 Task: Look for space in Itsukaichi, Japan from 1st June, 2023 to 9th June, 2023 for 6 adults in price range Rs.6000 to Rs.12000. Place can be entire place with 3 bedrooms having 3 beds and 3 bathrooms. Property type can be house, flat, guest house. Booking option can be shelf check-in. Required host language is English.
Action: Mouse moved to (517, 129)
Screenshot: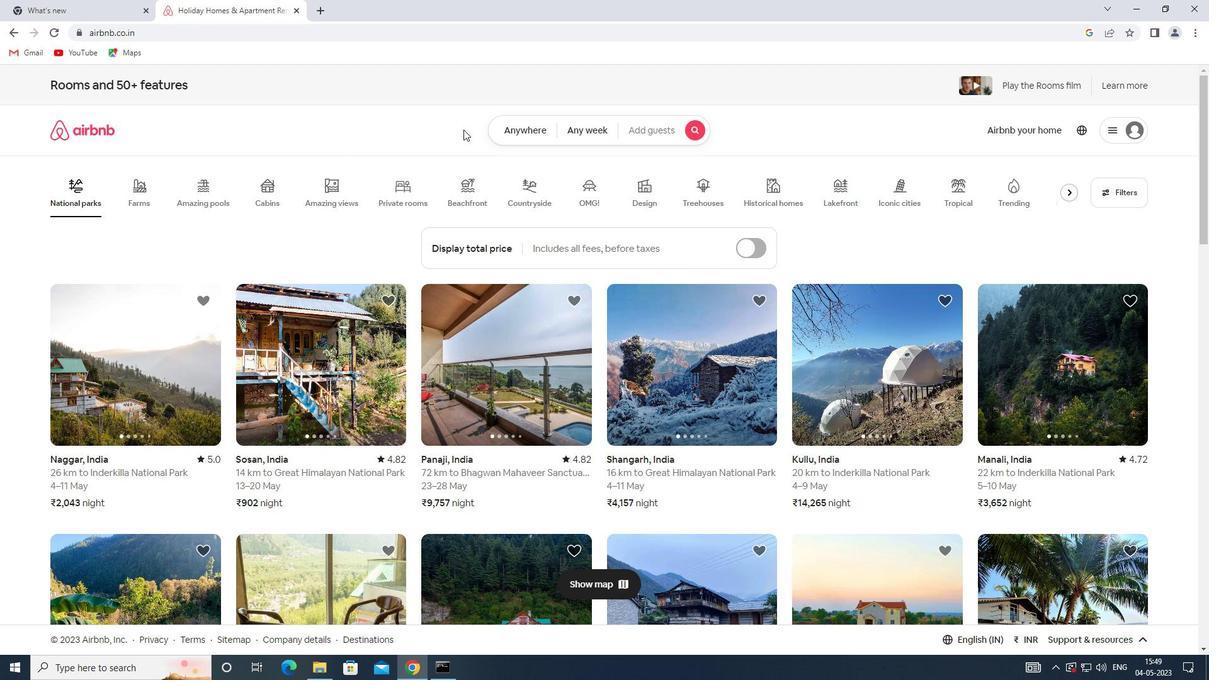 
Action: Mouse pressed left at (517, 129)
Screenshot: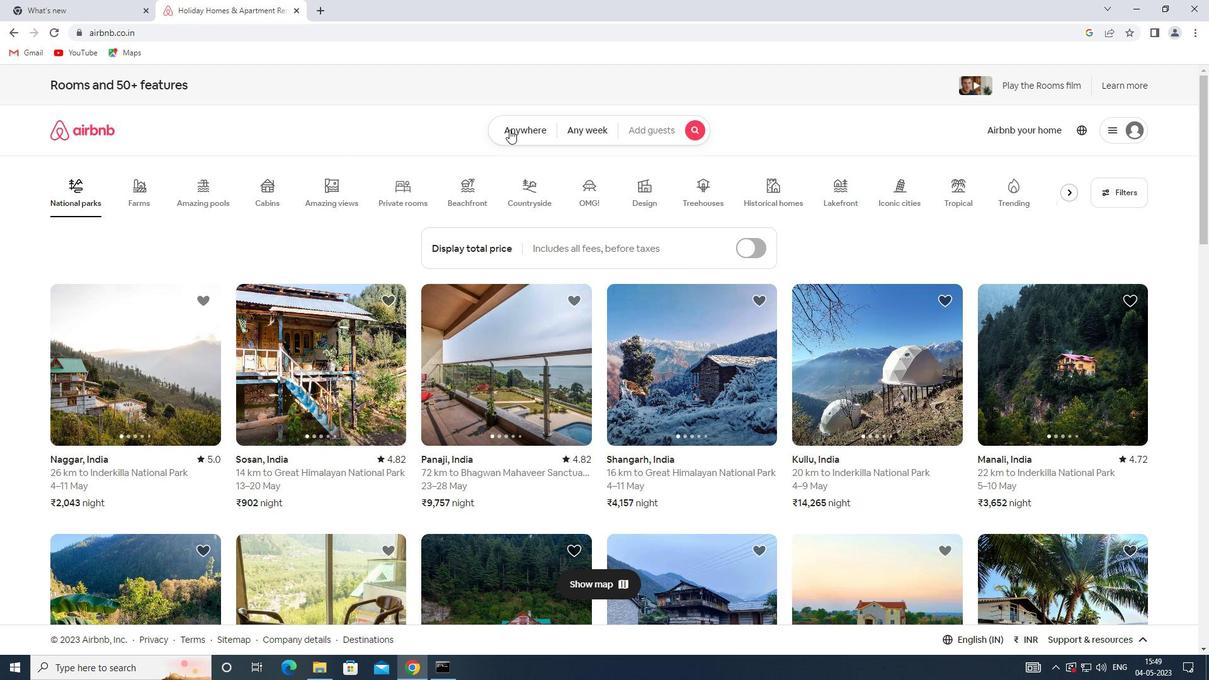 
Action: Mouse moved to (439, 181)
Screenshot: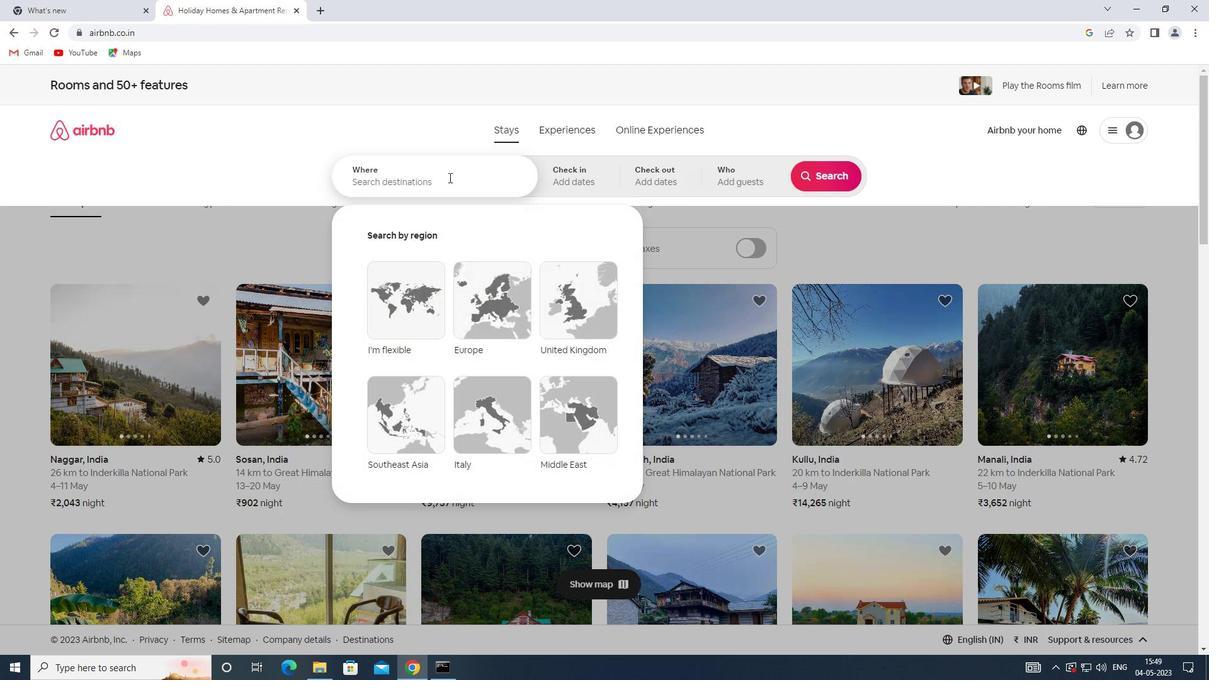 
Action: Mouse pressed left at (439, 181)
Screenshot: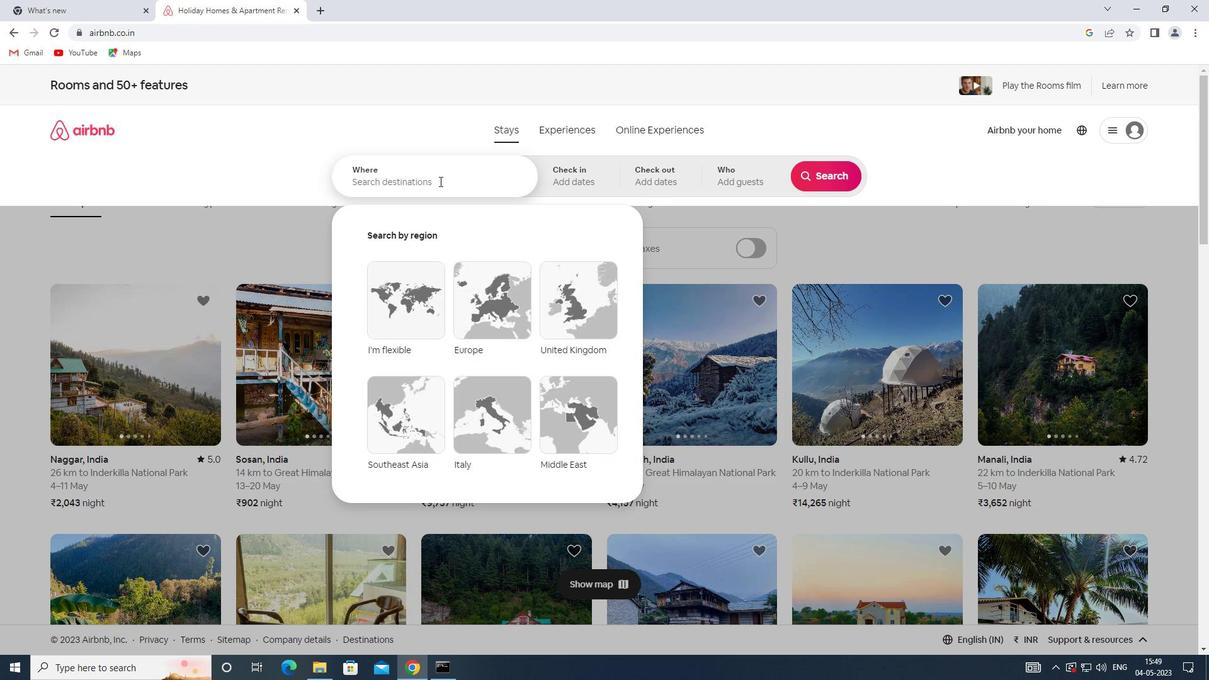 
Action: Key pressed <Key.shift><Key.shift>ITSUKAICHI,<Key.shift><Key.shift><Key.shift><Key.shift>JAPAN
Screenshot: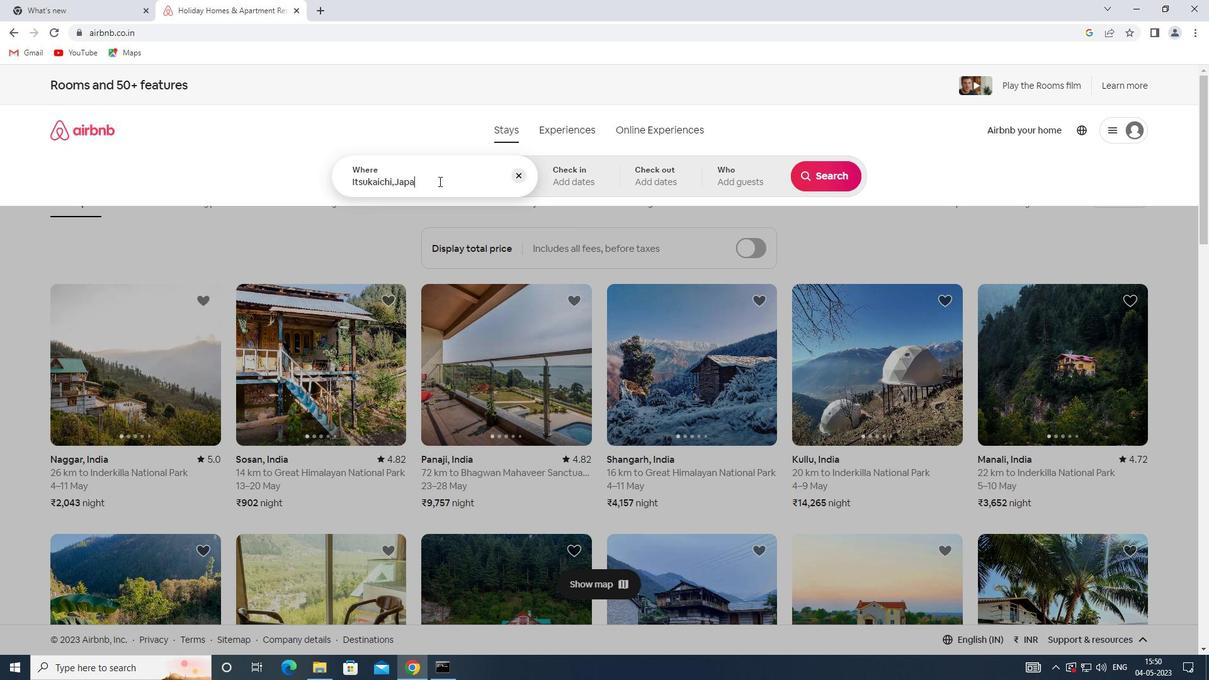 
Action: Mouse moved to (584, 182)
Screenshot: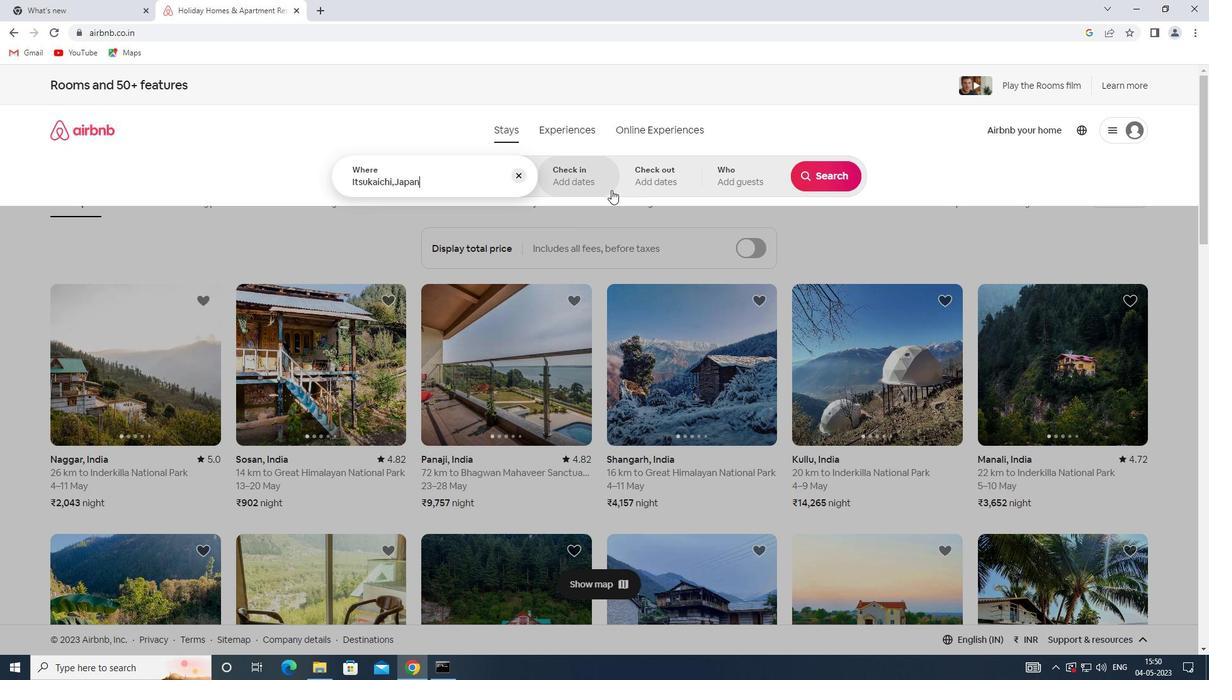 
Action: Mouse pressed left at (584, 182)
Screenshot: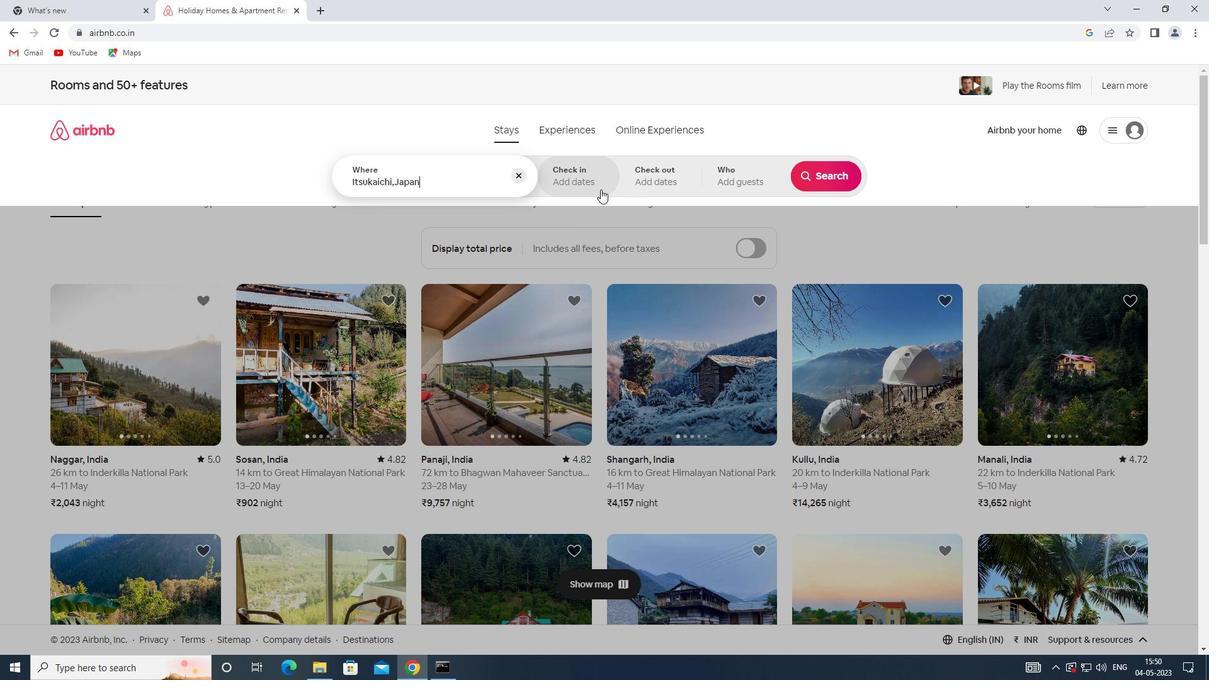 
Action: Mouse moved to (747, 323)
Screenshot: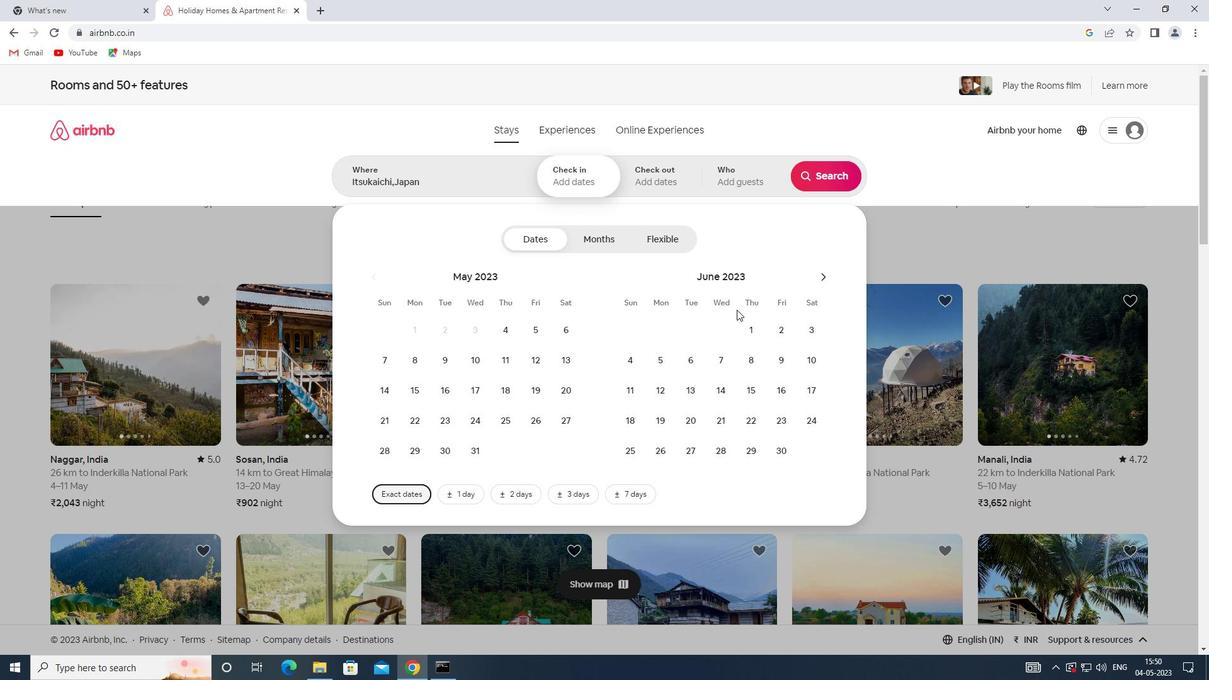 
Action: Mouse pressed left at (747, 323)
Screenshot: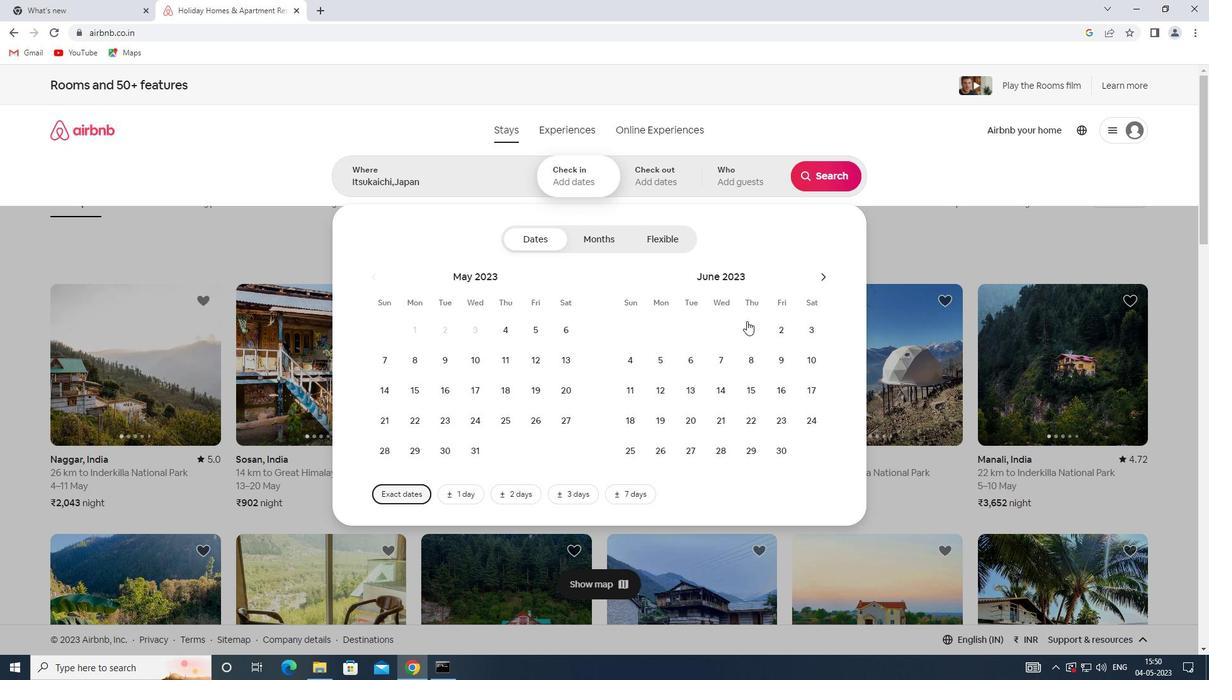 
Action: Mouse moved to (783, 365)
Screenshot: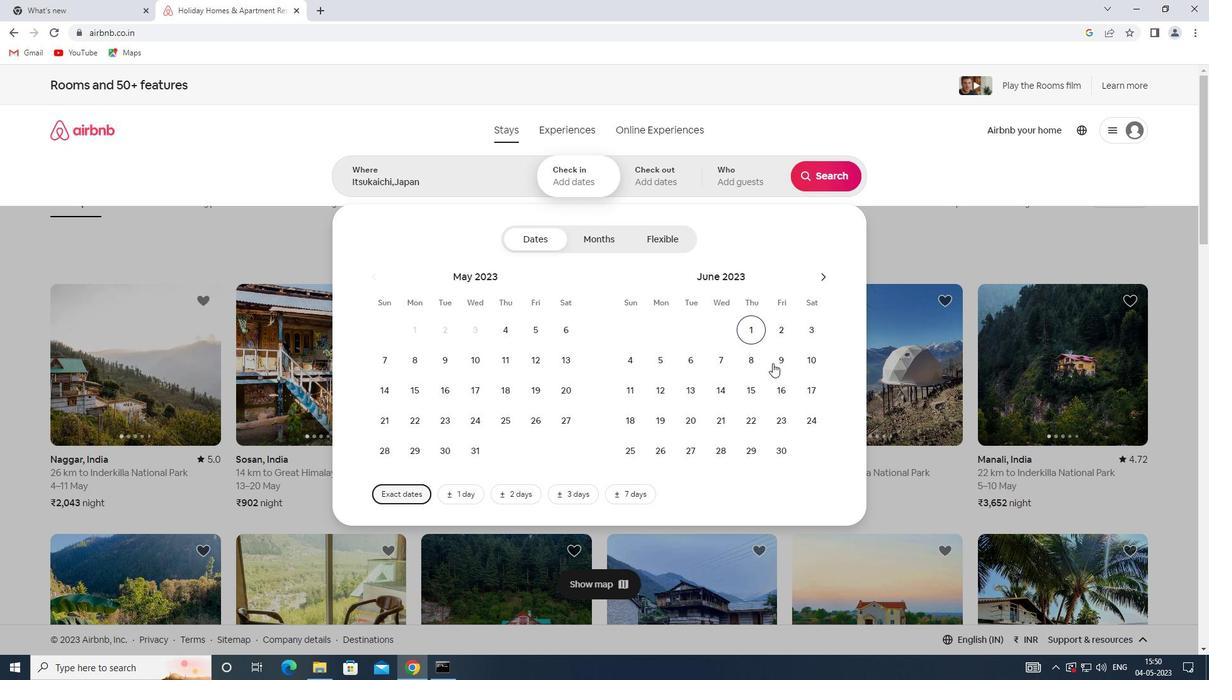 
Action: Mouse pressed left at (783, 365)
Screenshot: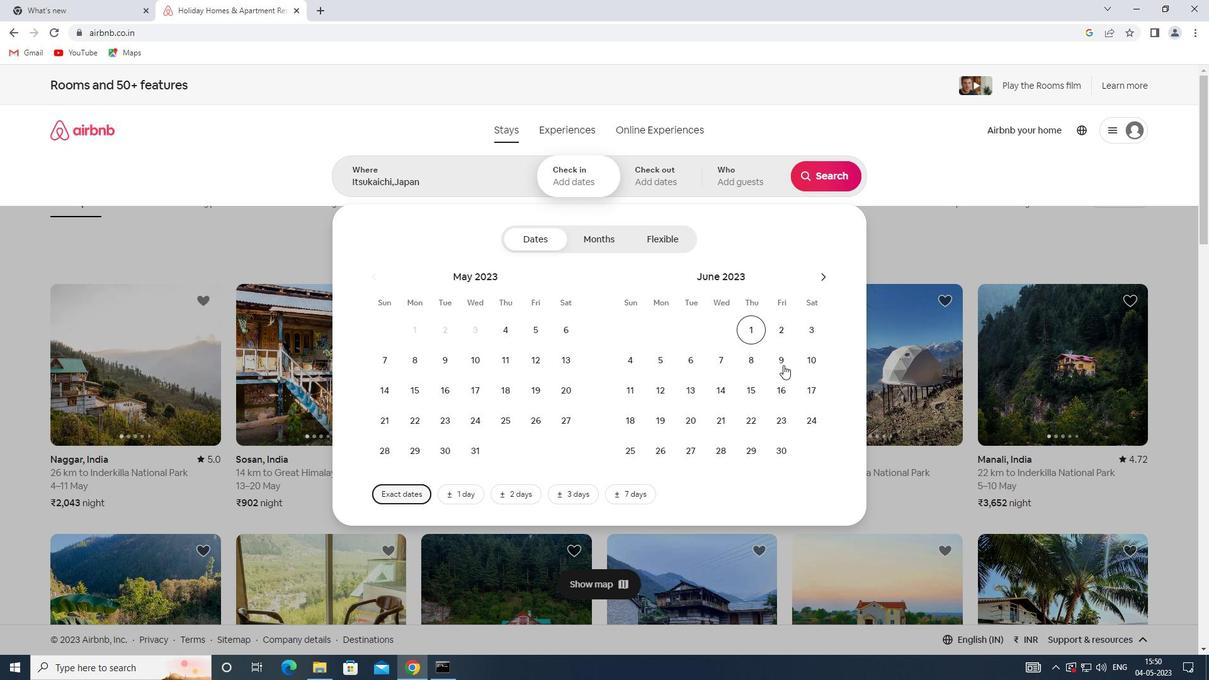 
Action: Mouse moved to (730, 187)
Screenshot: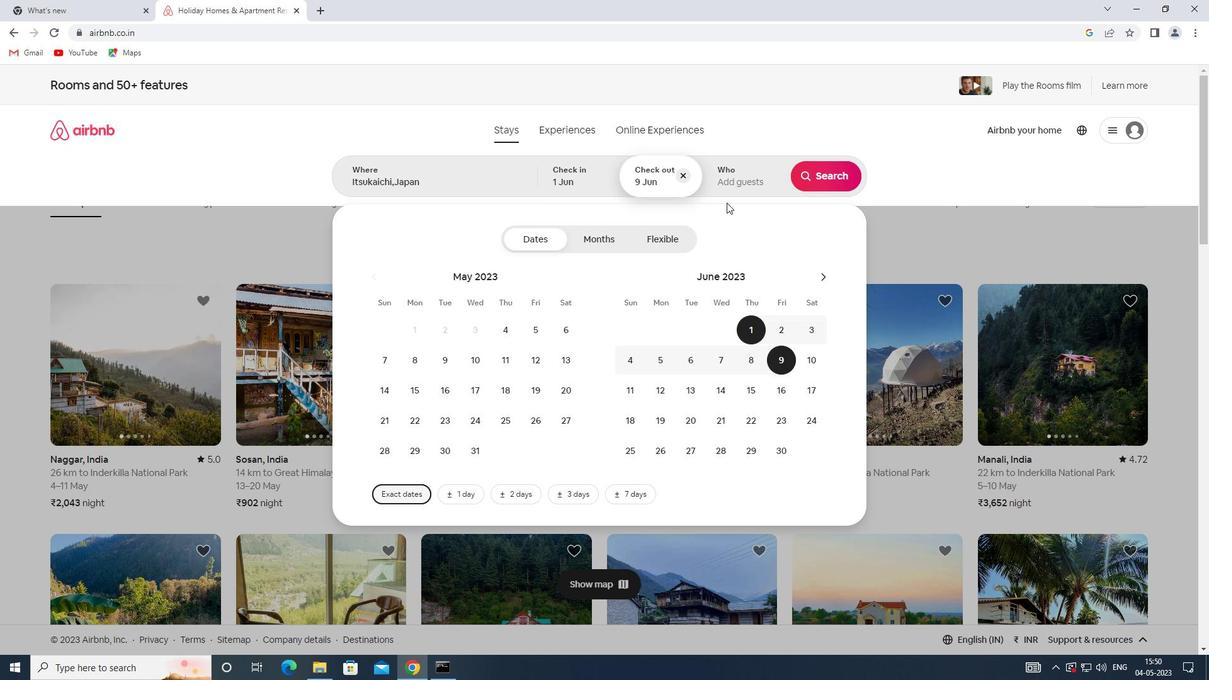 
Action: Mouse pressed left at (730, 187)
Screenshot: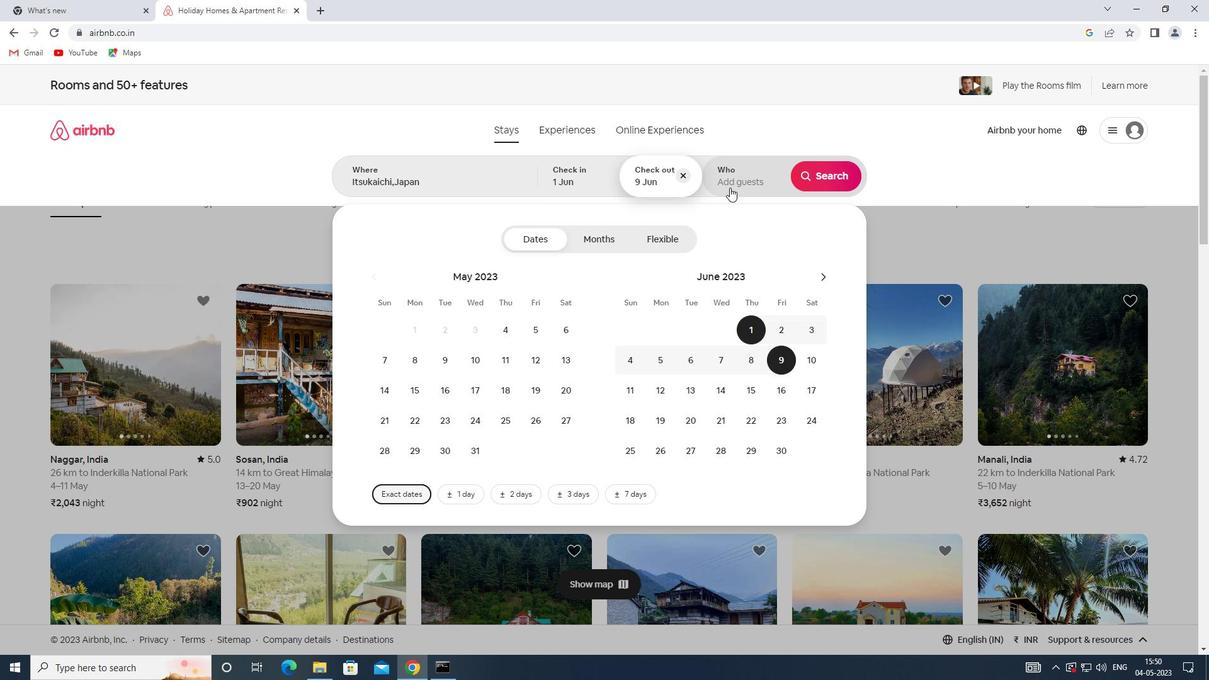 
Action: Mouse moved to (827, 246)
Screenshot: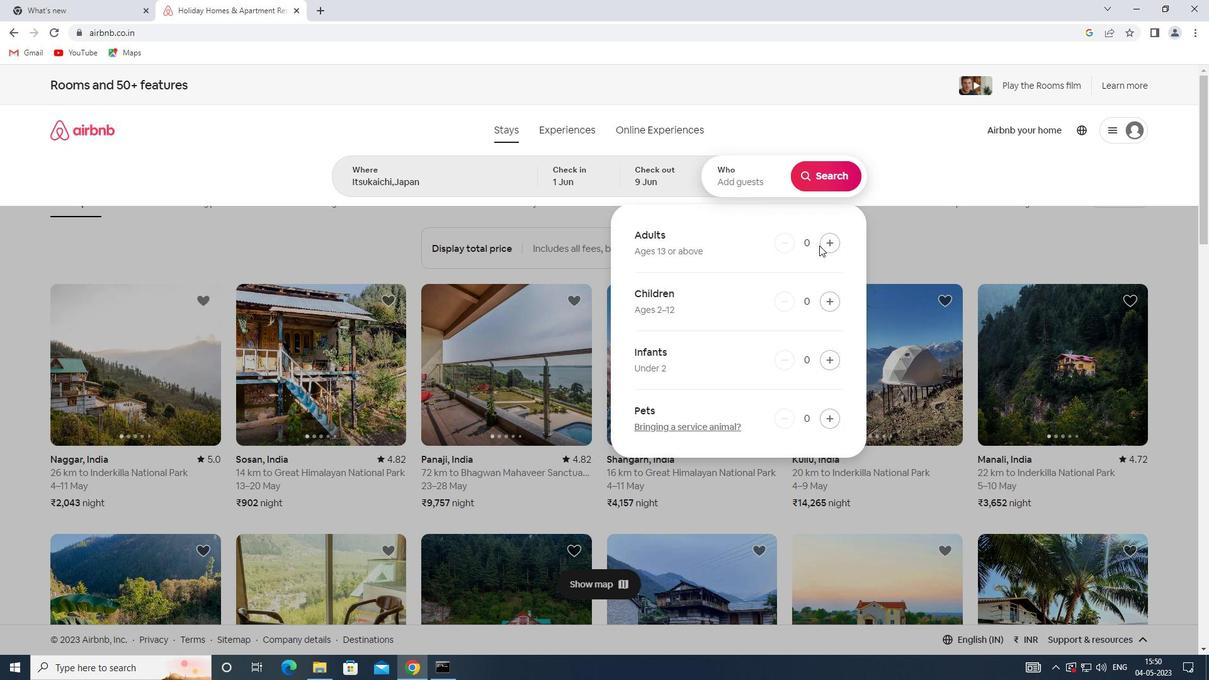 
Action: Mouse pressed left at (827, 246)
Screenshot: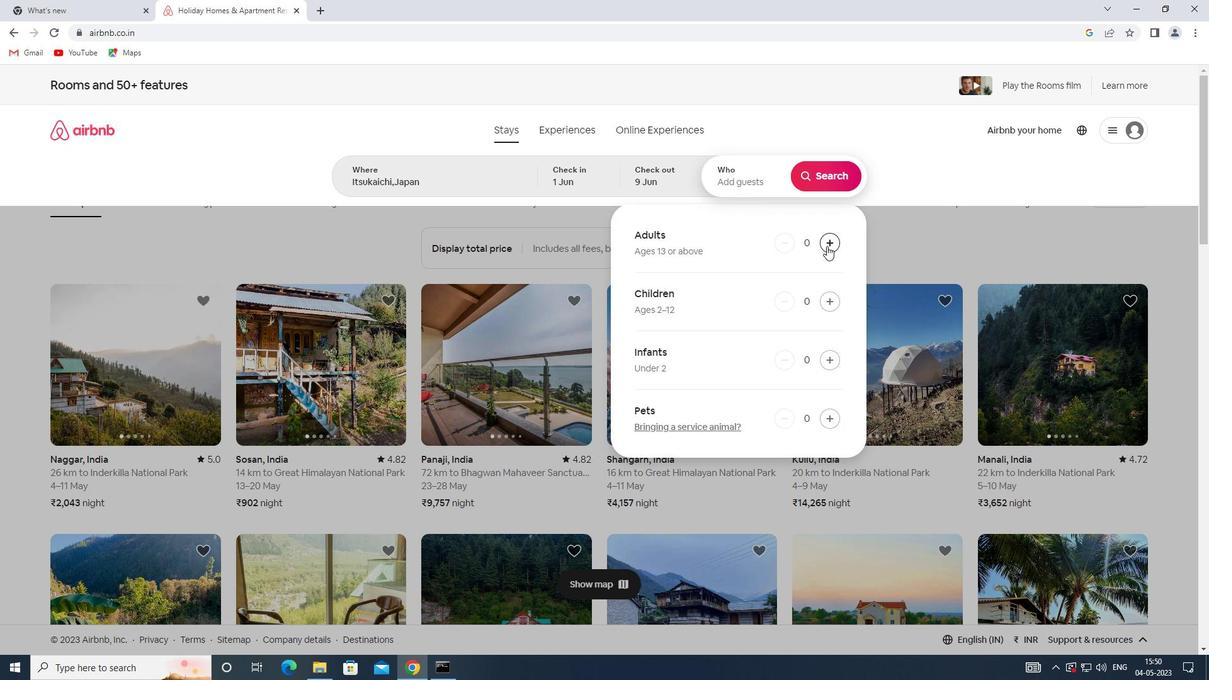 
Action: Mouse pressed left at (827, 246)
Screenshot: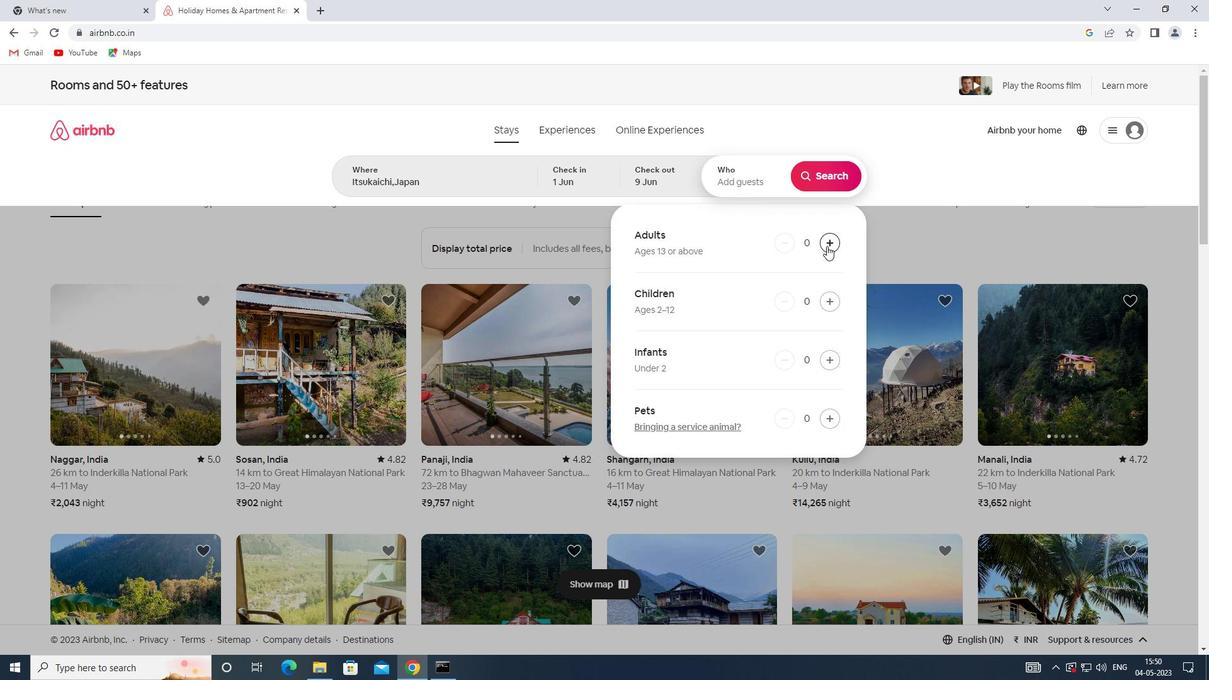
Action: Mouse pressed left at (827, 246)
Screenshot: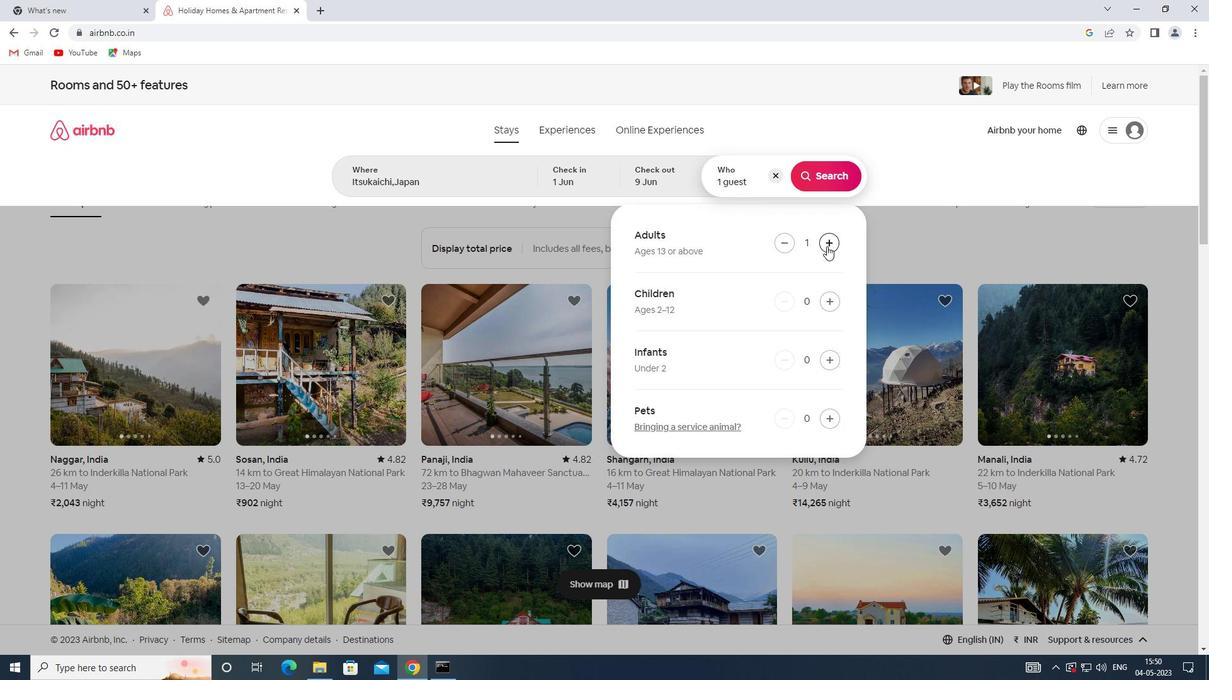 
Action: Mouse pressed left at (827, 246)
Screenshot: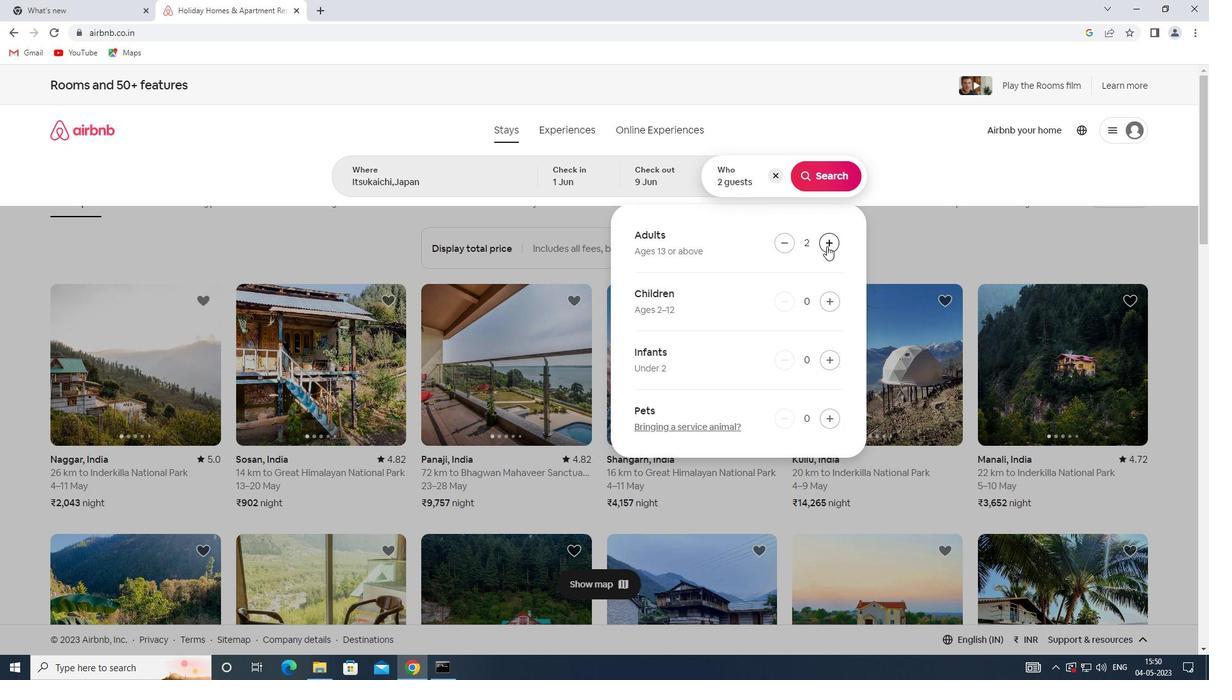 
Action: Mouse pressed left at (827, 246)
Screenshot: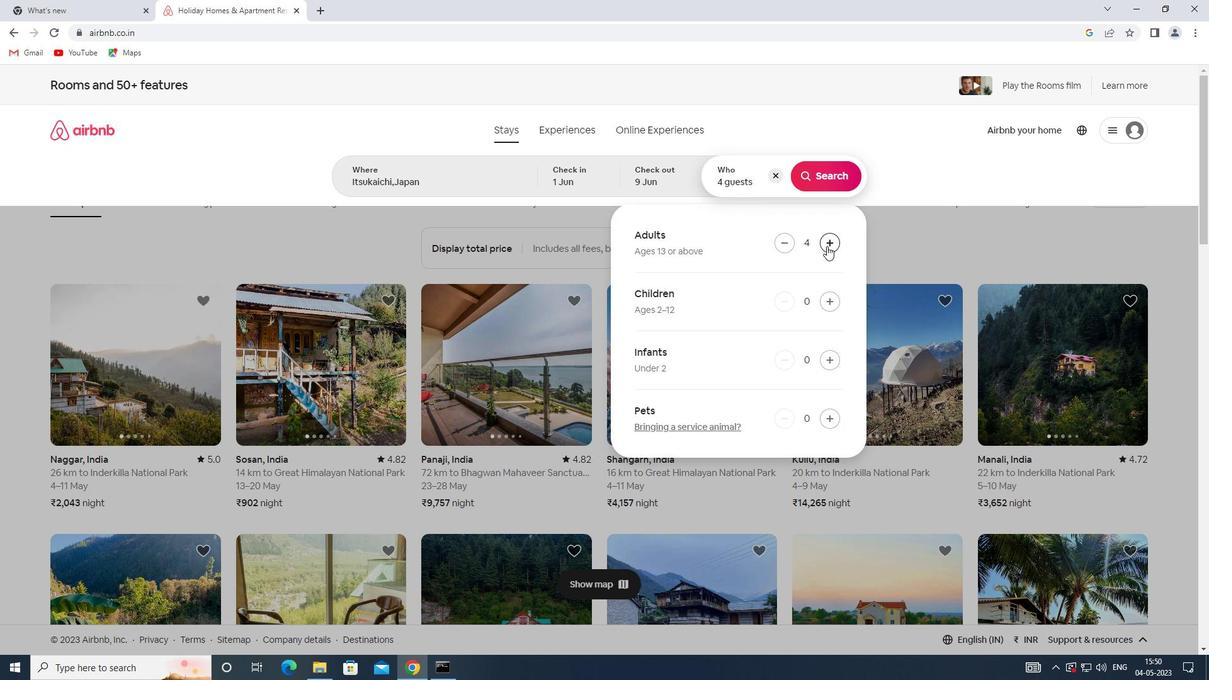 
Action: Mouse pressed left at (827, 246)
Screenshot: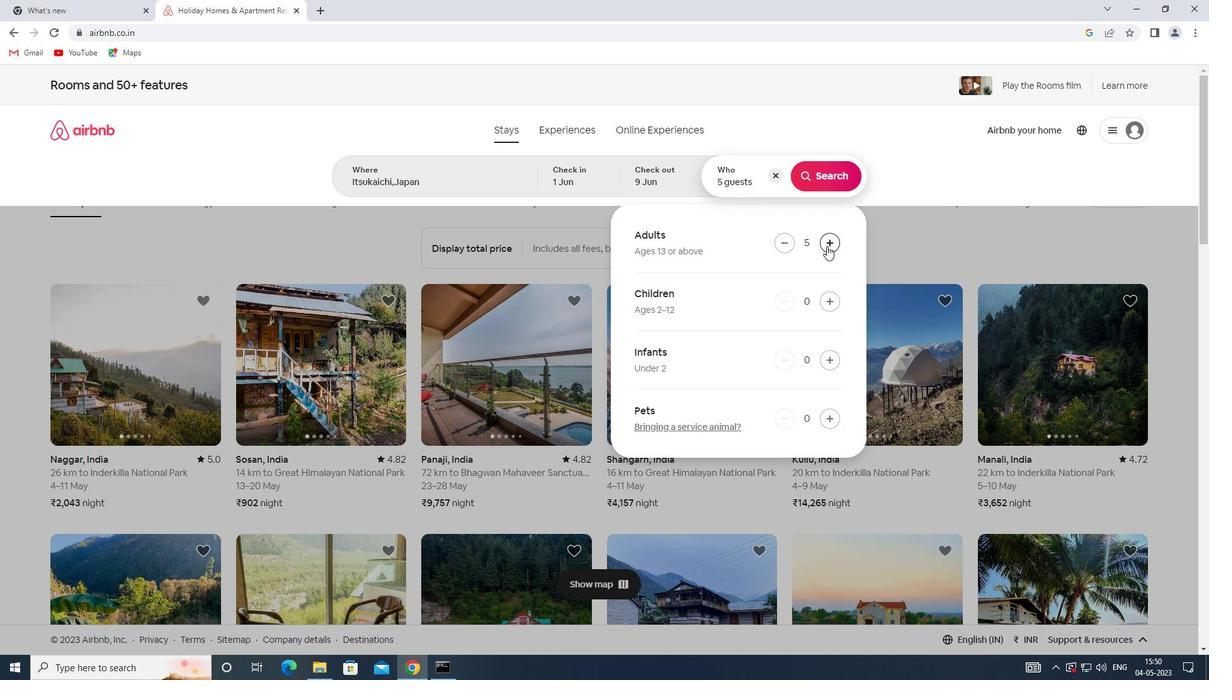 
Action: Mouse moved to (822, 167)
Screenshot: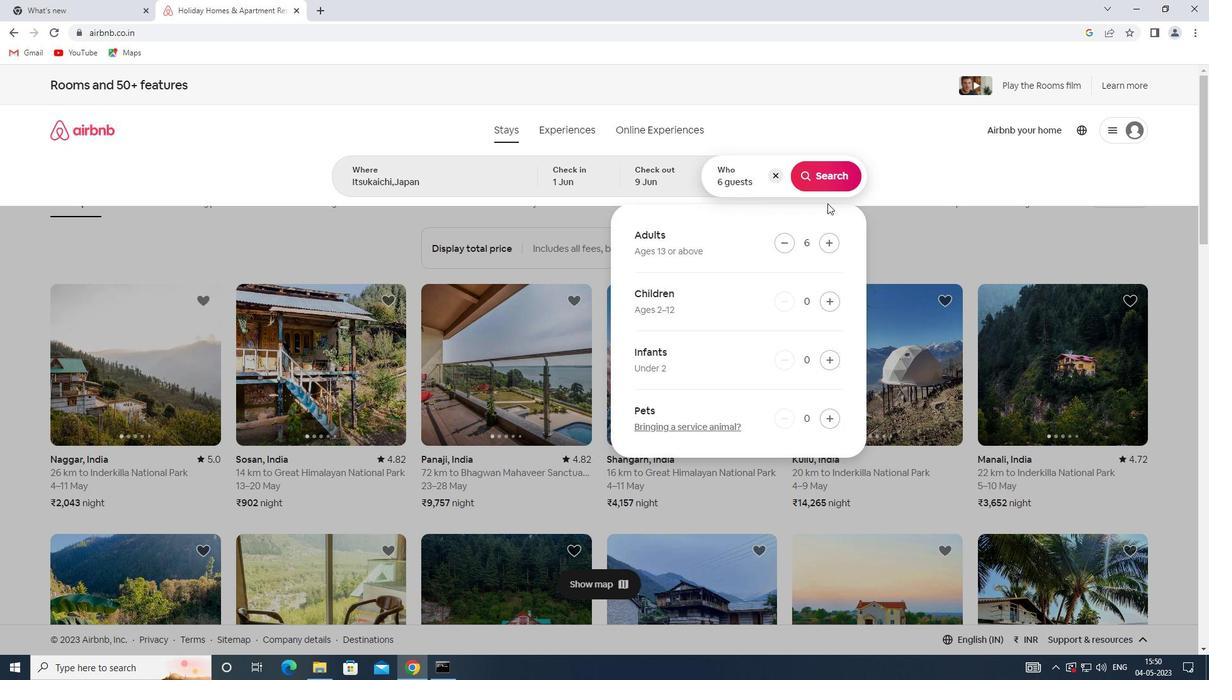 
Action: Mouse pressed left at (822, 167)
Screenshot: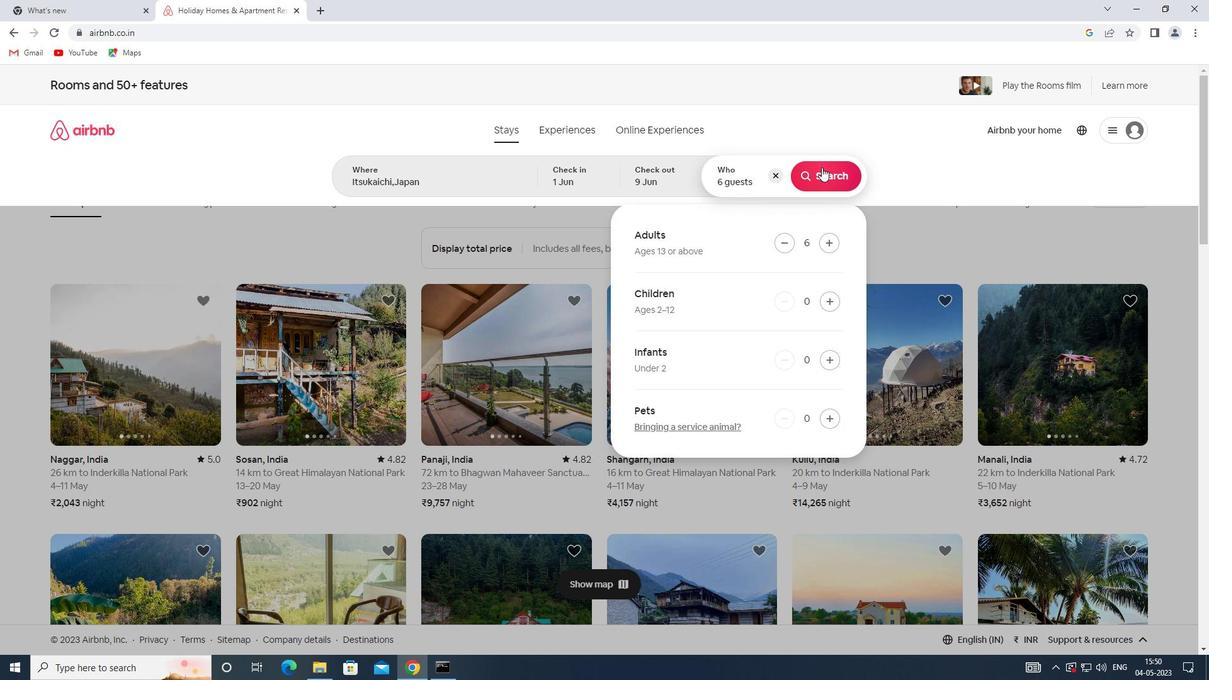 
Action: Mouse moved to (1132, 145)
Screenshot: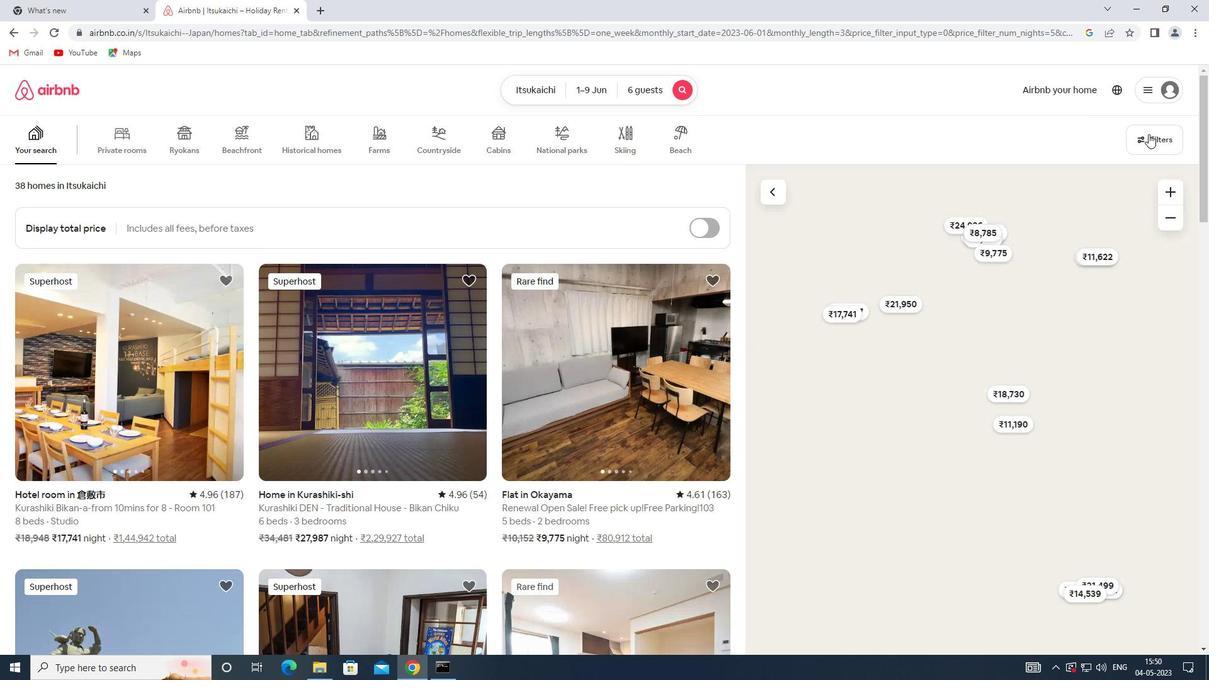 
Action: Mouse pressed left at (1132, 145)
Screenshot: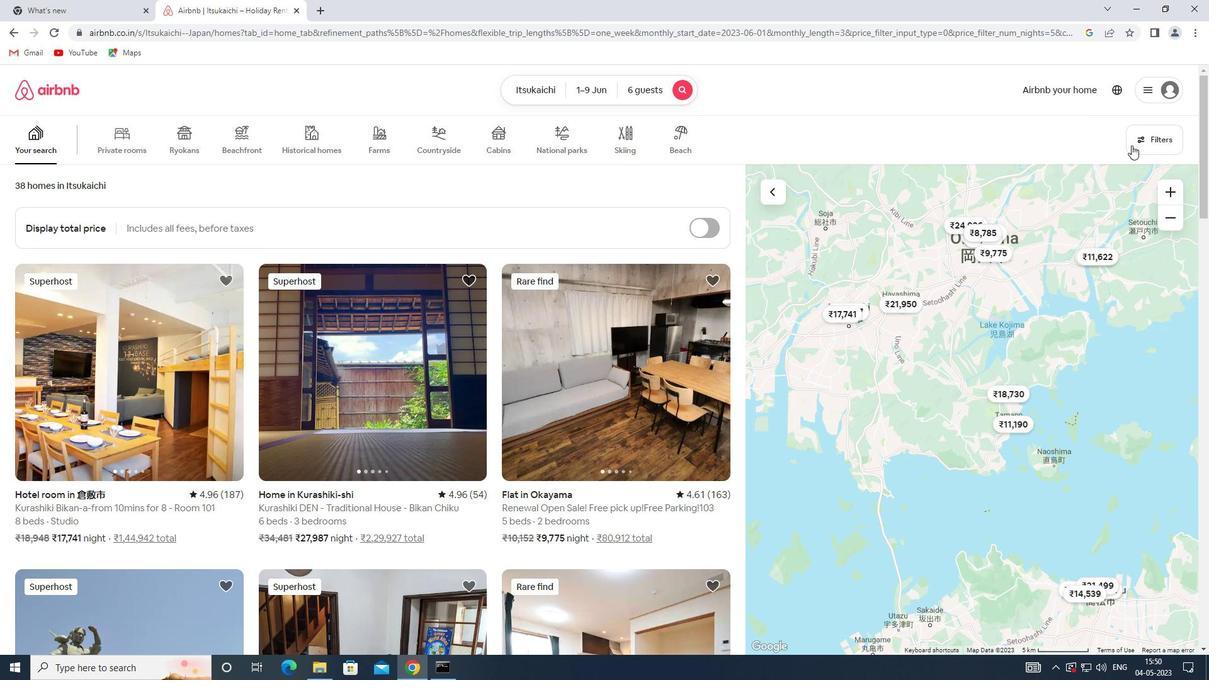 
Action: Mouse moved to (440, 299)
Screenshot: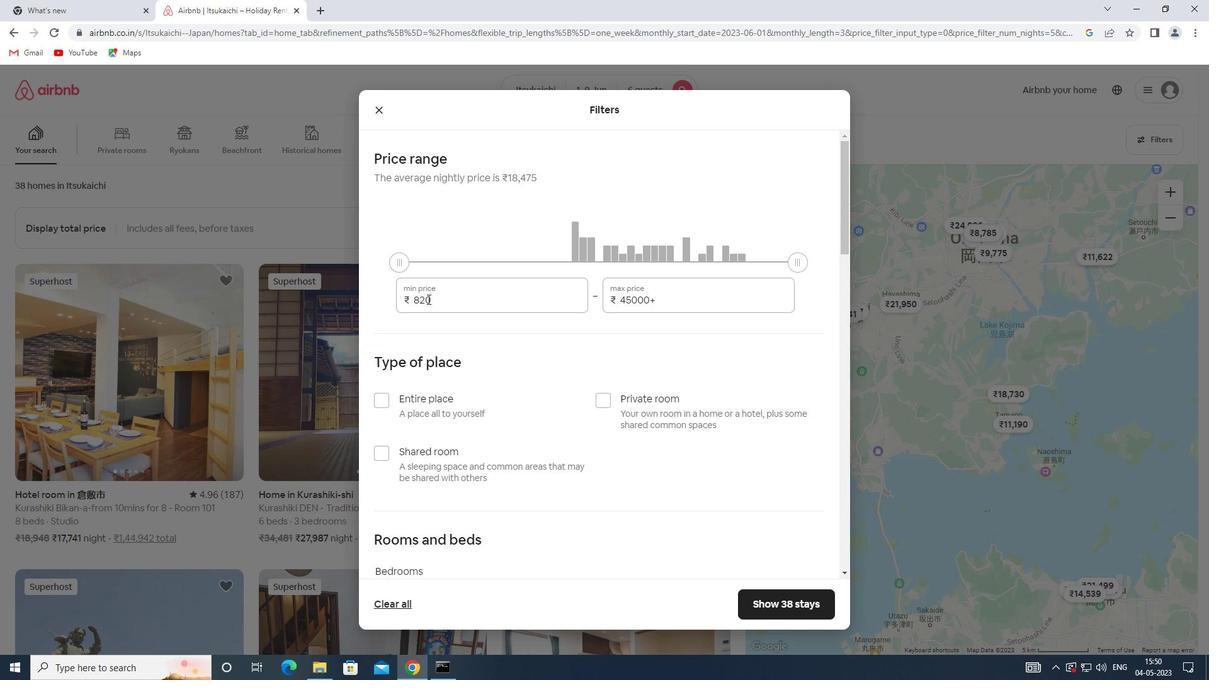 
Action: Mouse pressed left at (440, 299)
Screenshot: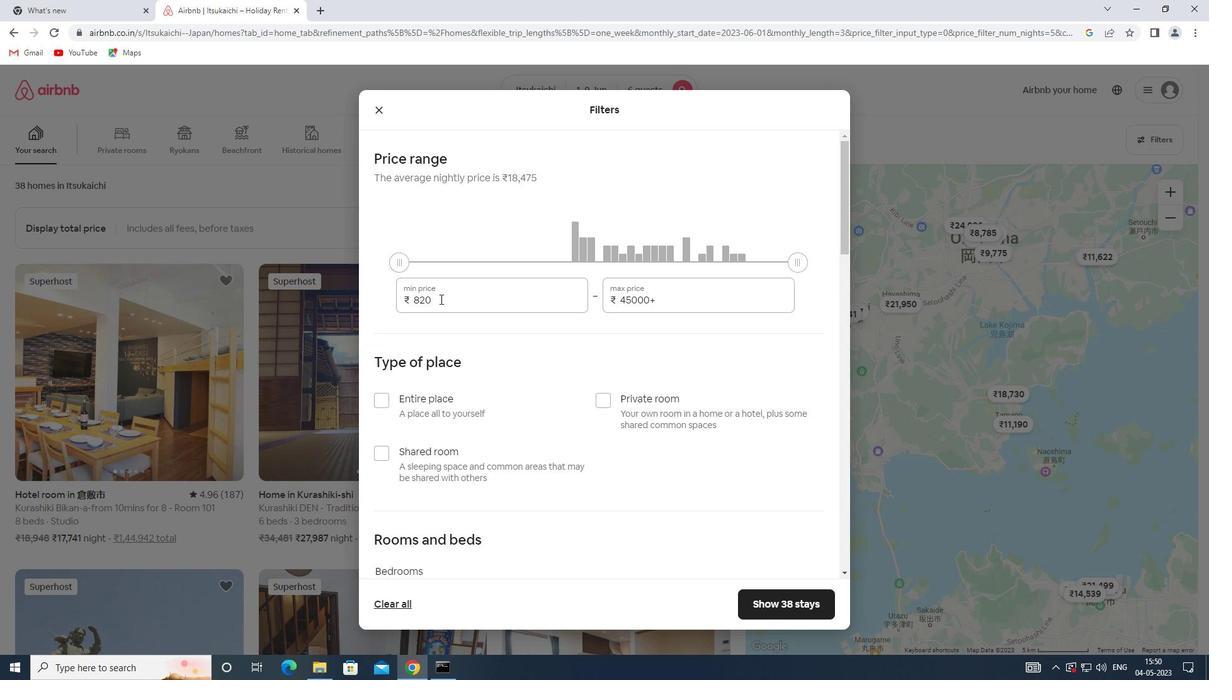 
Action: Mouse moved to (391, 299)
Screenshot: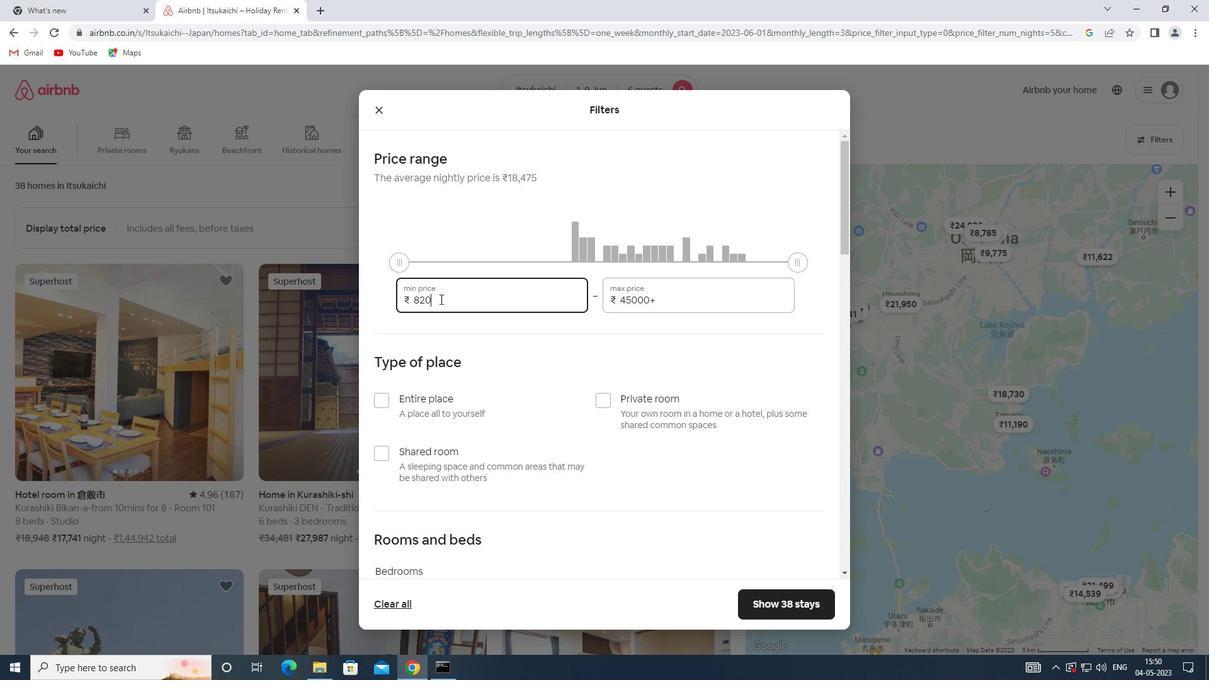 
Action: Key pressed 6000
Screenshot: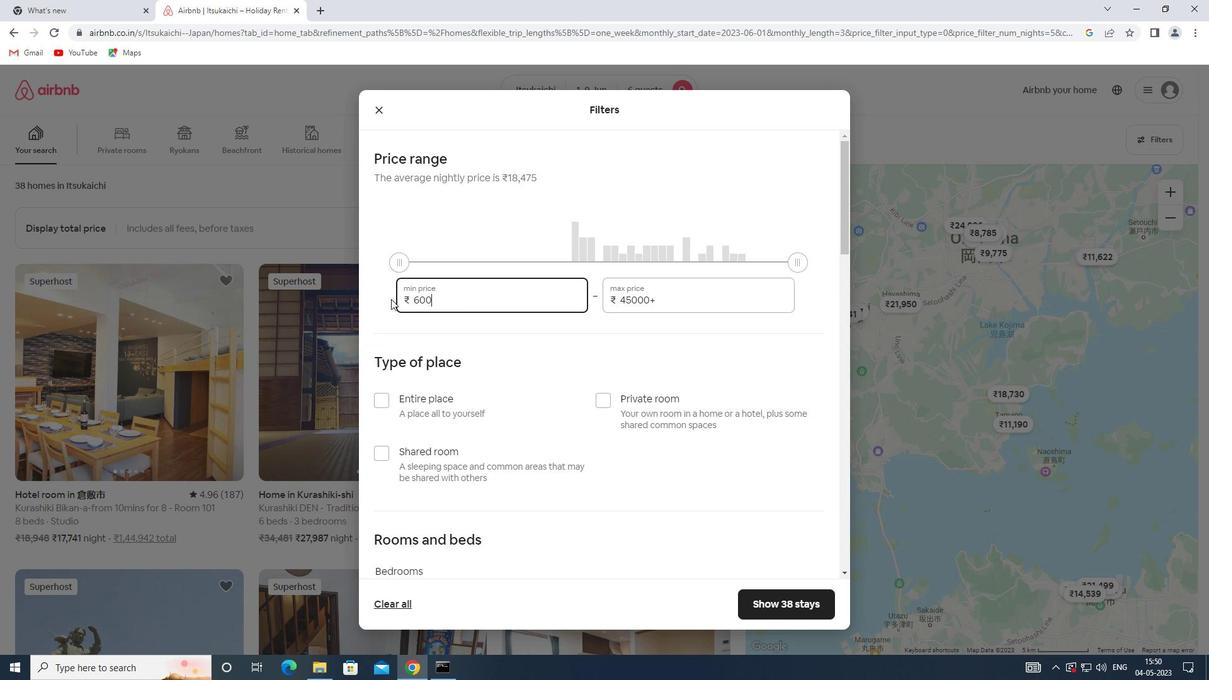 
Action: Mouse moved to (661, 303)
Screenshot: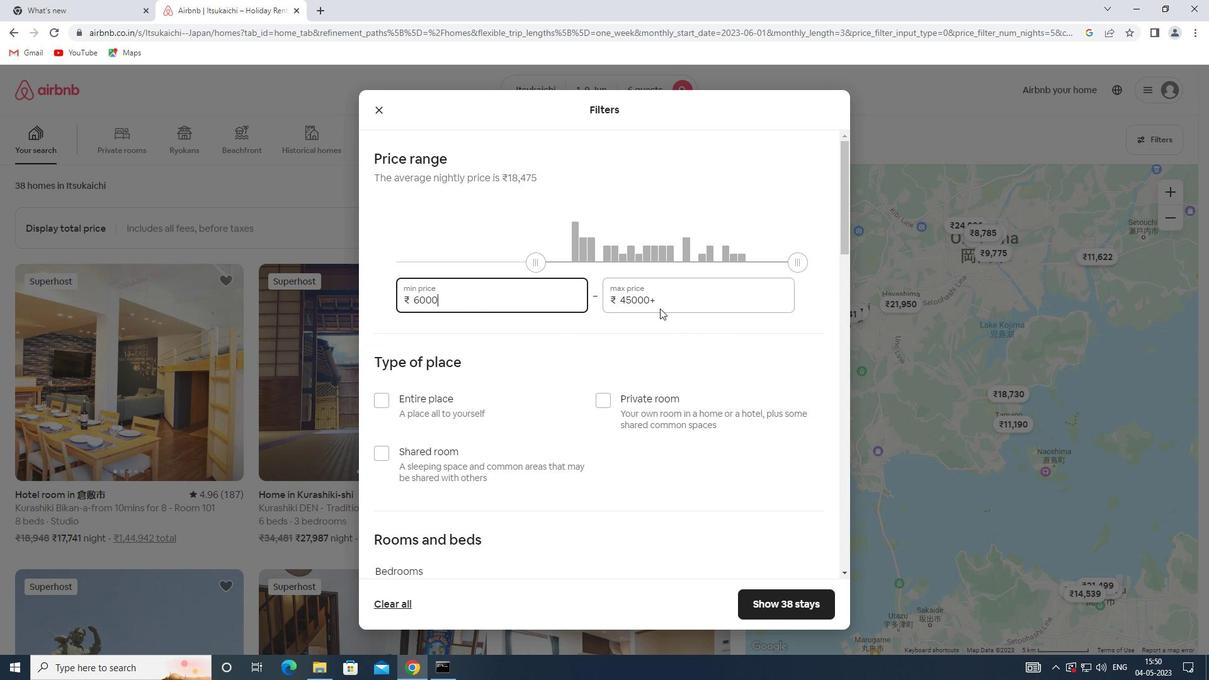 
Action: Mouse pressed left at (661, 303)
Screenshot: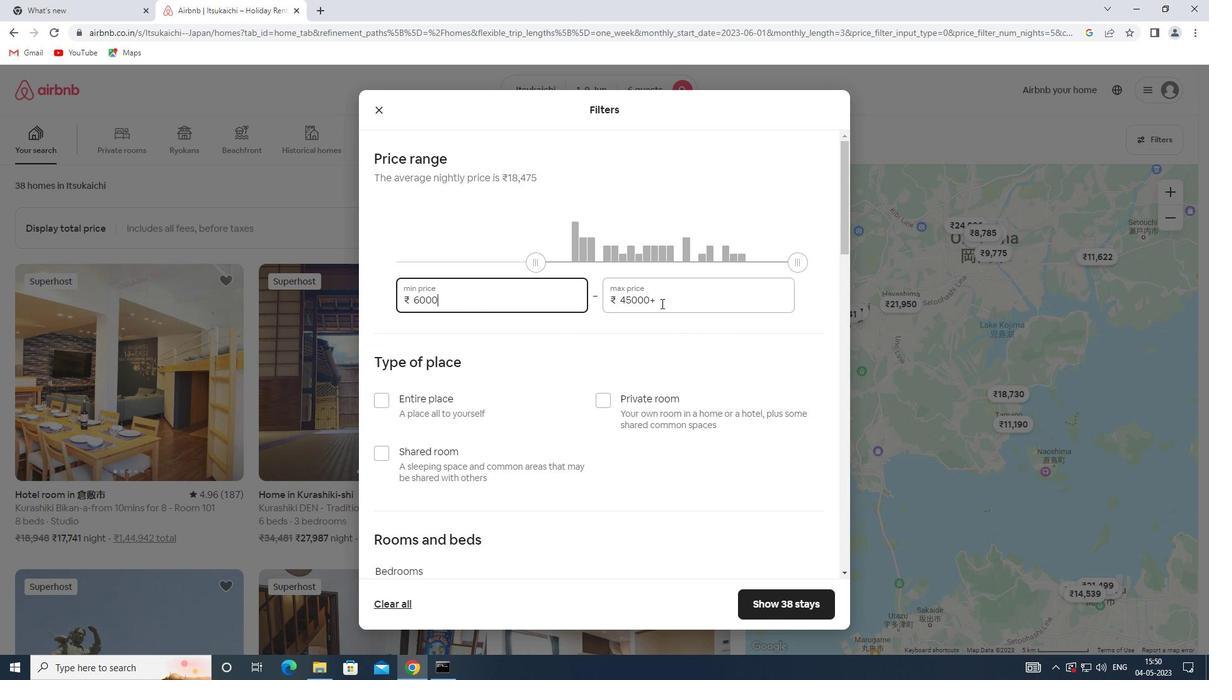 
Action: Mouse moved to (571, 301)
Screenshot: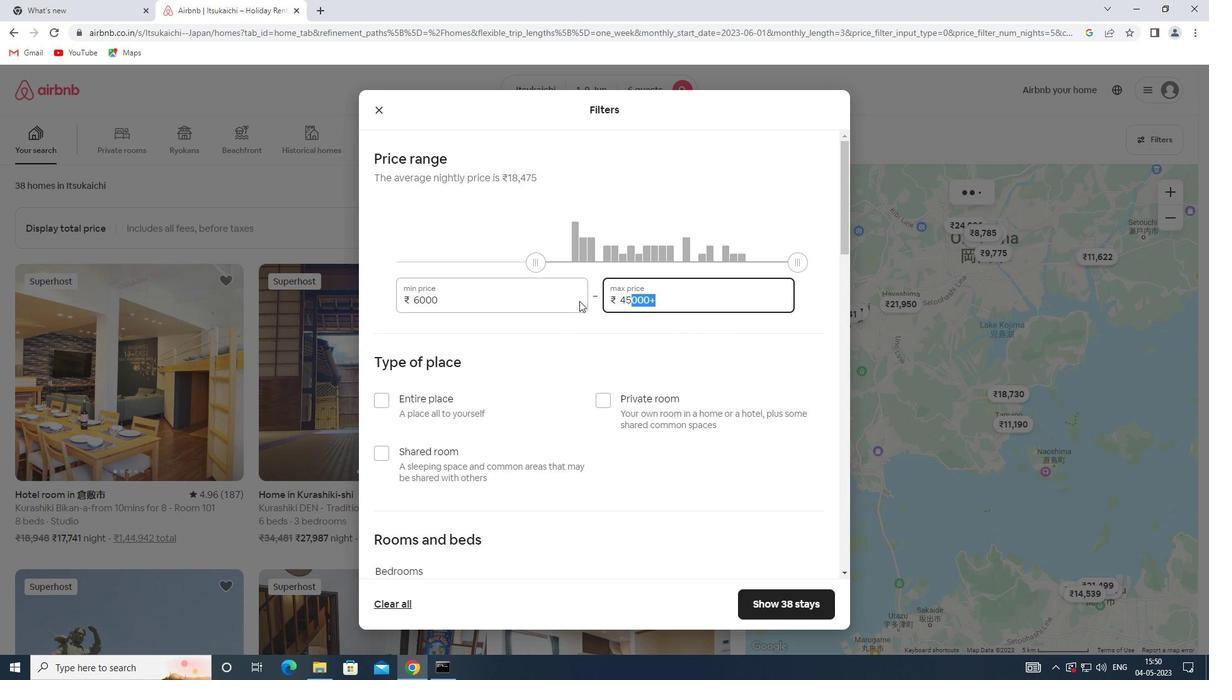 
Action: Key pressed 12000
Screenshot: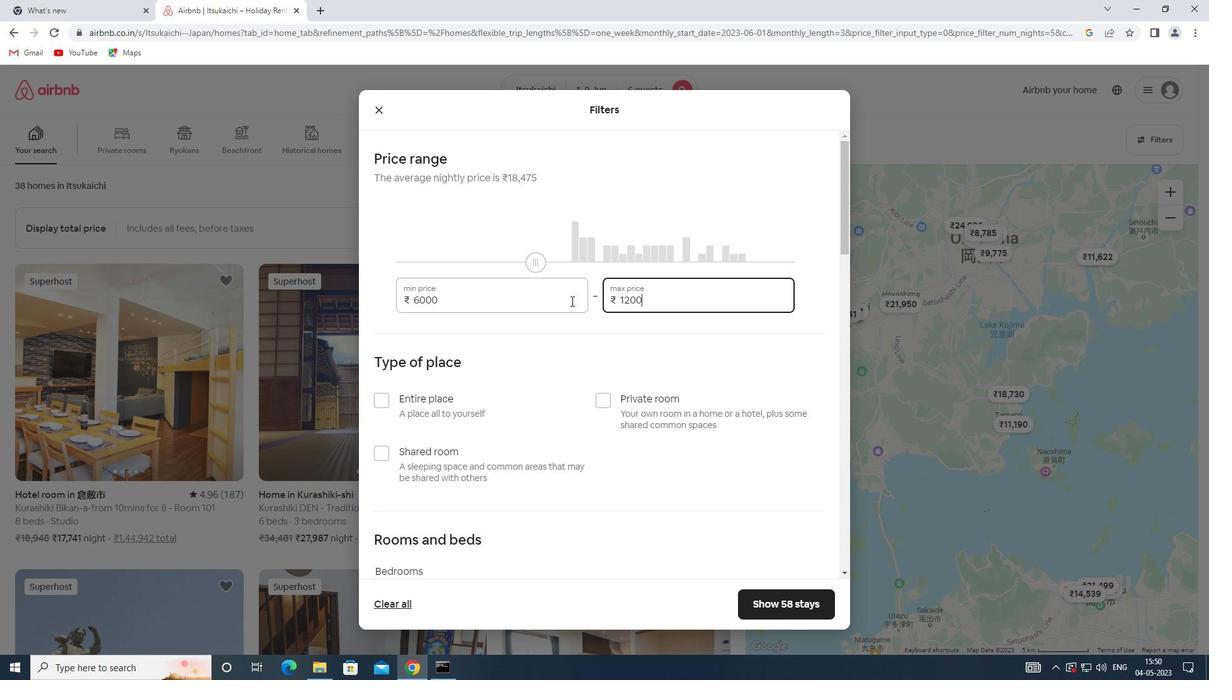 
Action: Mouse moved to (167, 318)
Screenshot: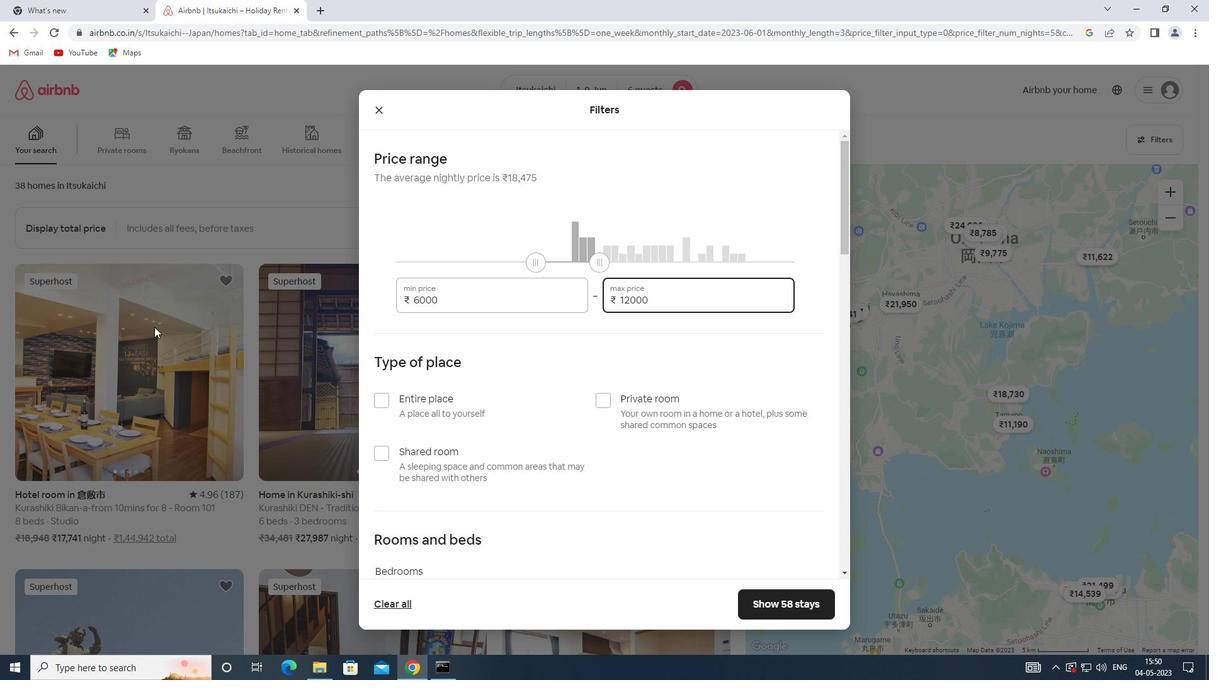 
Action: Mouse scrolled (167, 317) with delta (0, 0)
Screenshot: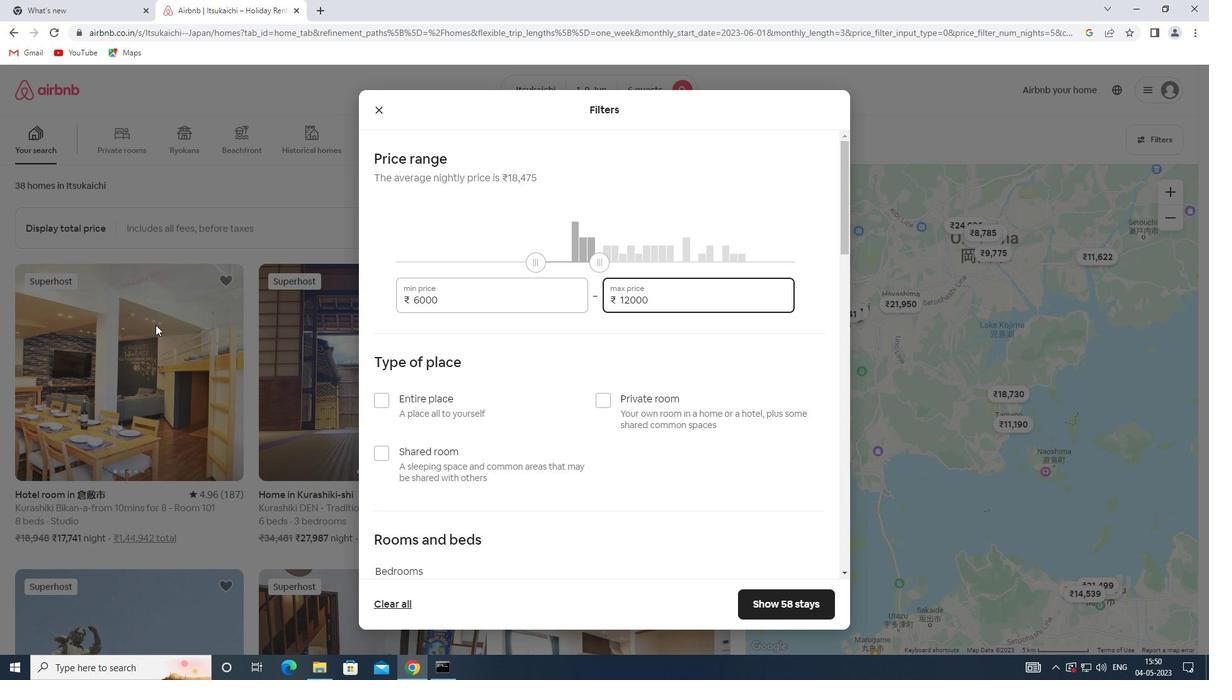 
Action: Mouse scrolled (167, 317) with delta (0, 0)
Screenshot: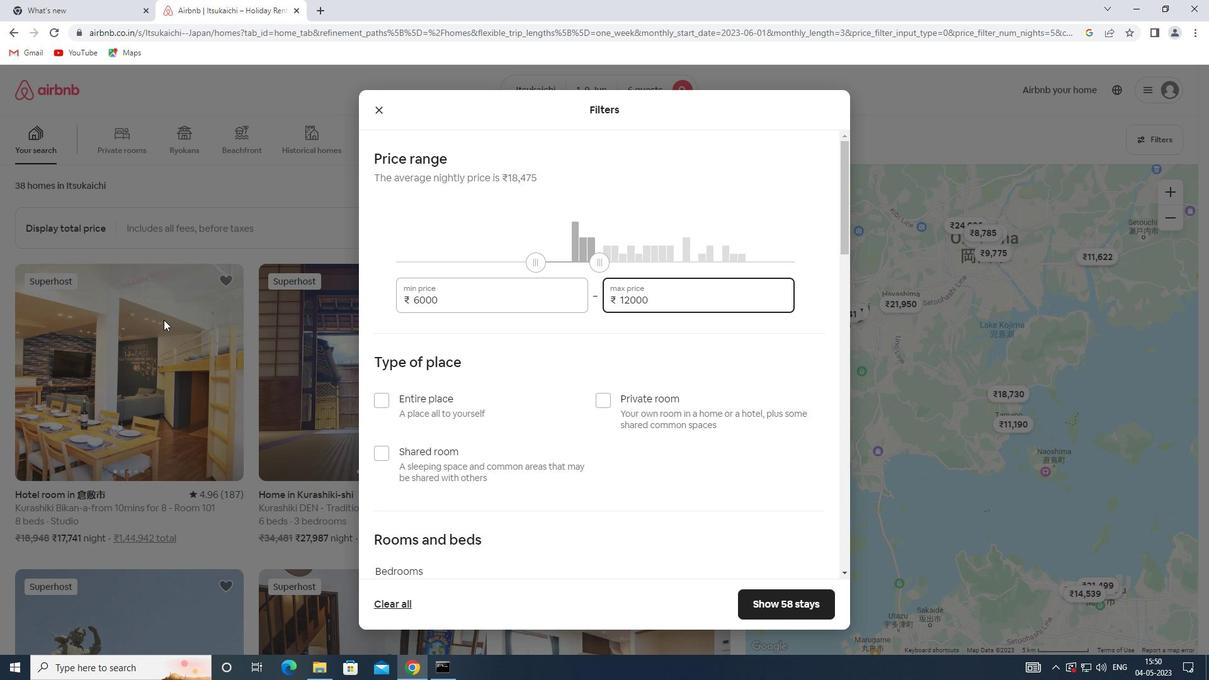 
Action: Mouse moved to (170, 318)
Screenshot: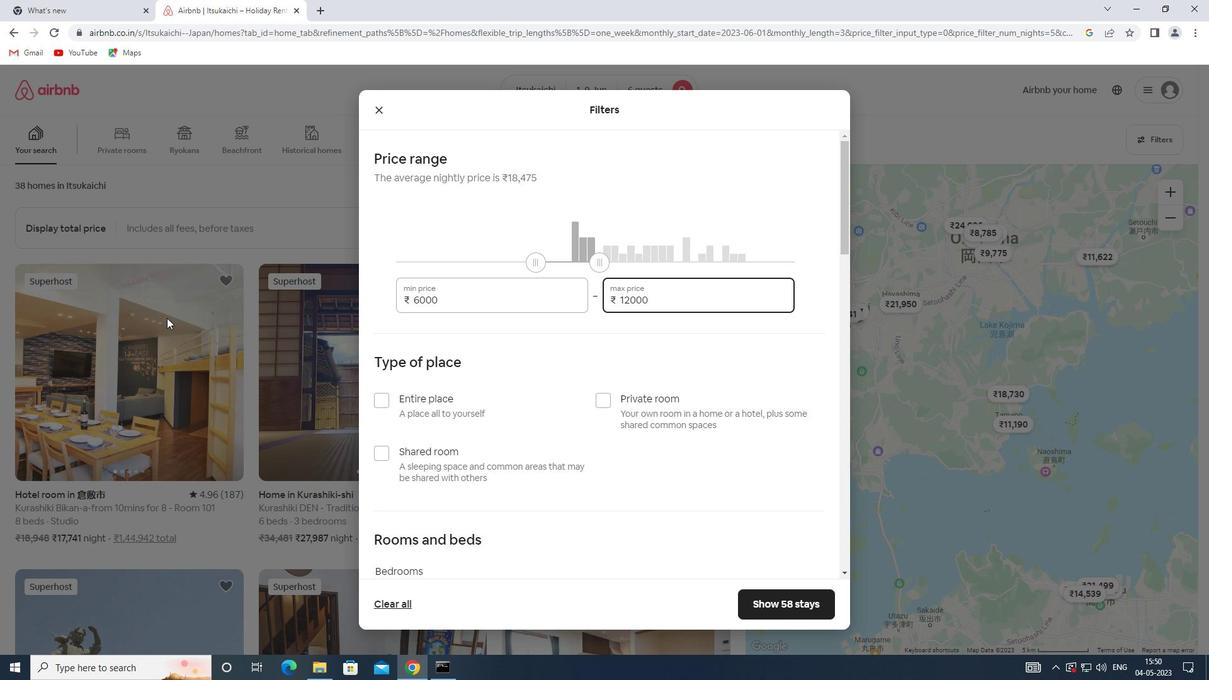 
Action: Mouse scrolled (170, 317) with delta (0, 0)
Screenshot: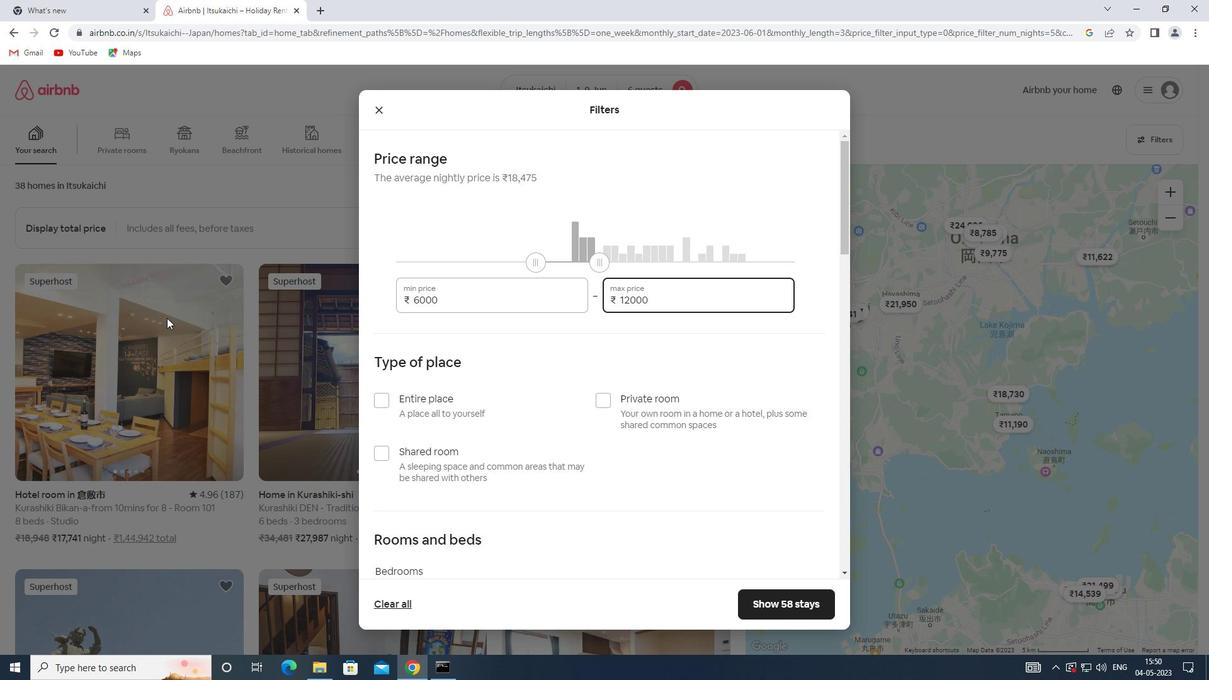 
Action: Mouse moved to (575, 362)
Screenshot: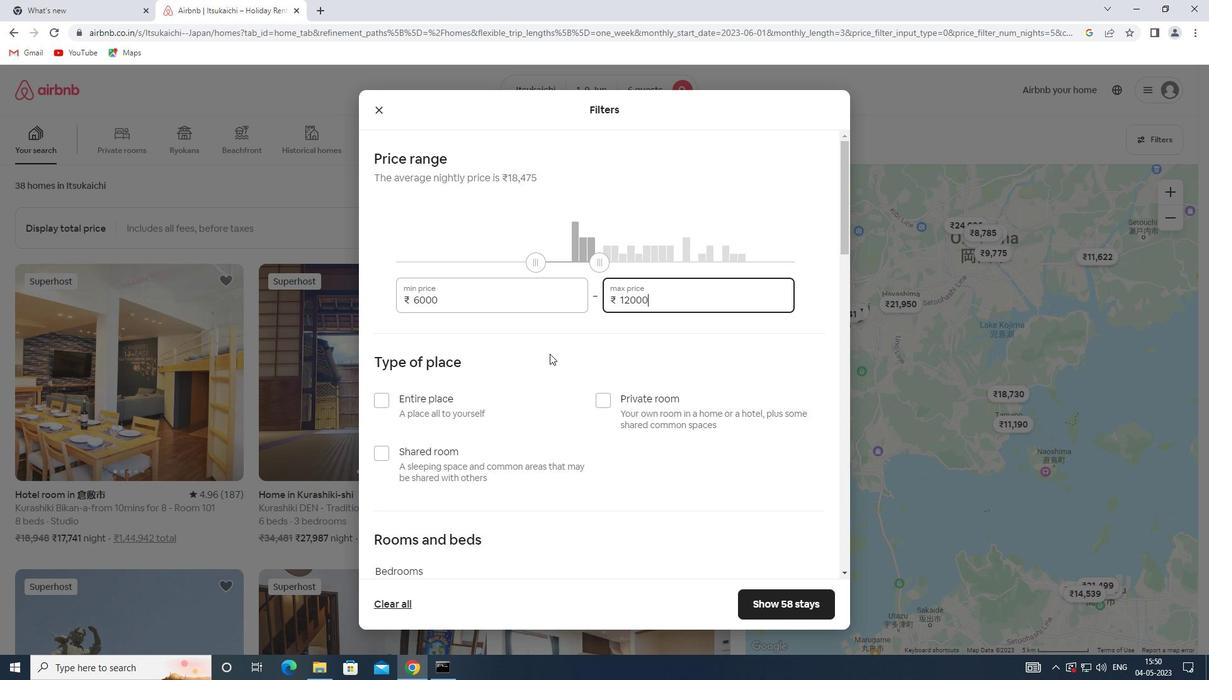 
Action: Mouse scrolled (575, 361) with delta (0, 0)
Screenshot: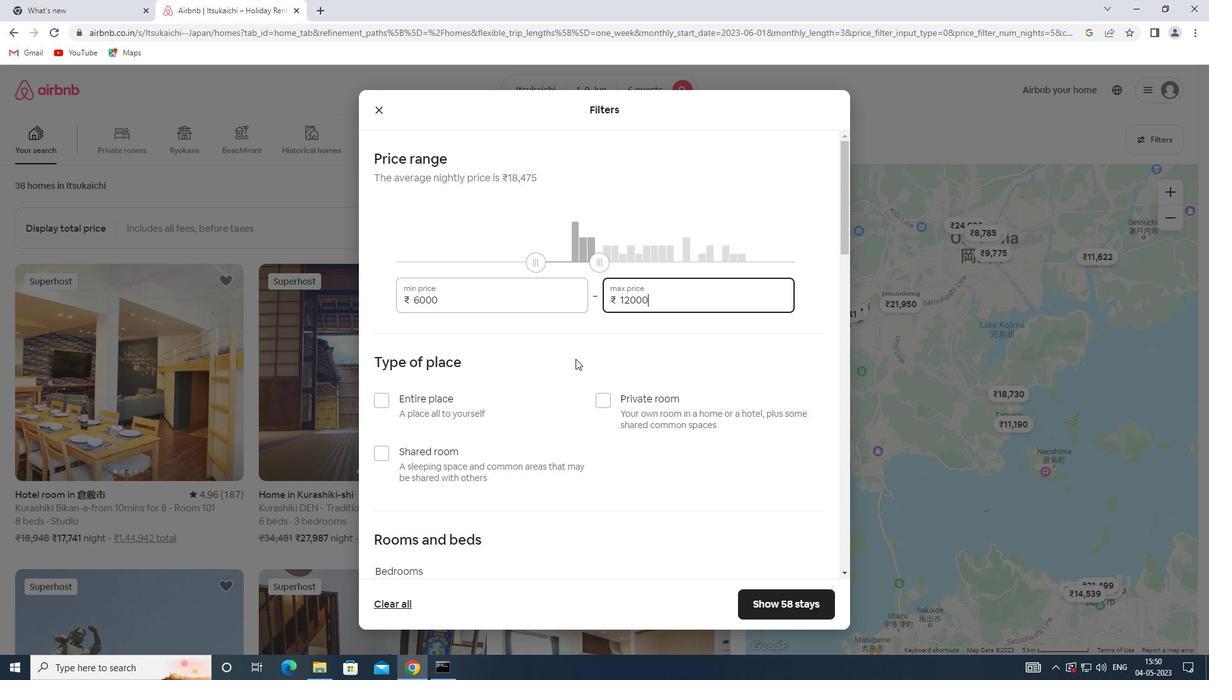 
Action: Mouse scrolled (575, 361) with delta (0, 0)
Screenshot: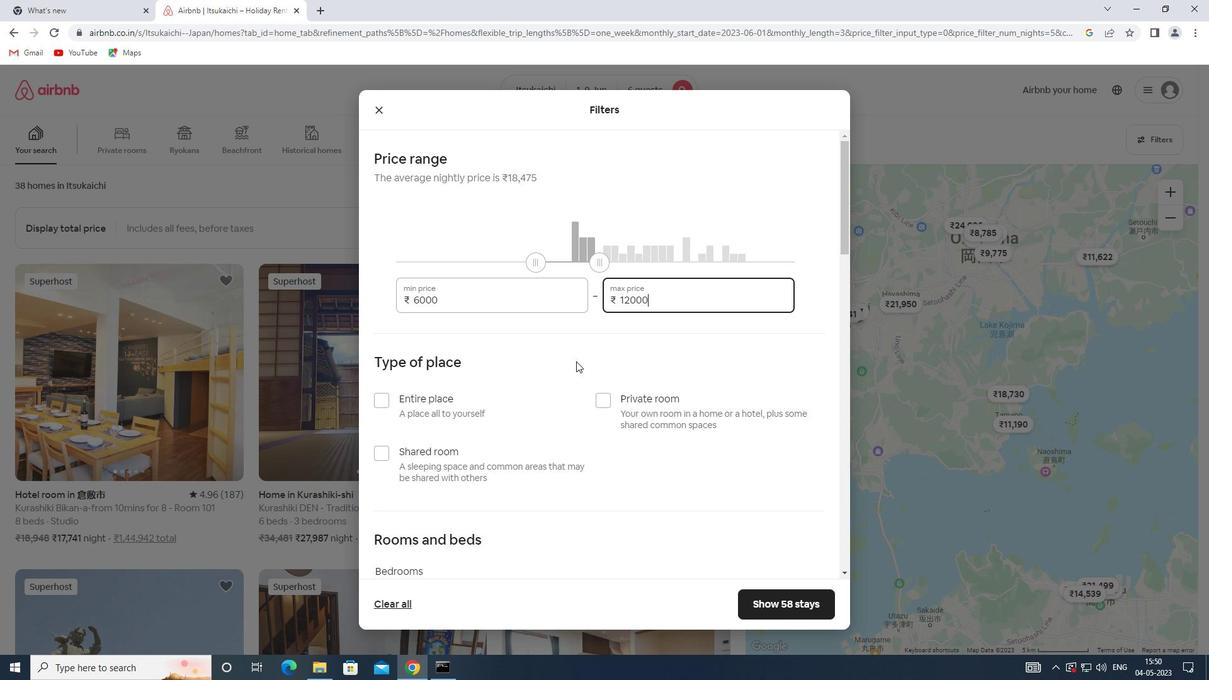 
Action: Mouse moved to (383, 275)
Screenshot: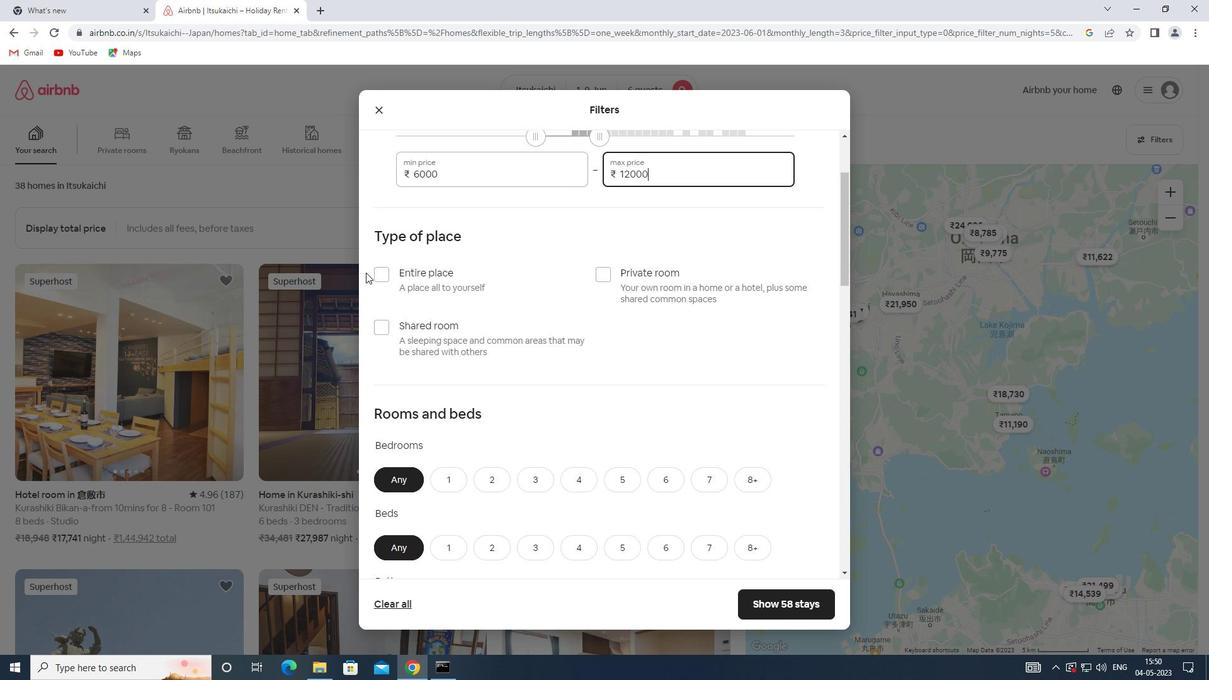 
Action: Mouse pressed left at (383, 275)
Screenshot: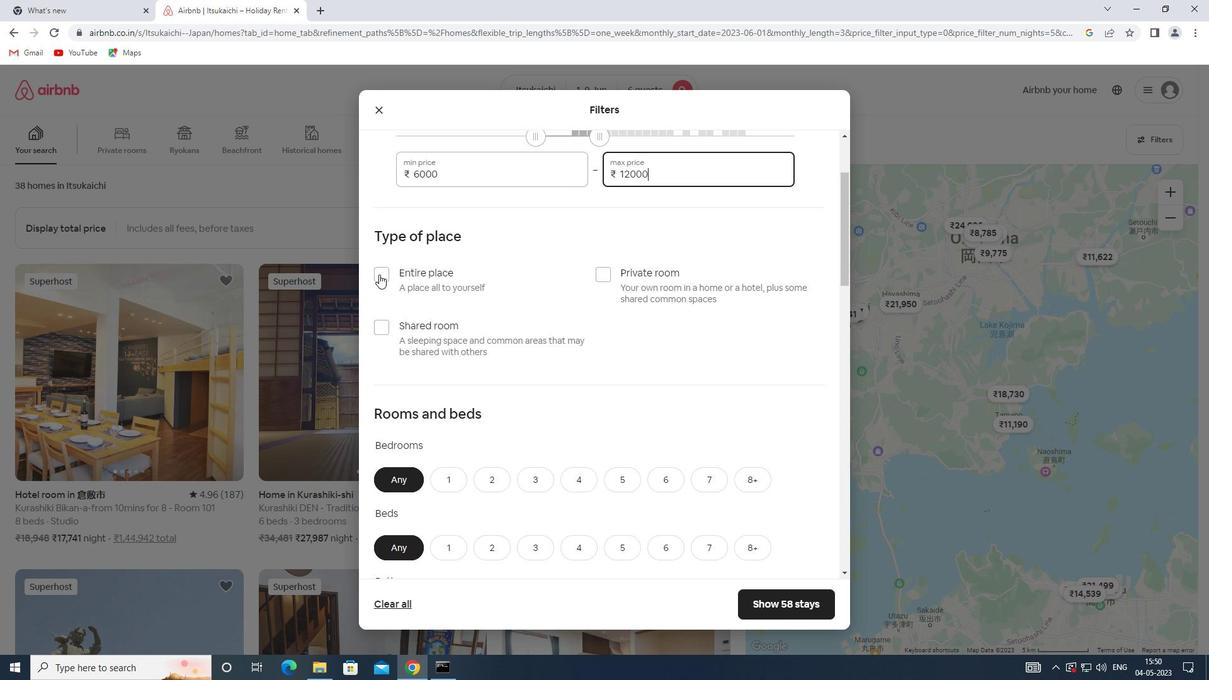 
Action: Mouse moved to (402, 291)
Screenshot: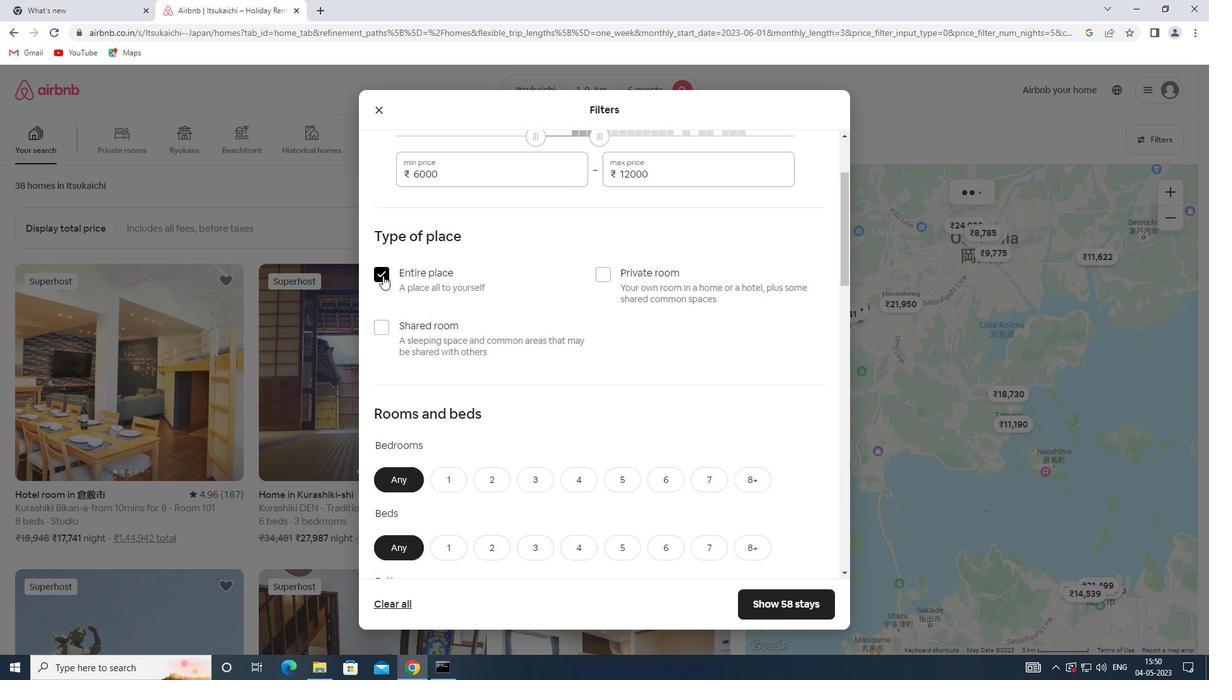 
Action: Mouse scrolled (402, 291) with delta (0, 0)
Screenshot: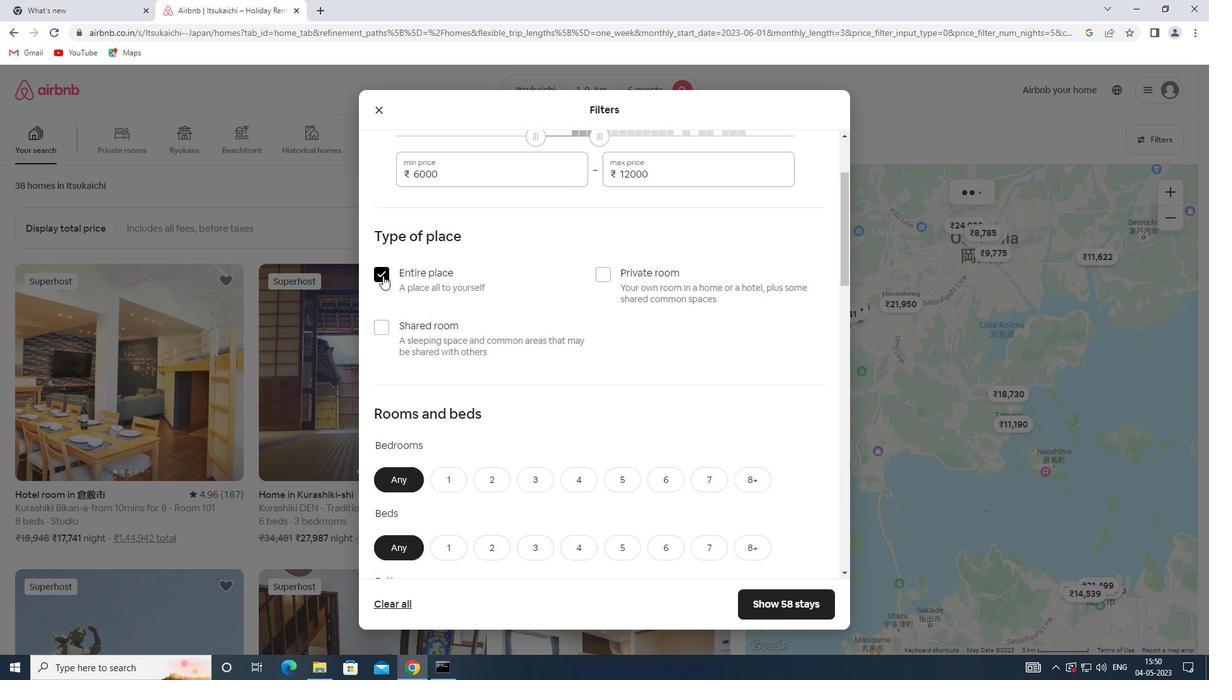 
Action: Mouse moved to (403, 294)
Screenshot: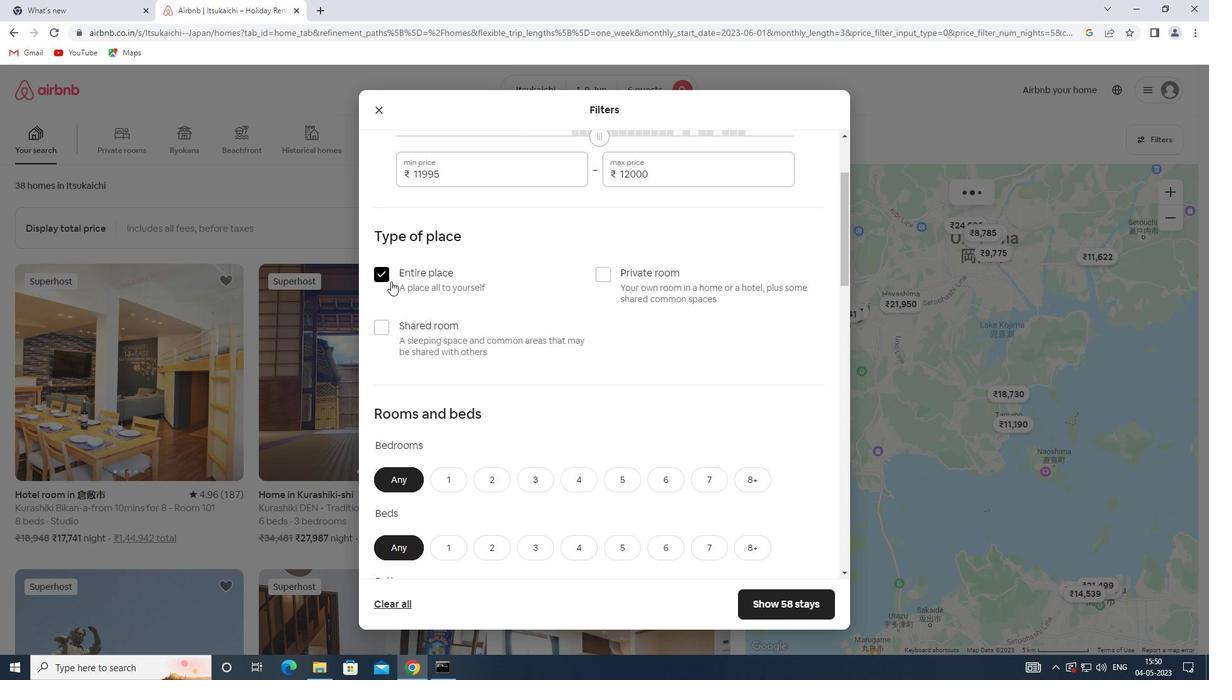 
Action: Mouse scrolled (403, 294) with delta (0, 0)
Screenshot: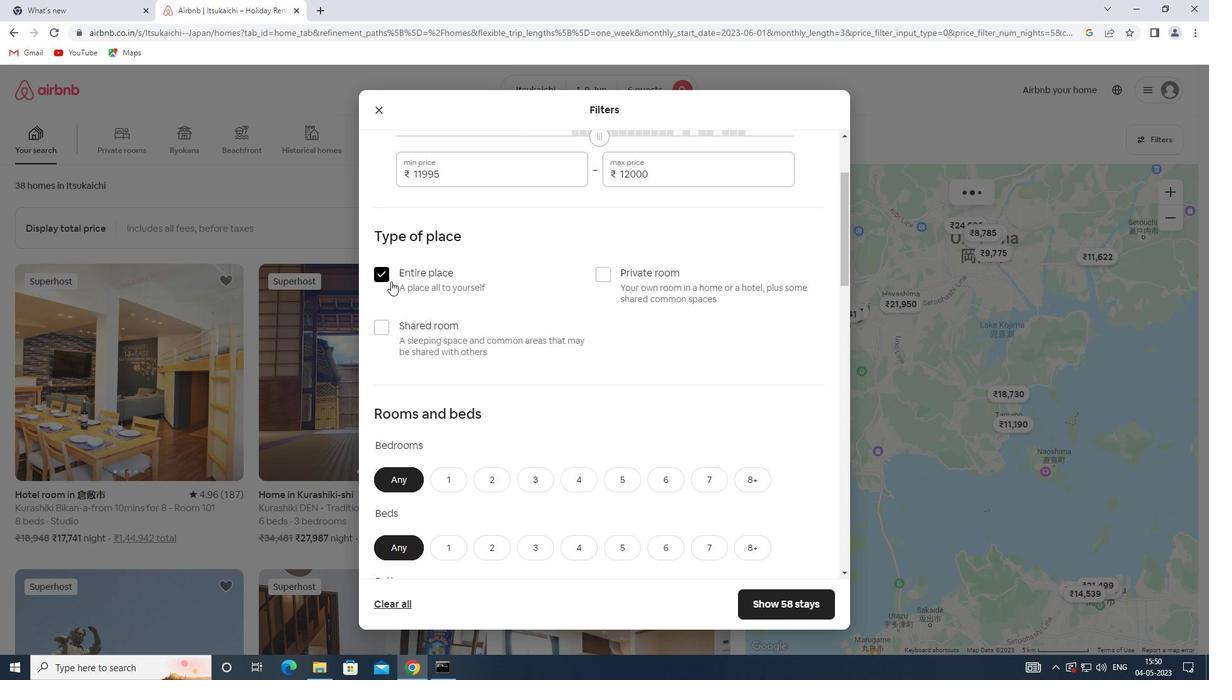 
Action: Mouse moved to (407, 300)
Screenshot: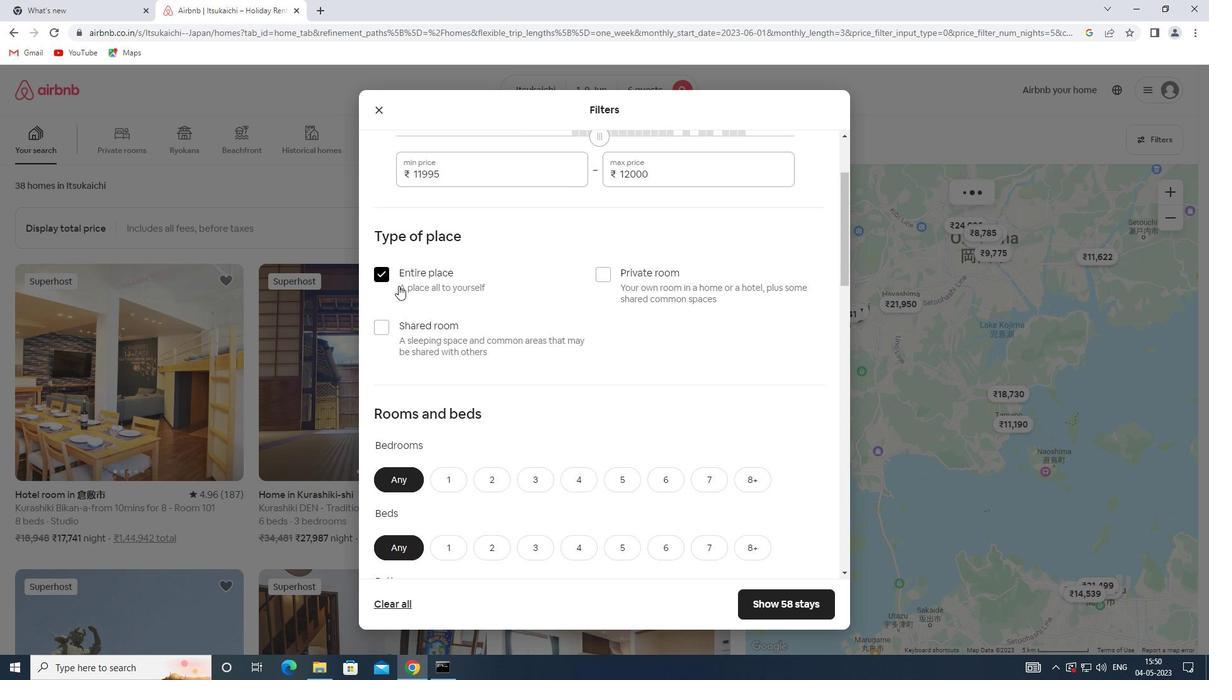 
Action: Mouse scrolled (407, 299) with delta (0, 0)
Screenshot: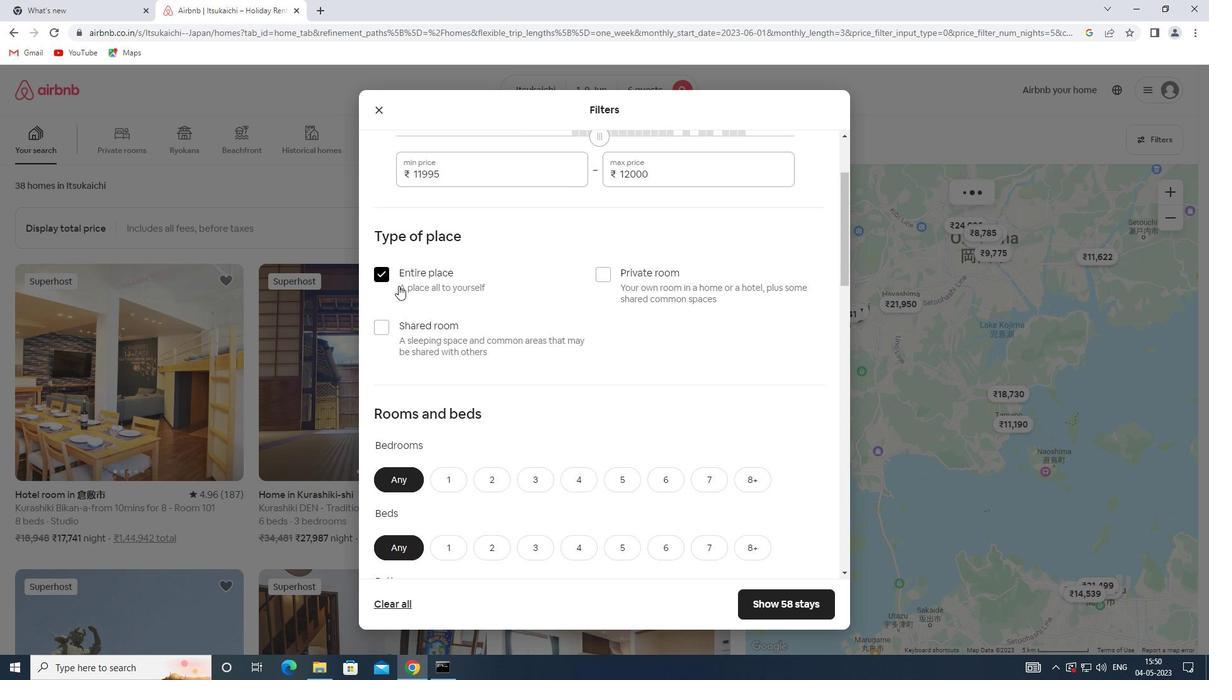 
Action: Mouse moved to (525, 290)
Screenshot: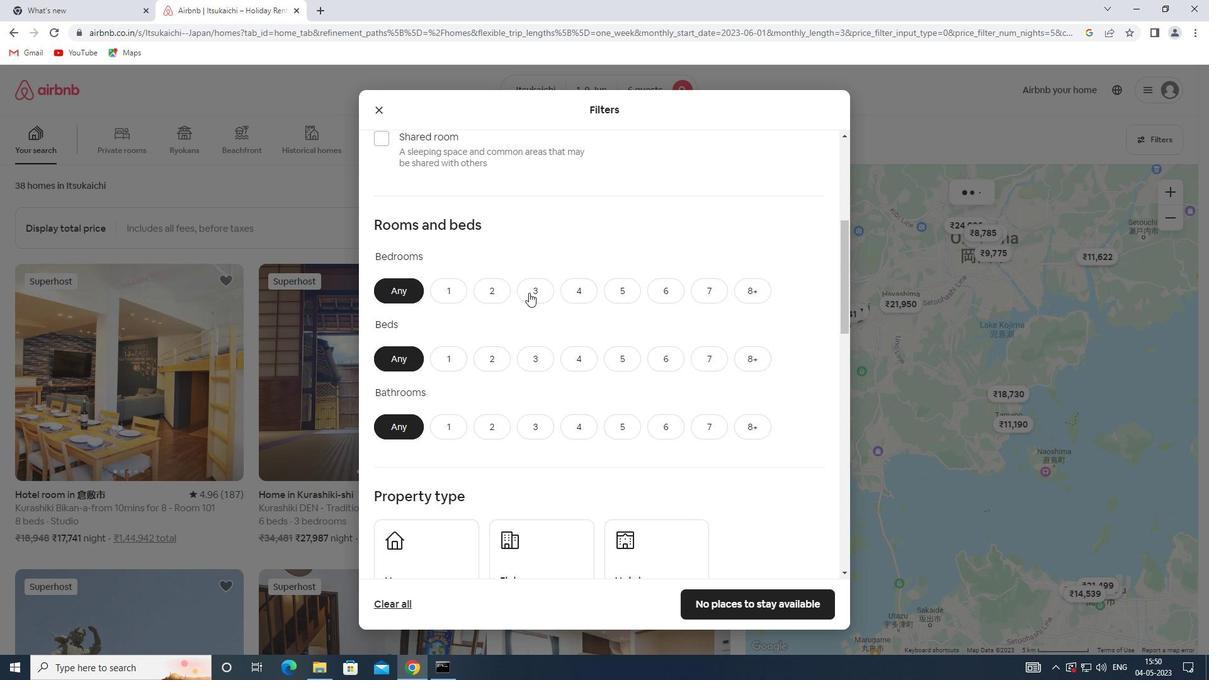 
Action: Mouse pressed left at (525, 290)
Screenshot: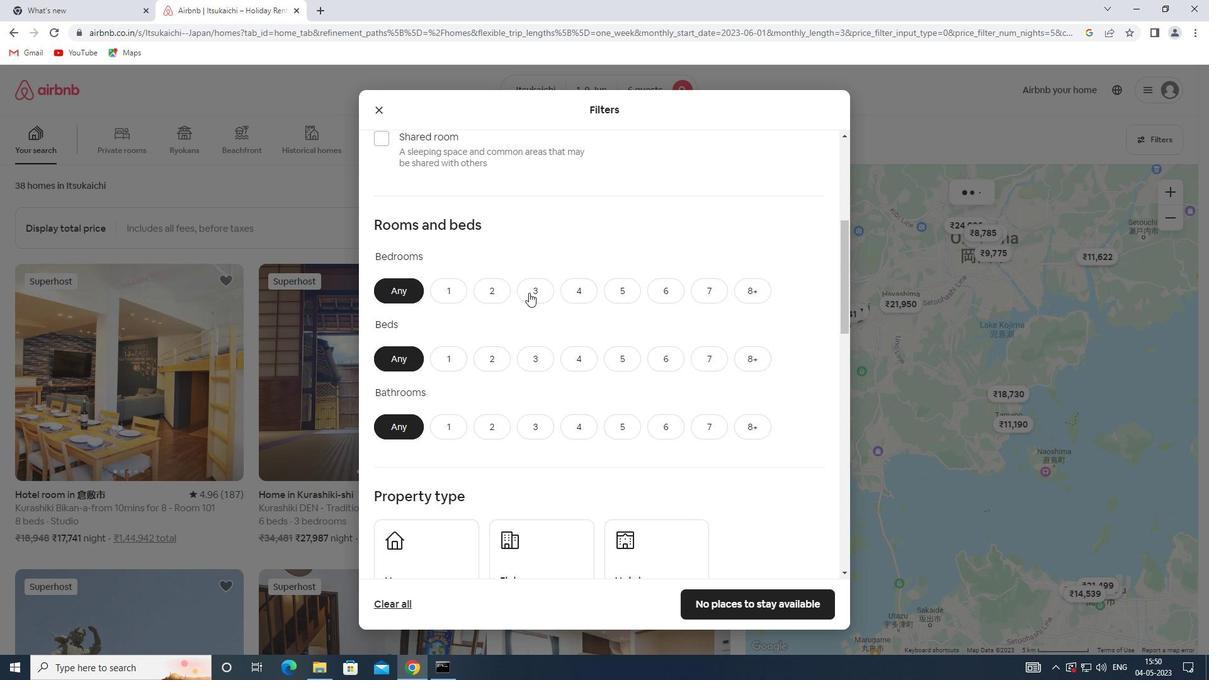 
Action: Mouse moved to (545, 355)
Screenshot: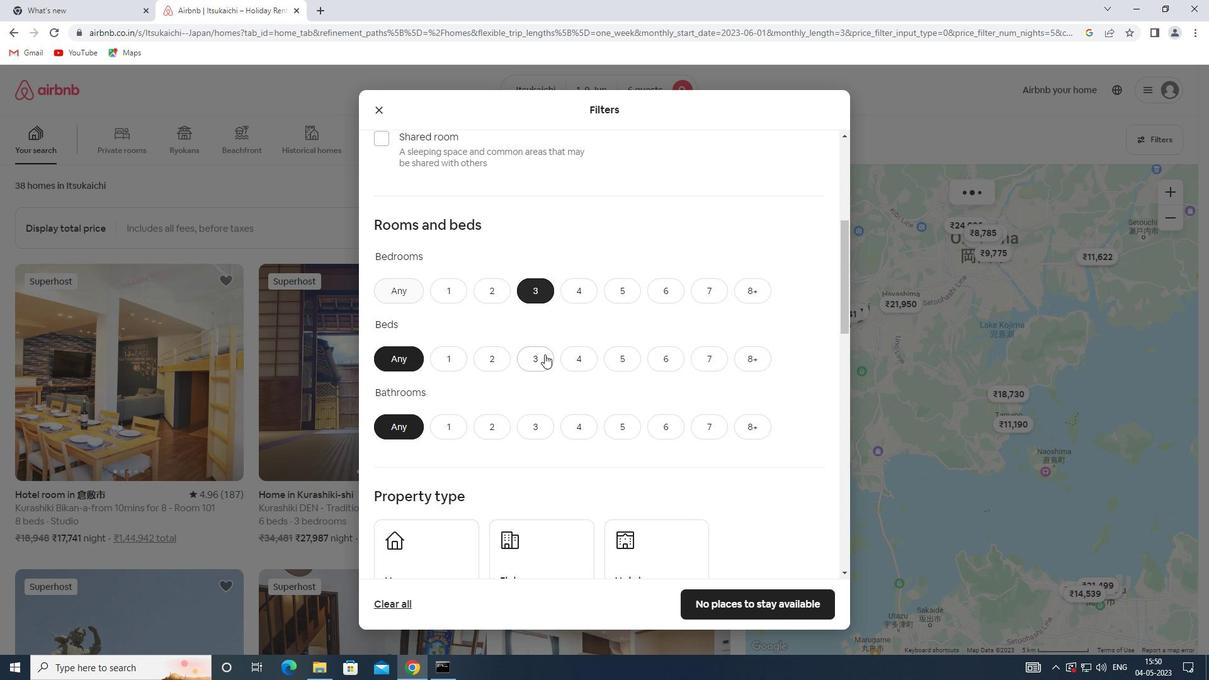 
Action: Mouse pressed left at (545, 355)
Screenshot: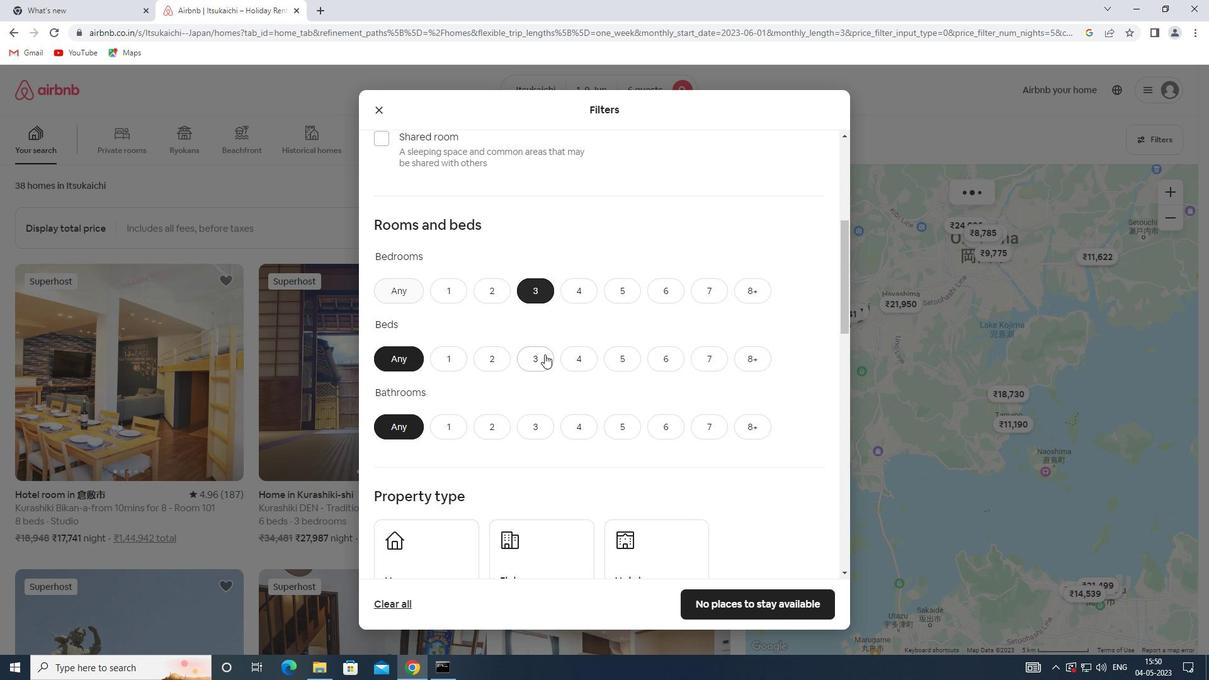 
Action: Mouse moved to (536, 432)
Screenshot: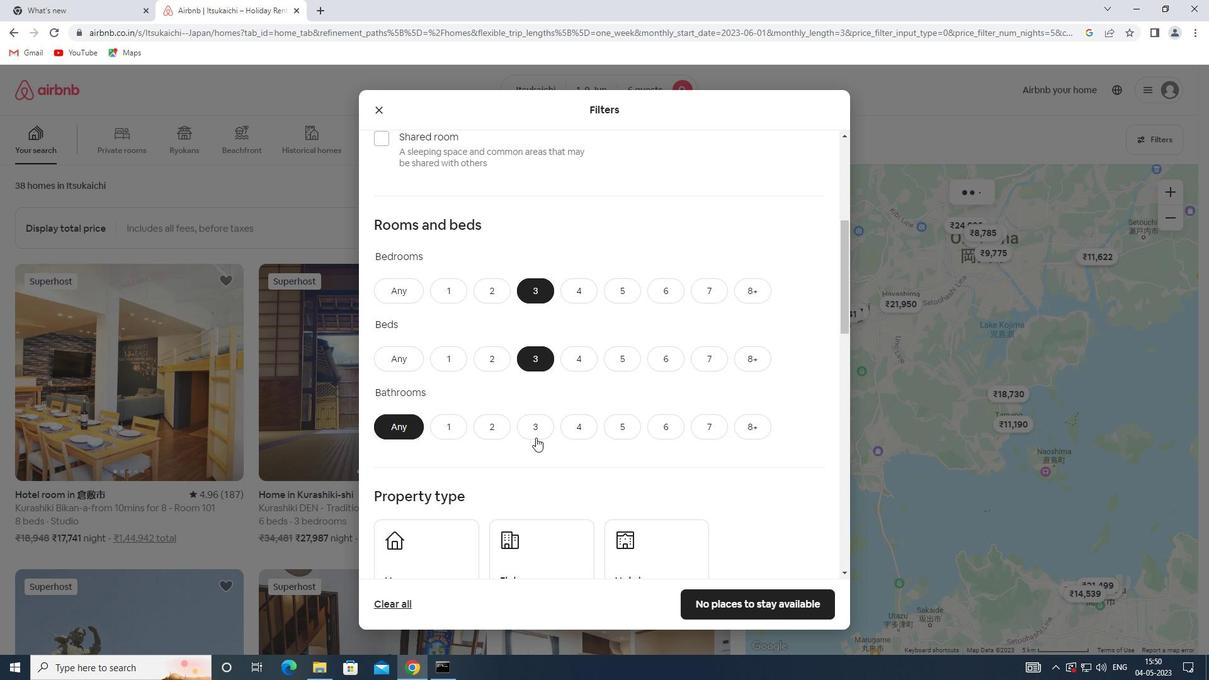 
Action: Mouse pressed left at (536, 432)
Screenshot: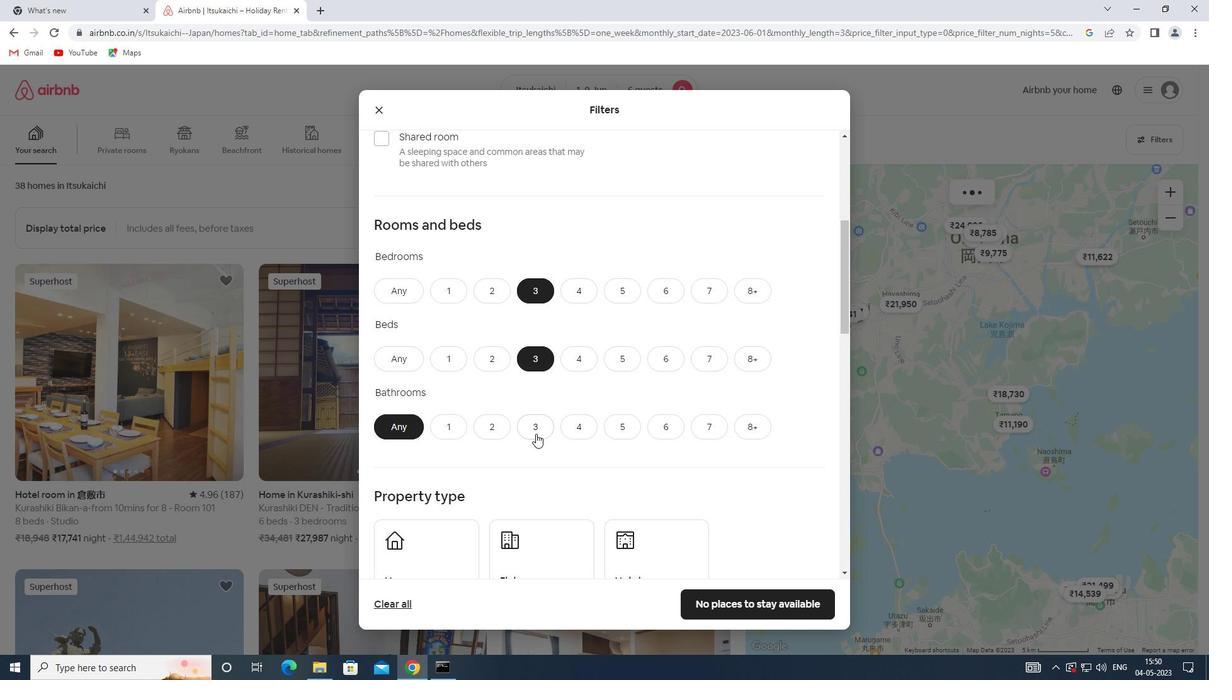 
Action: Mouse scrolled (536, 431) with delta (0, 0)
Screenshot: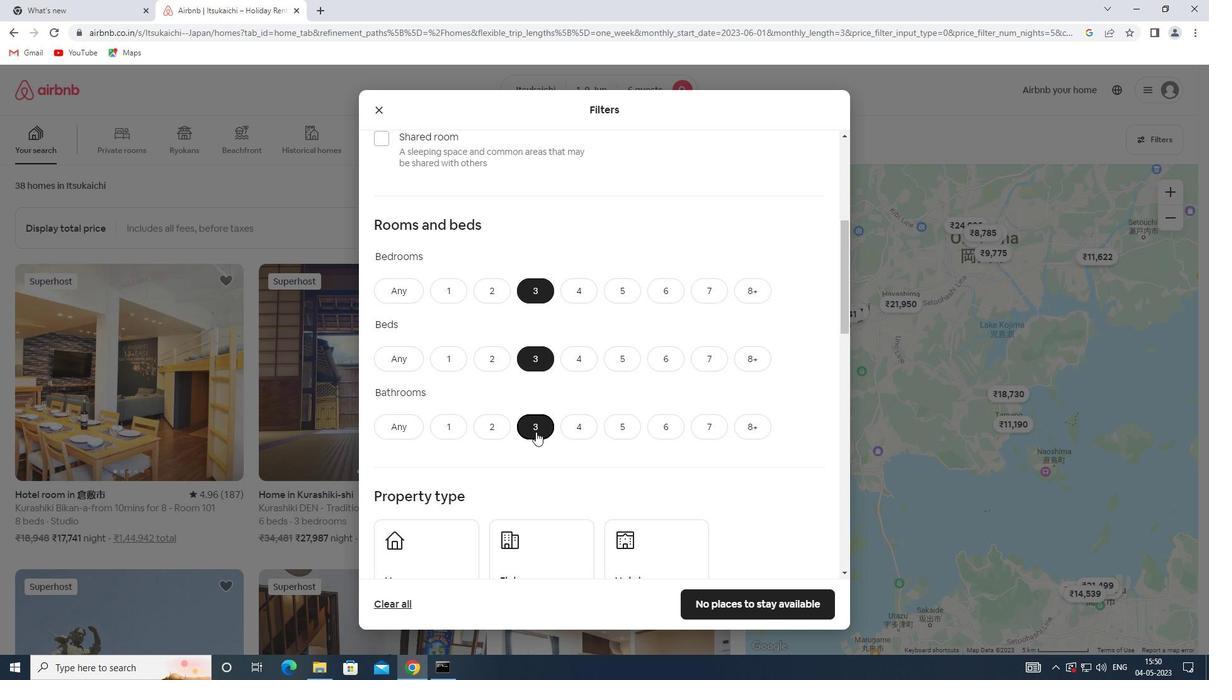 
Action: Mouse scrolled (536, 431) with delta (0, 0)
Screenshot: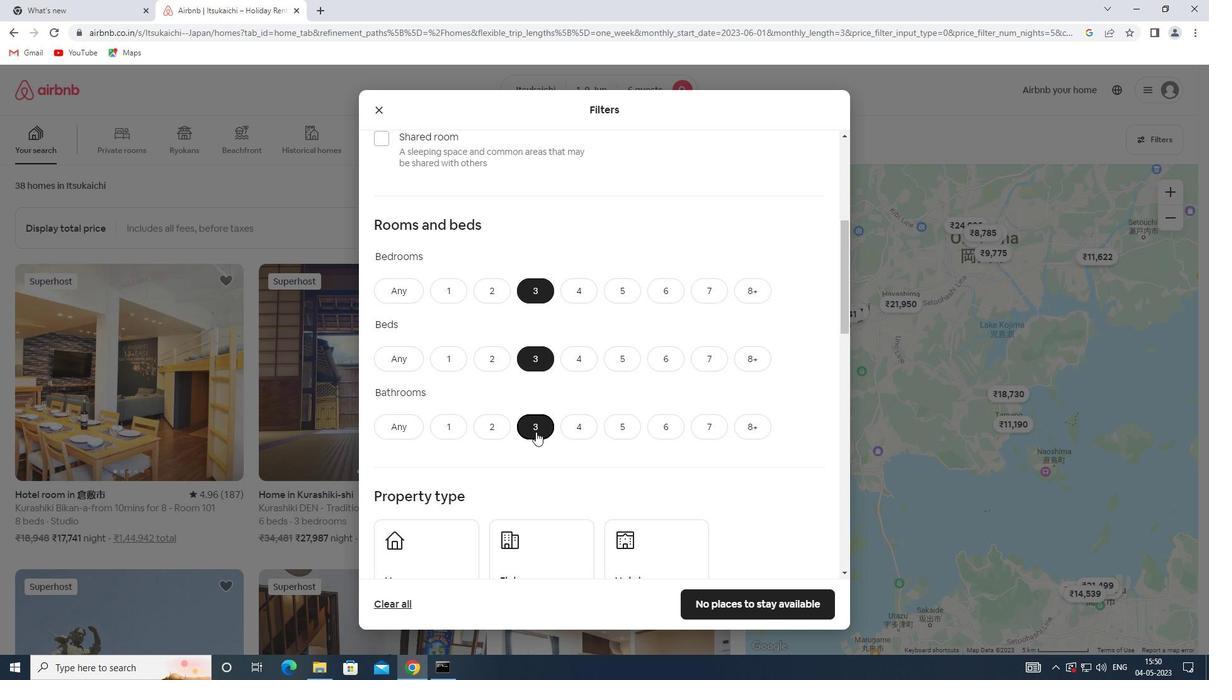 
Action: Mouse scrolled (536, 431) with delta (0, 0)
Screenshot: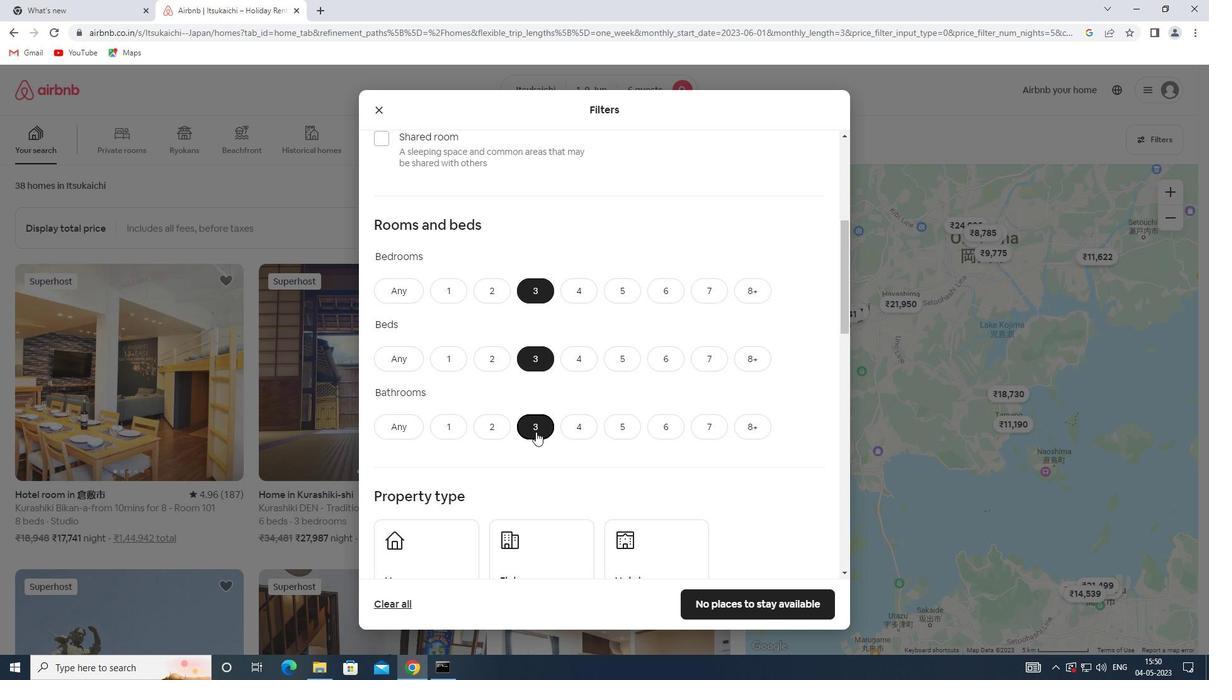 
Action: Mouse scrolled (536, 431) with delta (0, 0)
Screenshot: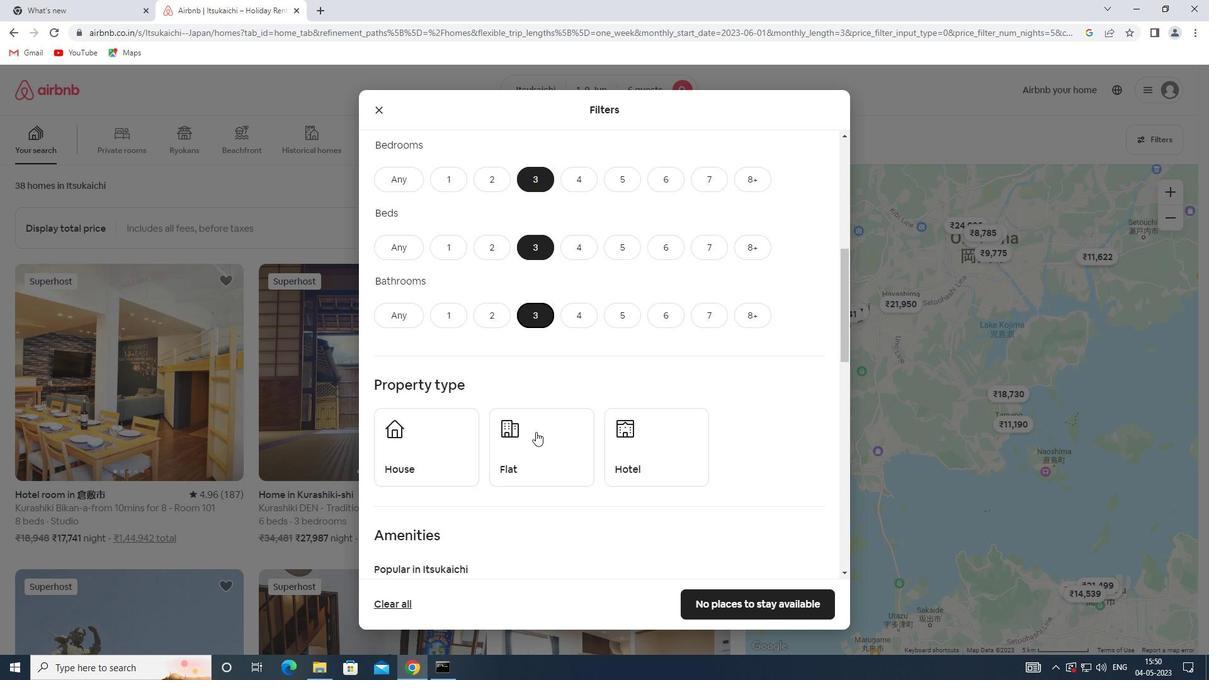 
Action: Mouse moved to (451, 321)
Screenshot: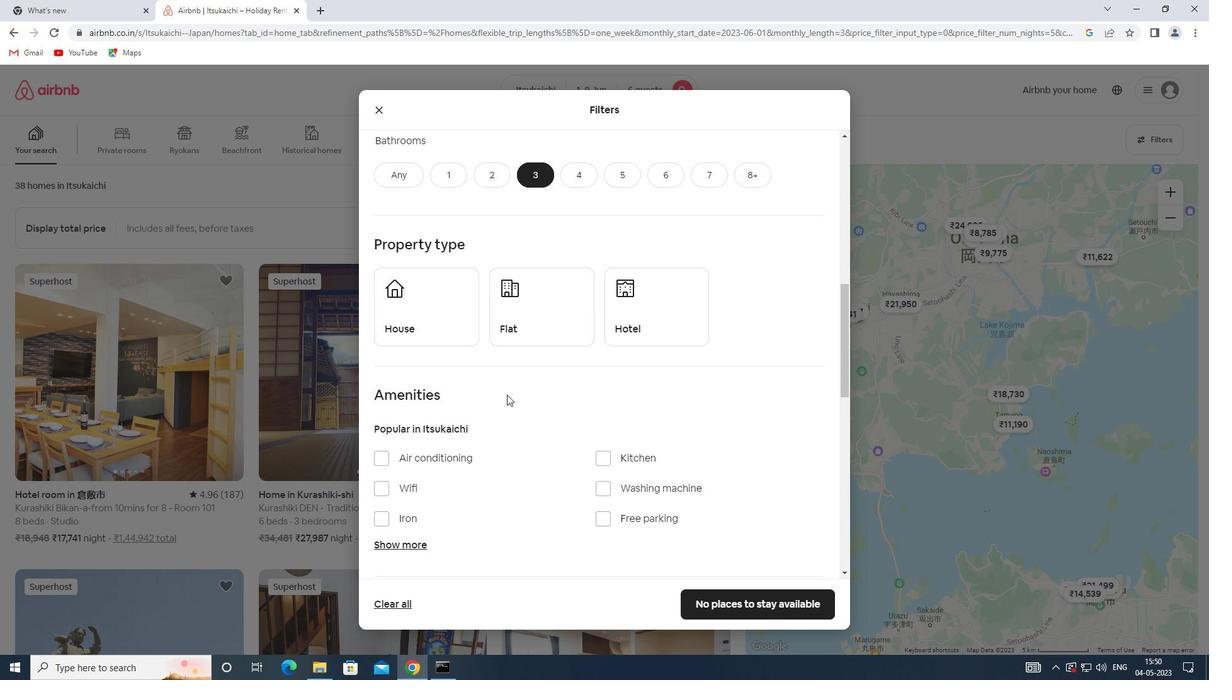
Action: Mouse pressed left at (451, 321)
Screenshot: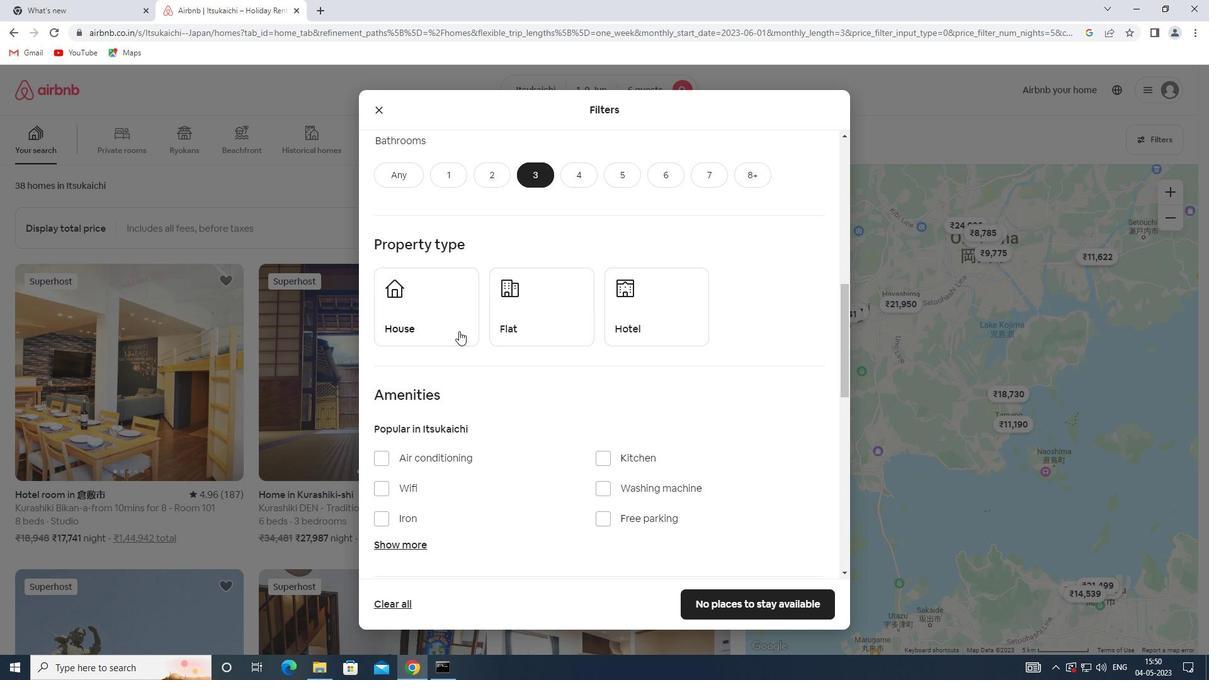
Action: Mouse moved to (503, 321)
Screenshot: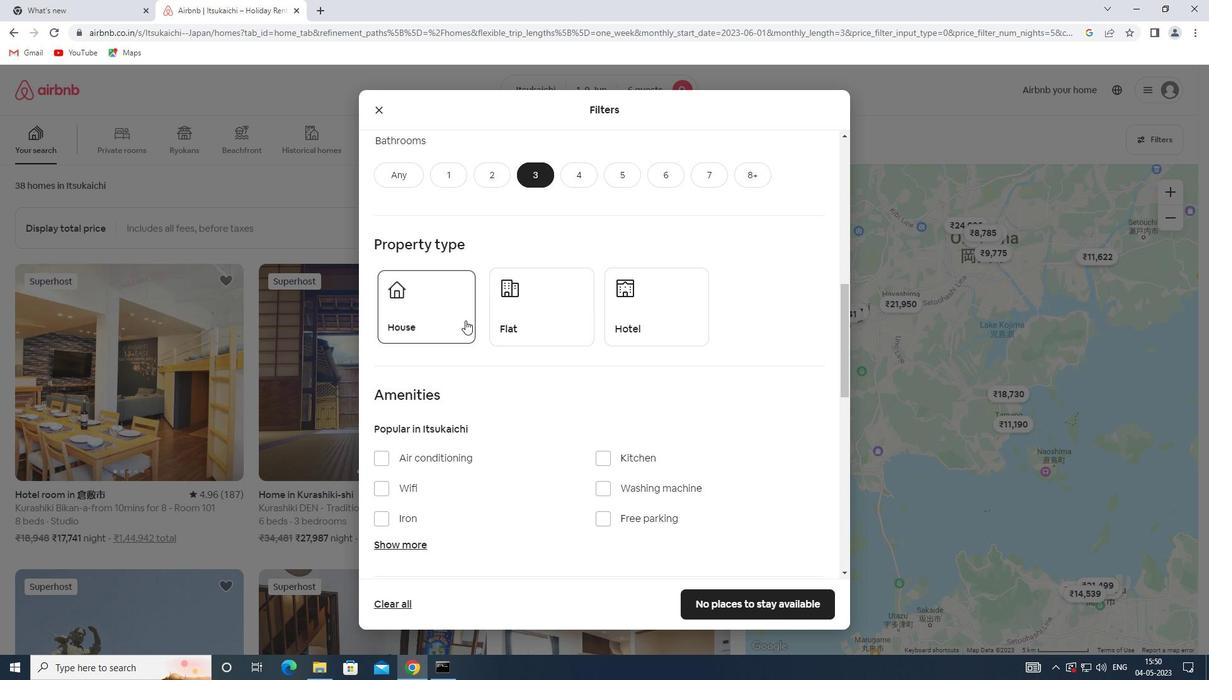 
Action: Mouse pressed left at (503, 321)
Screenshot: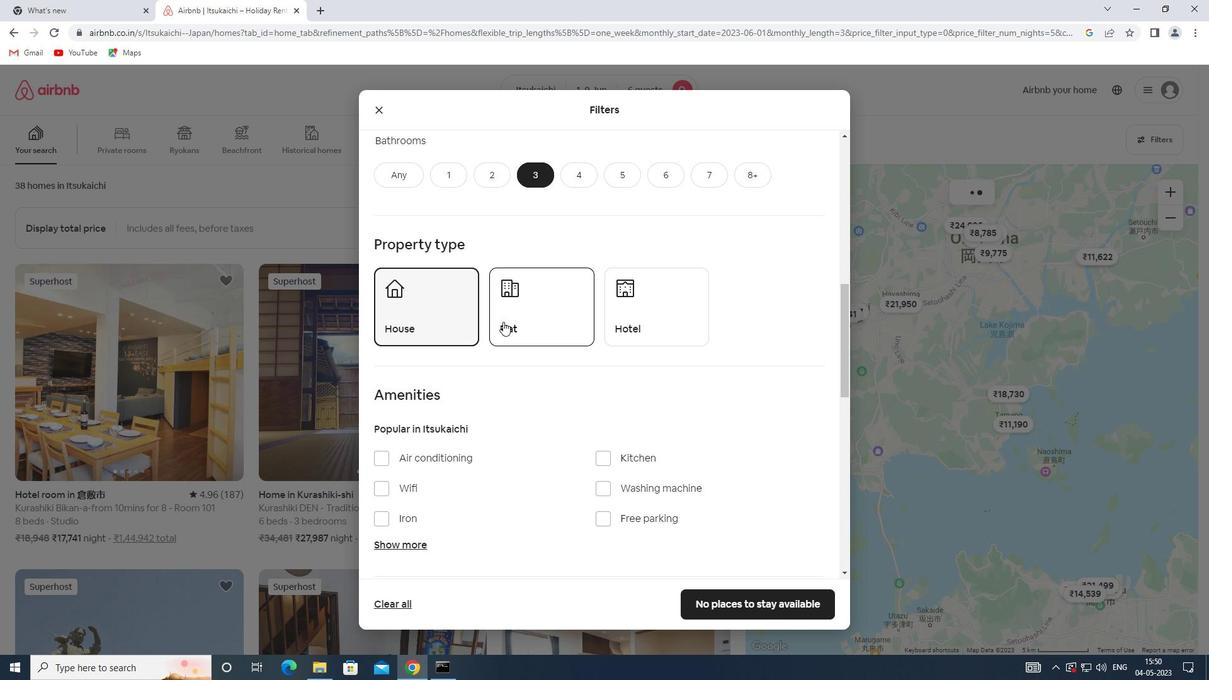 
Action: Mouse scrolled (503, 321) with delta (0, 0)
Screenshot: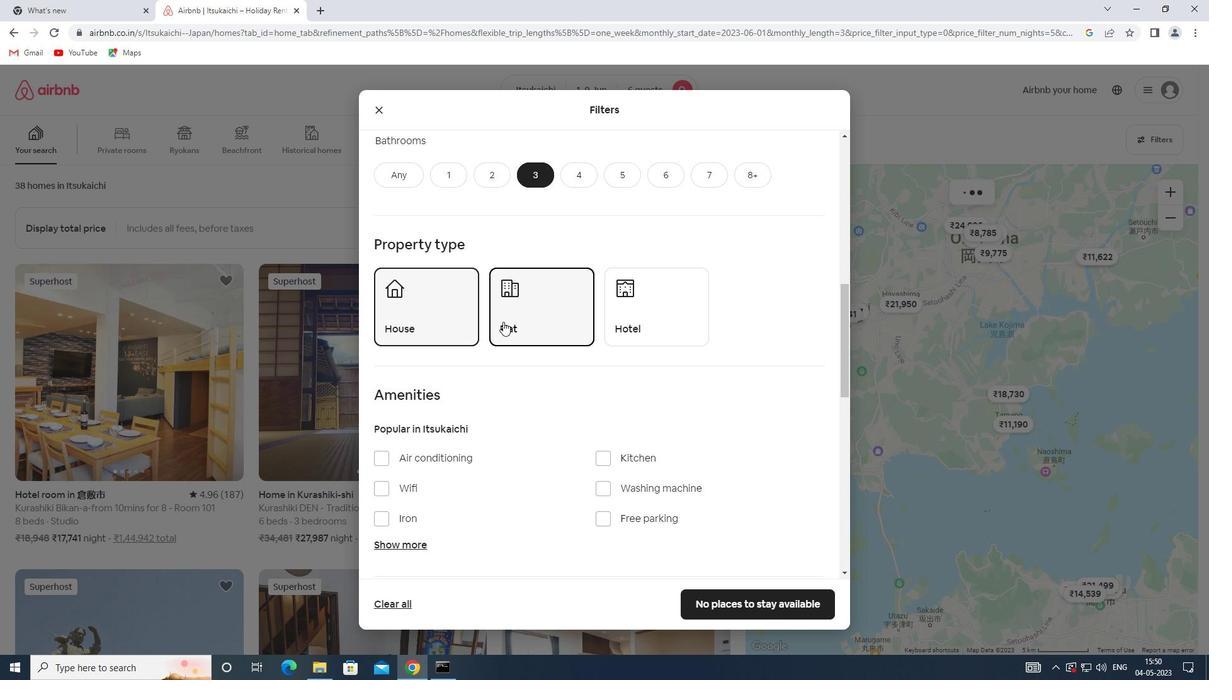 
Action: Mouse scrolled (503, 321) with delta (0, 0)
Screenshot: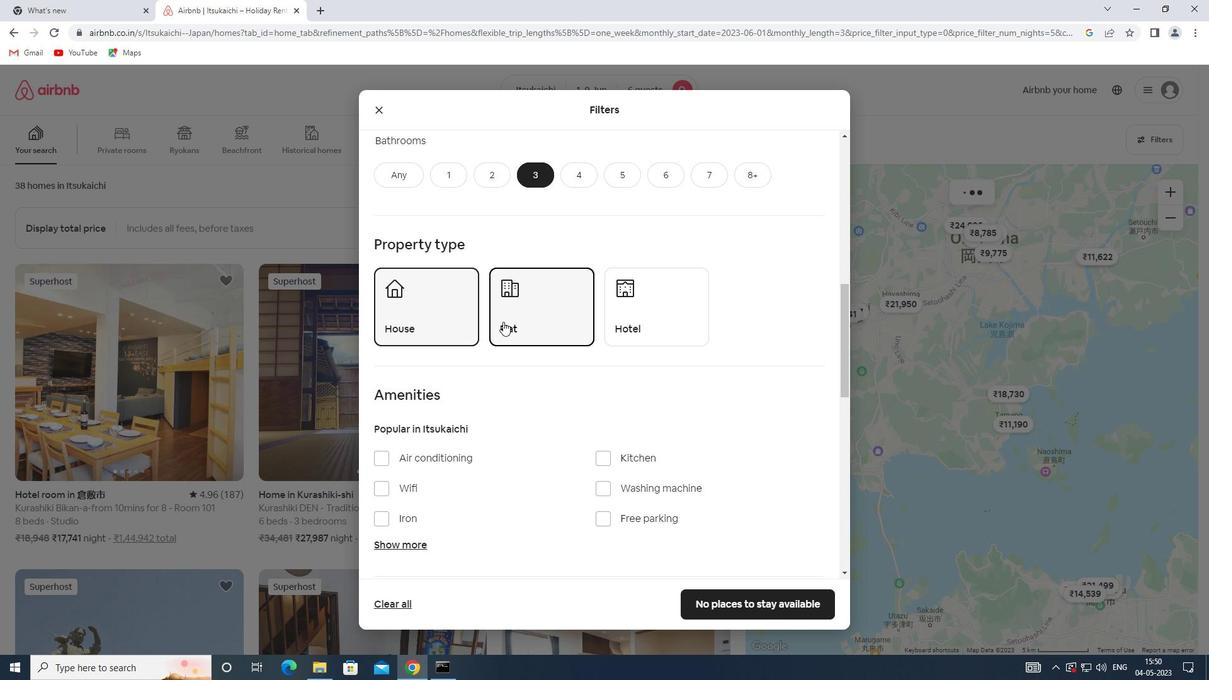 
Action: Mouse scrolled (503, 321) with delta (0, 0)
Screenshot: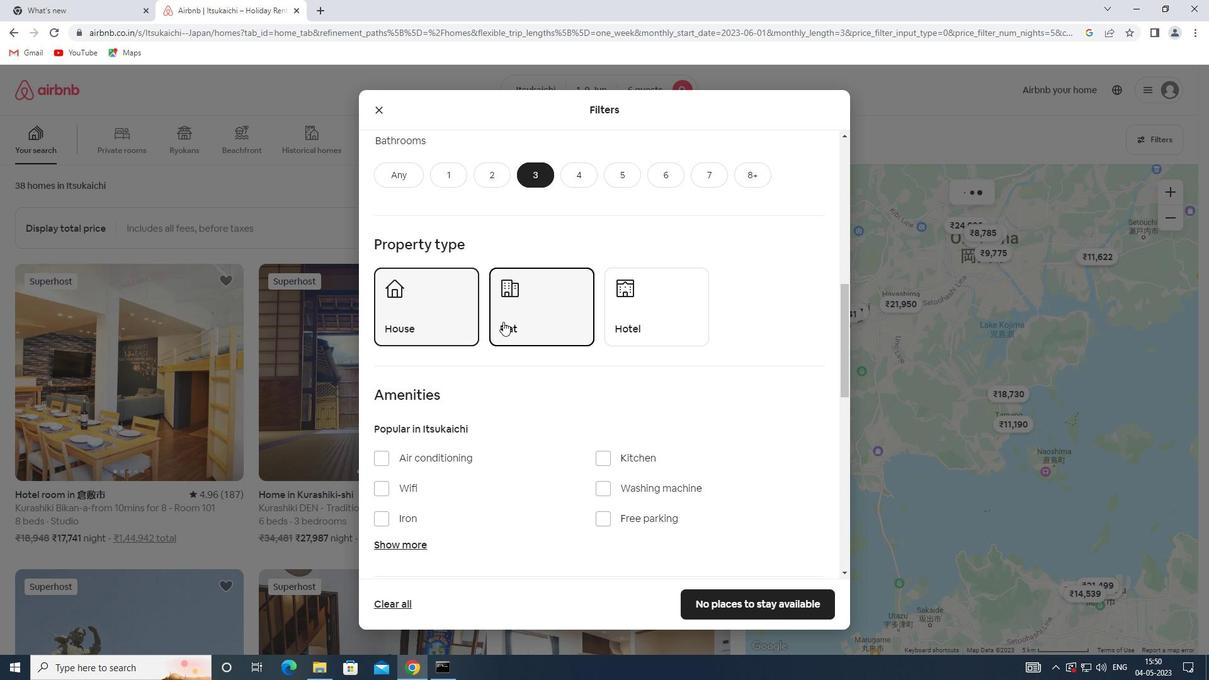 
Action: Mouse scrolled (503, 321) with delta (0, 0)
Screenshot: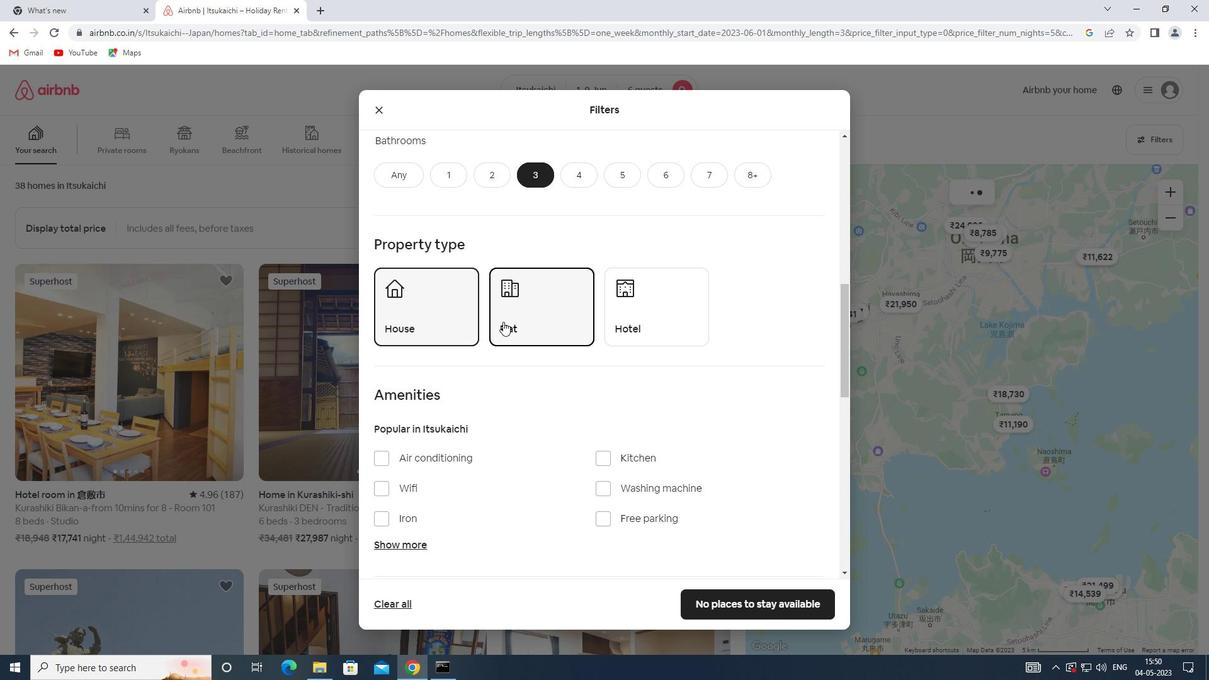 
Action: Mouse scrolled (503, 321) with delta (0, 0)
Screenshot: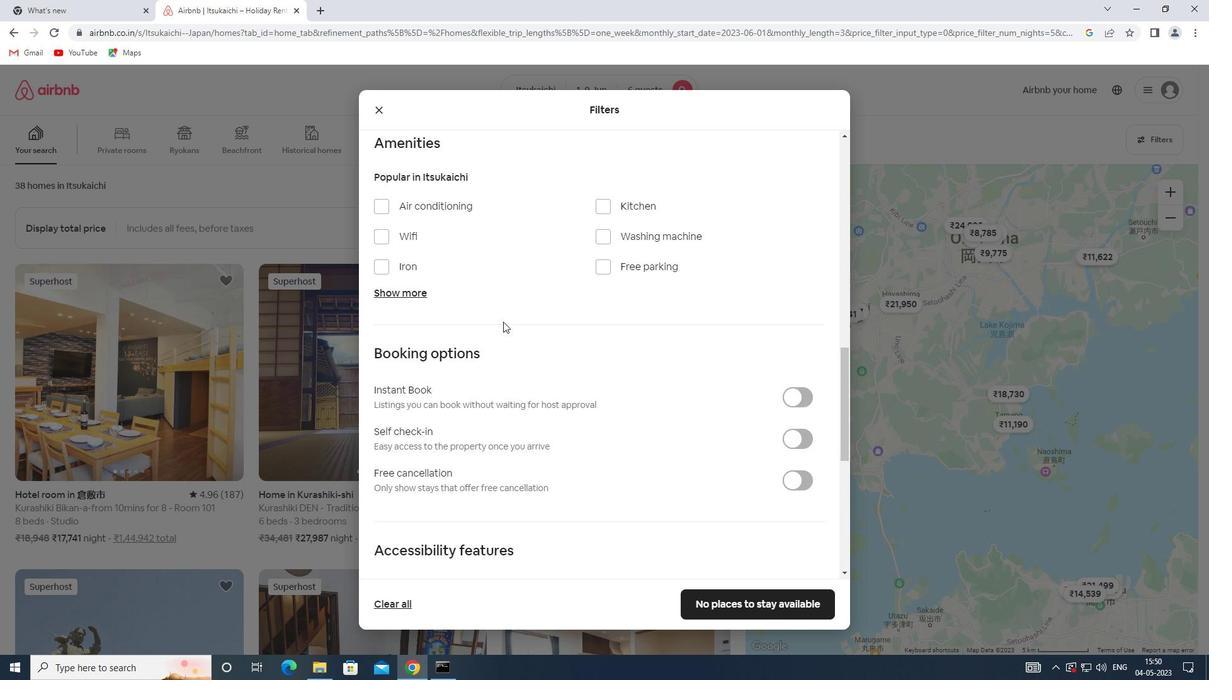 
Action: Mouse scrolled (503, 321) with delta (0, 0)
Screenshot: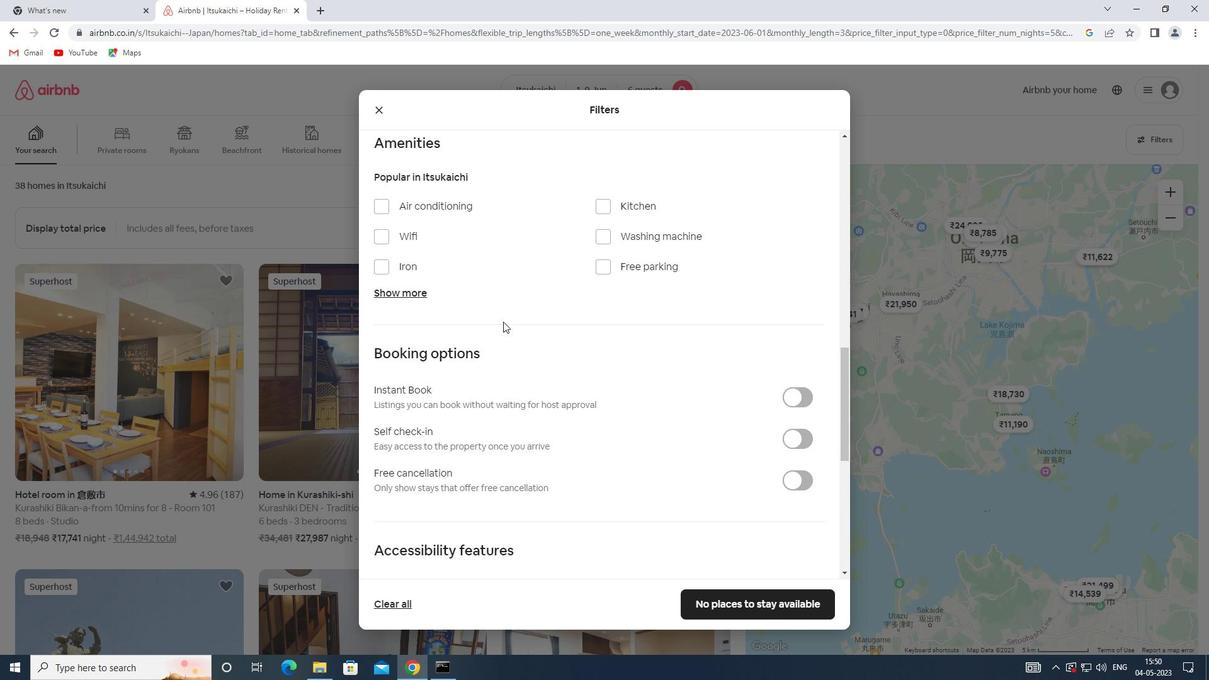 
Action: Mouse scrolled (503, 321) with delta (0, 0)
Screenshot: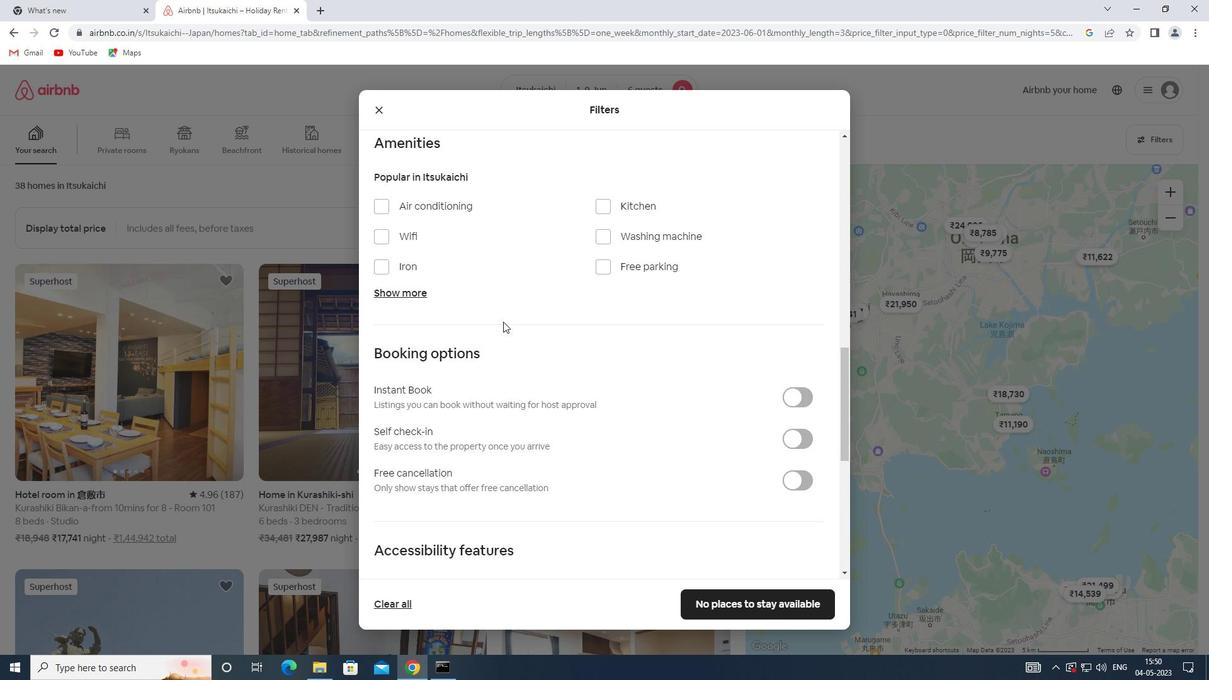
Action: Mouse moved to (796, 253)
Screenshot: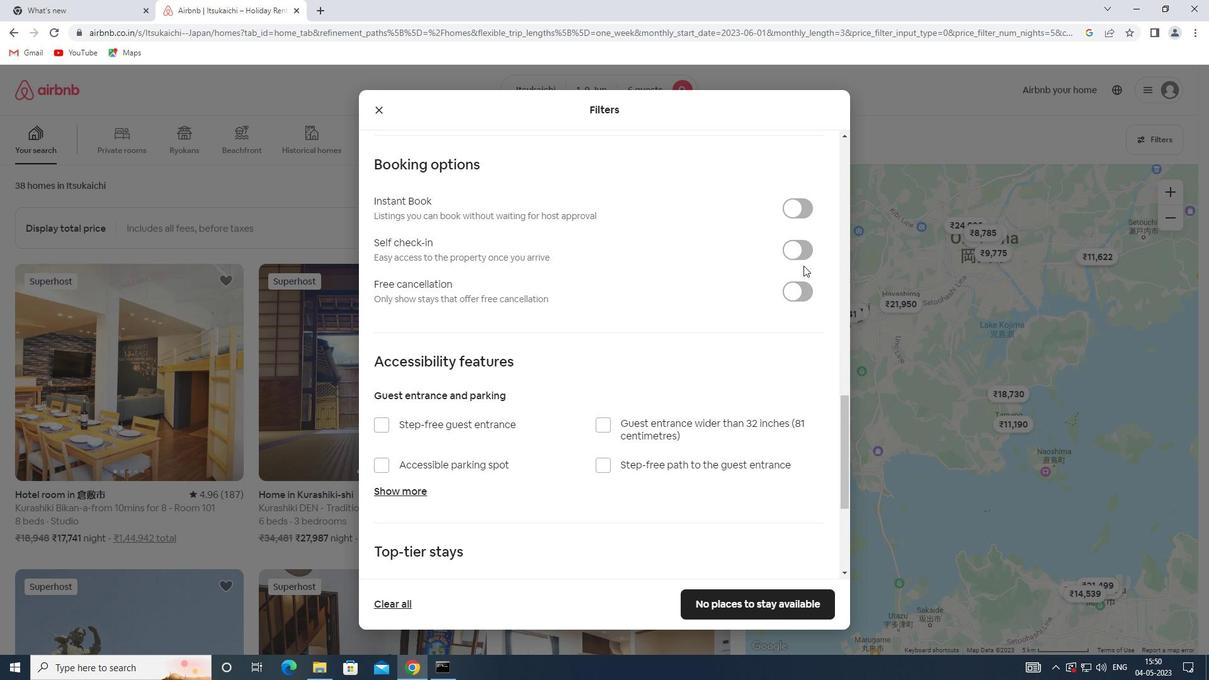 
Action: Mouse pressed left at (796, 253)
Screenshot: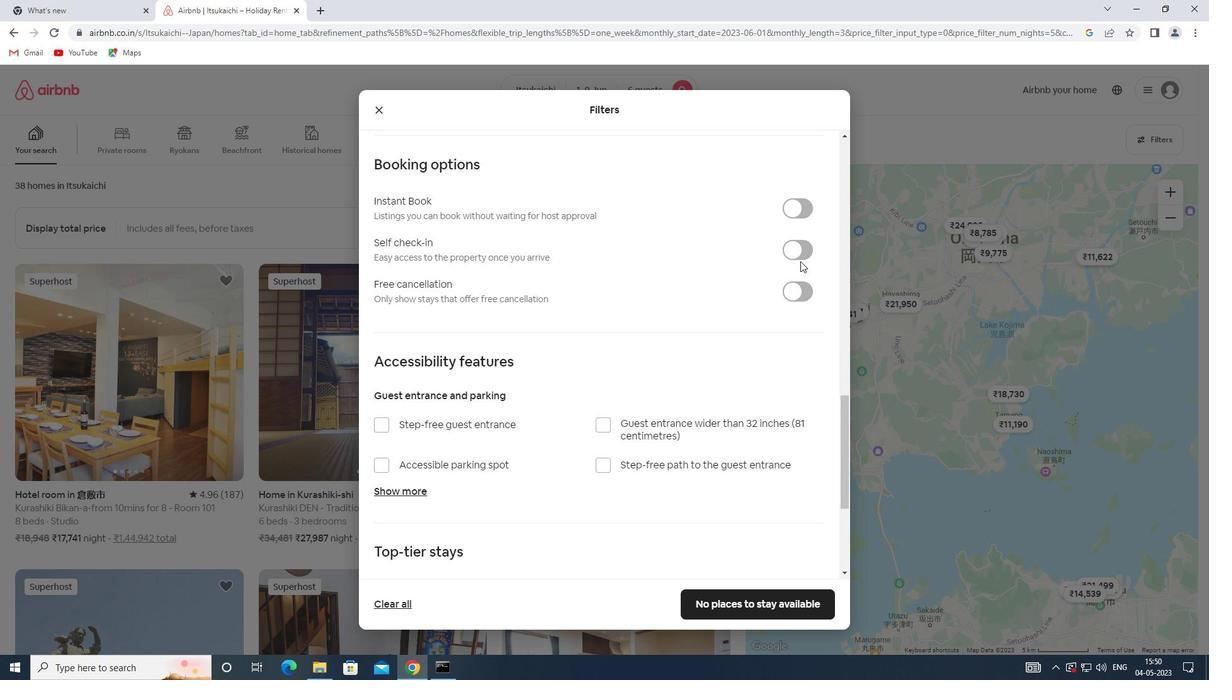 
Action: Mouse moved to (659, 306)
Screenshot: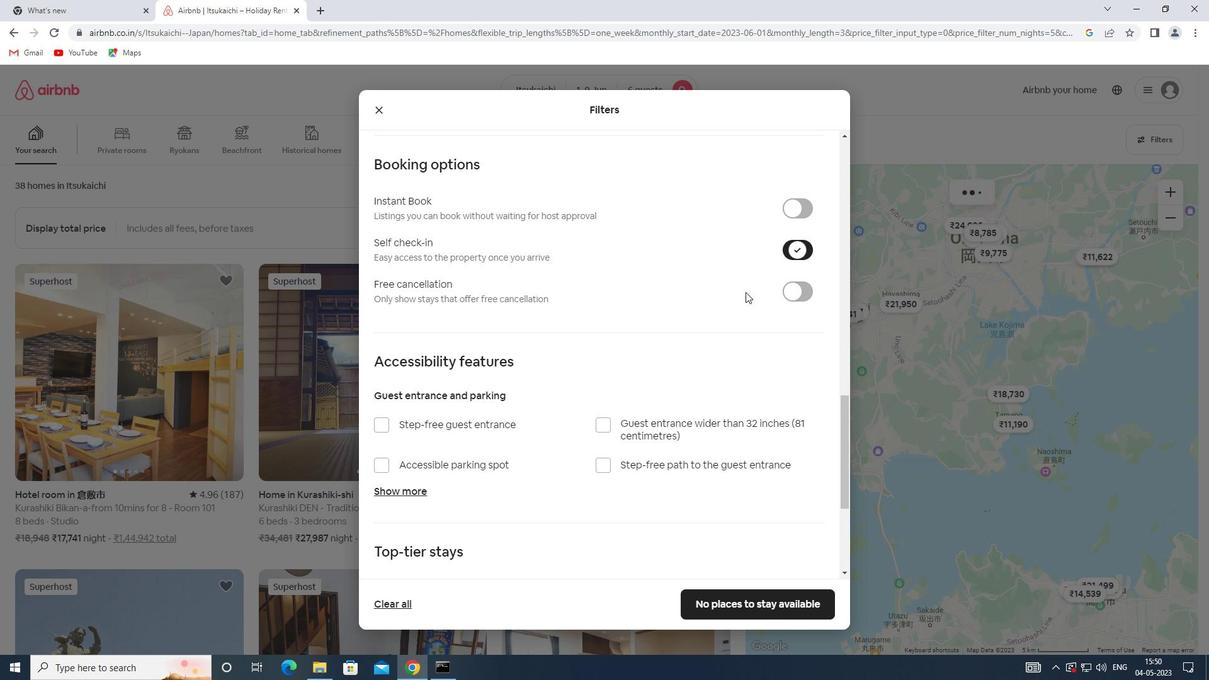 
Action: Mouse scrolled (659, 305) with delta (0, 0)
Screenshot: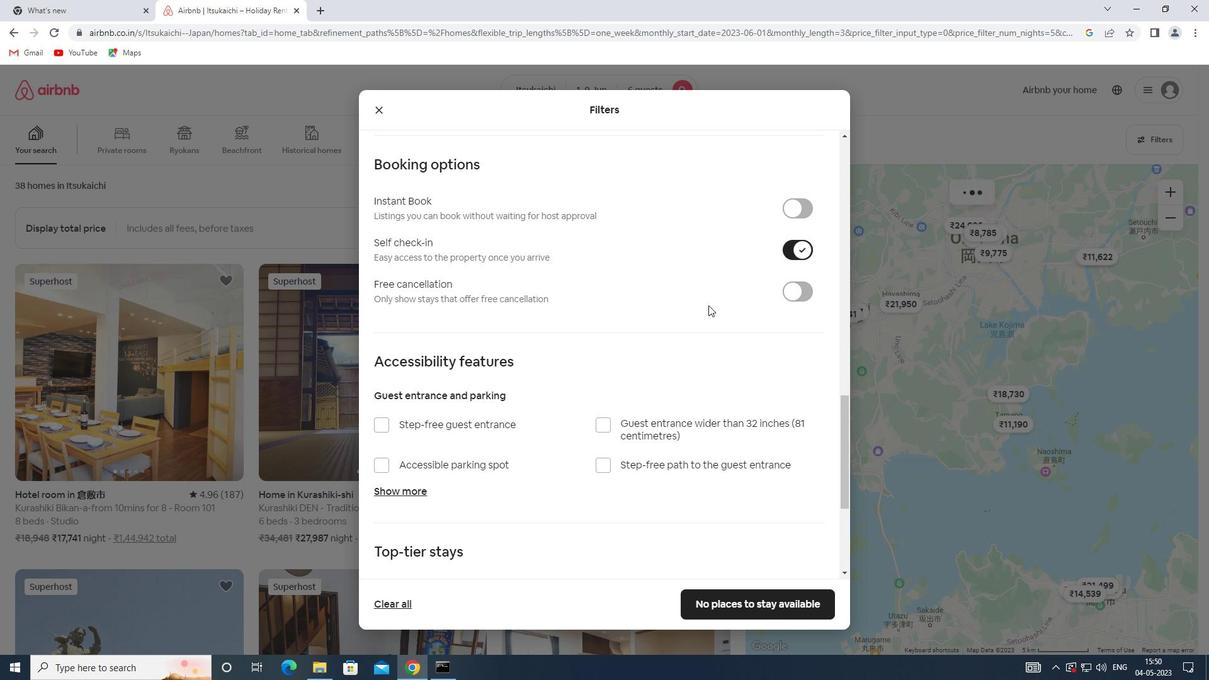 
Action: Mouse scrolled (659, 305) with delta (0, 0)
Screenshot: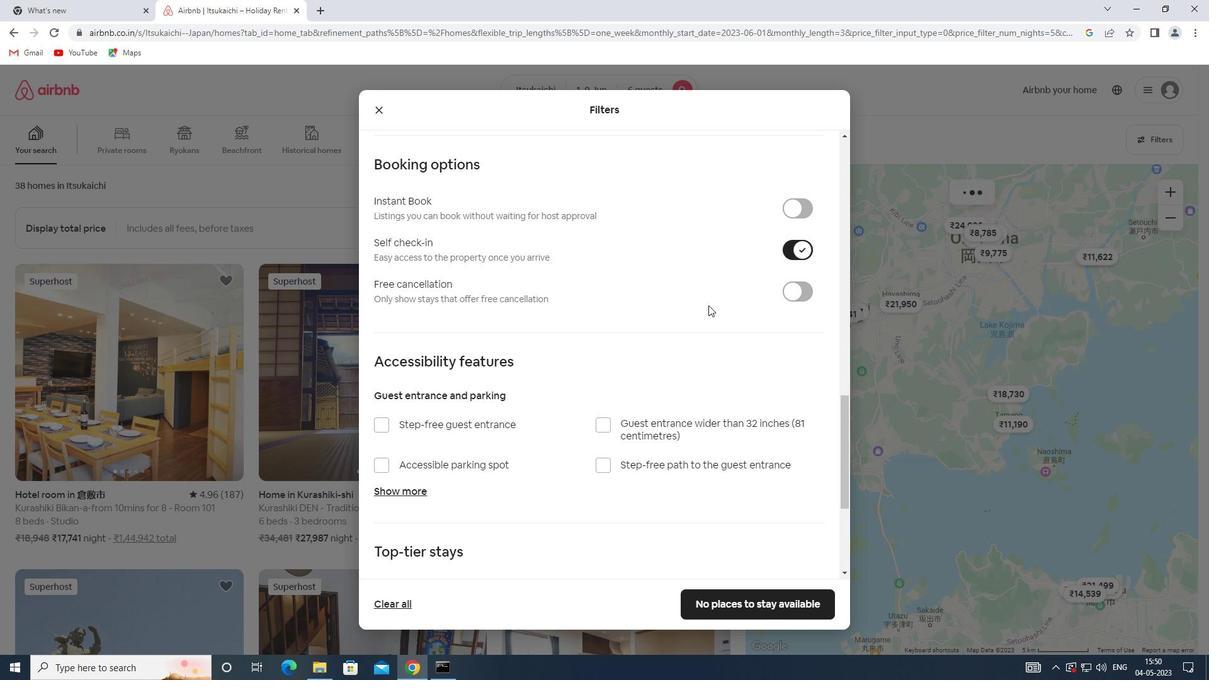 
Action: Mouse moved to (657, 308)
Screenshot: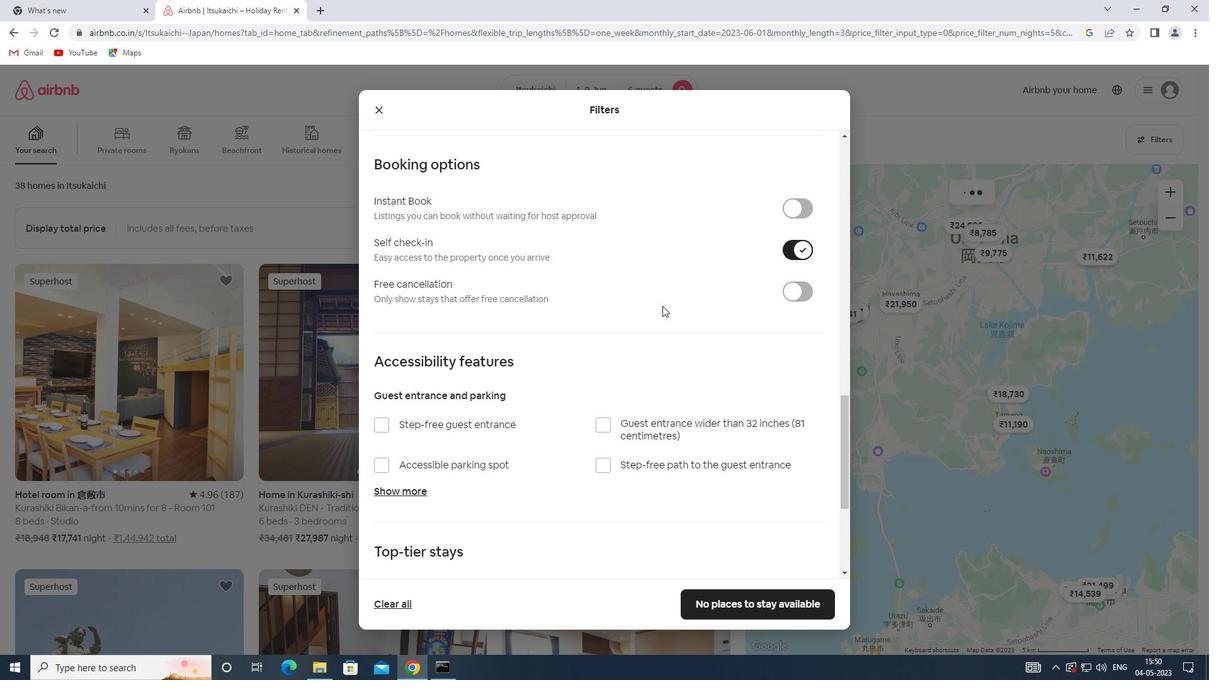 
Action: Mouse scrolled (657, 307) with delta (0, 0)
Screenshot: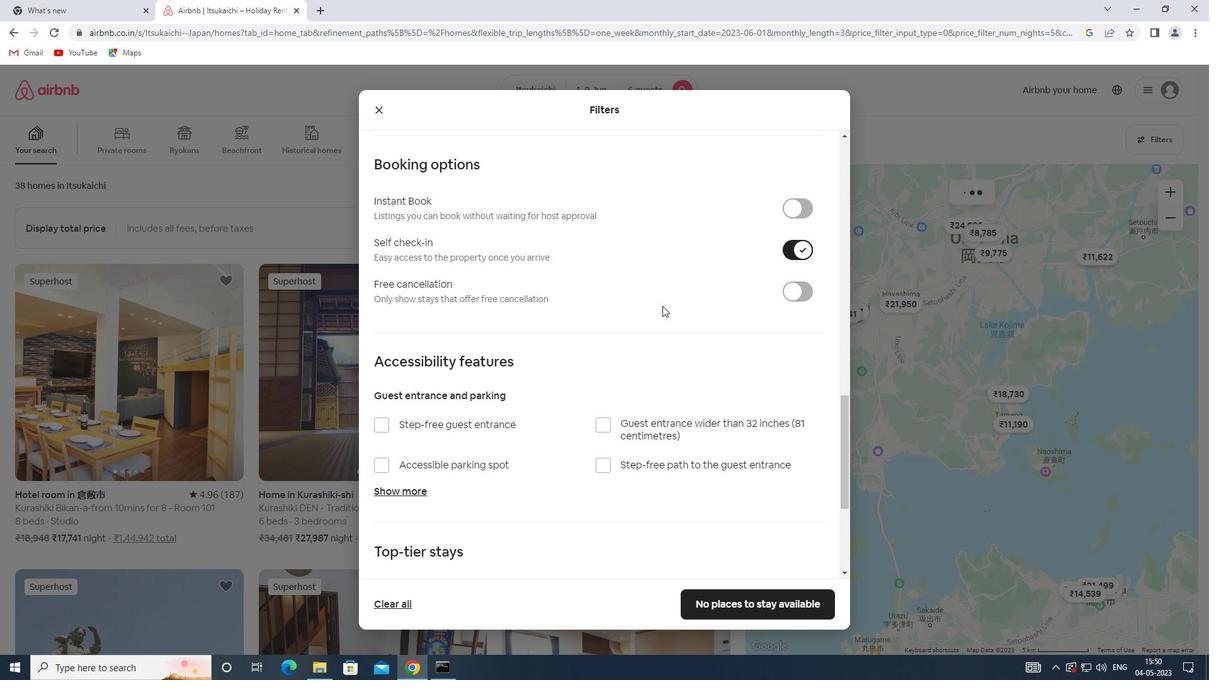 
Action: Mouse moved to (585, 320)
Screenshot: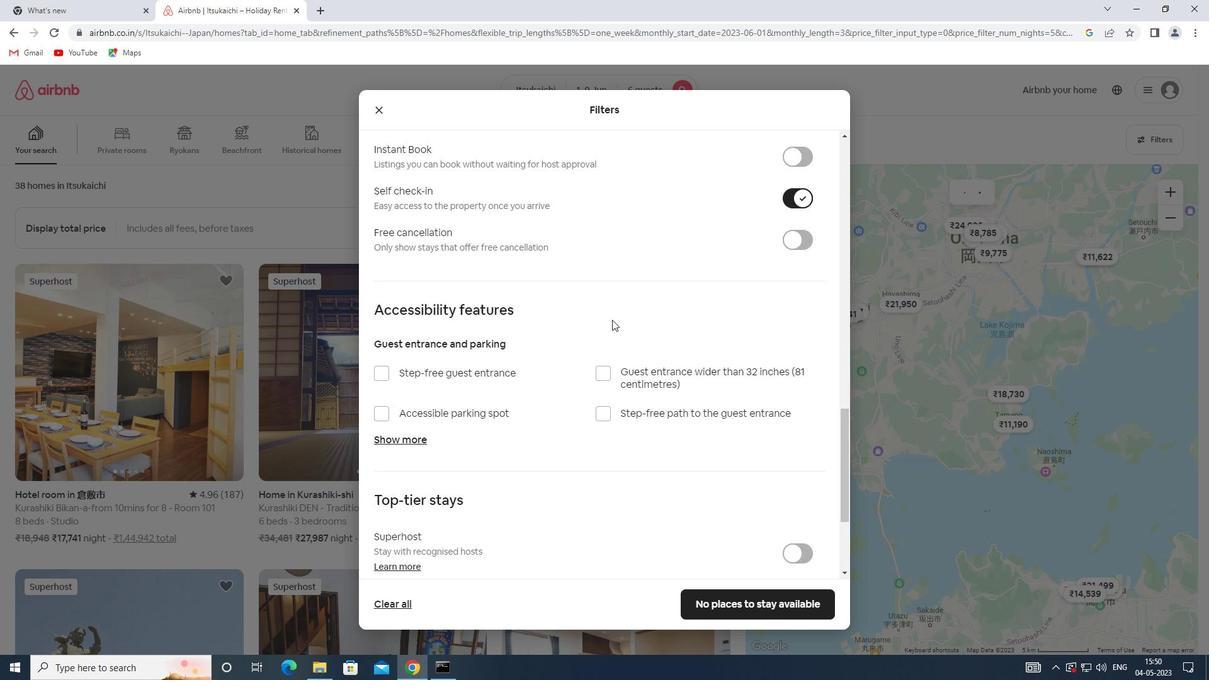 
Action: Mouse scrolled (585, 319) with delta (0, 0)
Screenshot: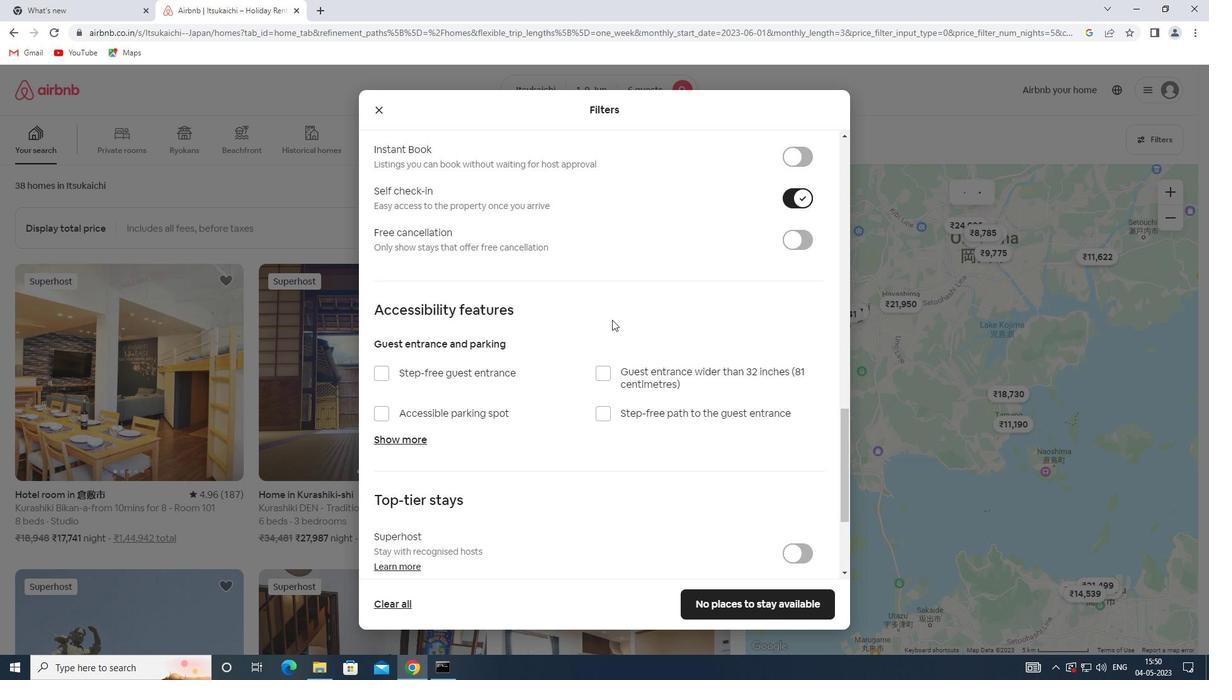 
Action: Mouse moved to (585, 320)
Screenshot: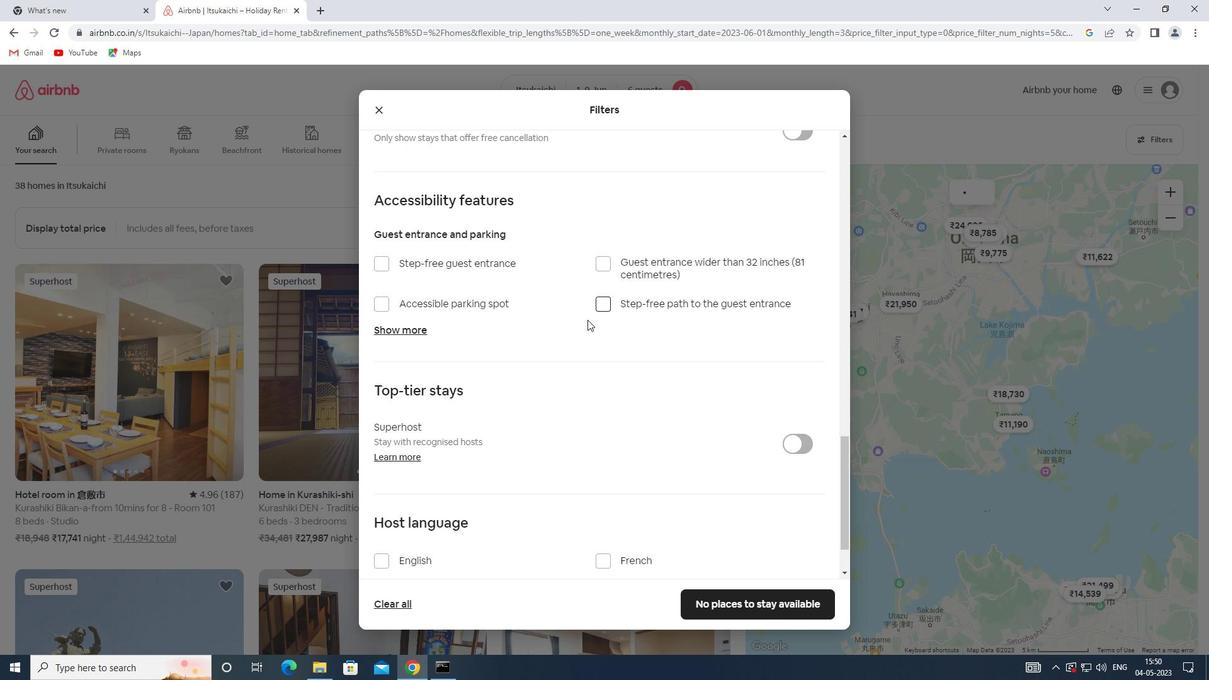 
Action: Mouse scrolled (585, 319) with delta (0, 0)
Screenshot: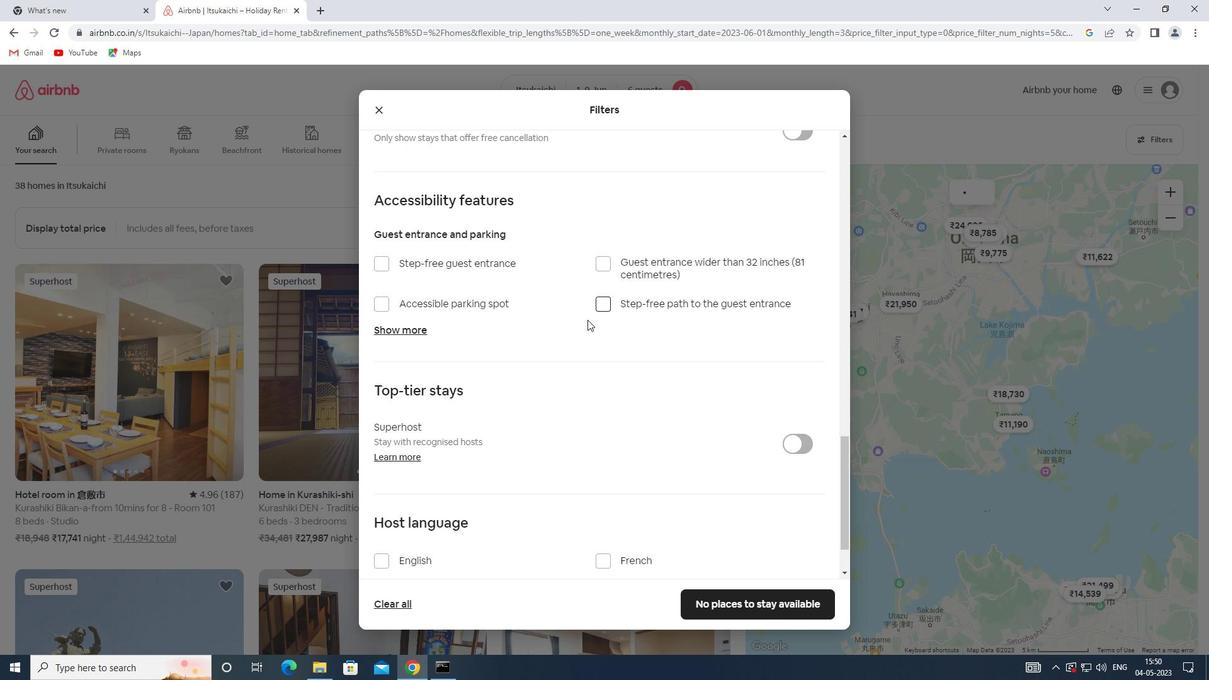 
Action: Mouse scrolled (585, 319) with delta (0, 0)
Screenshot: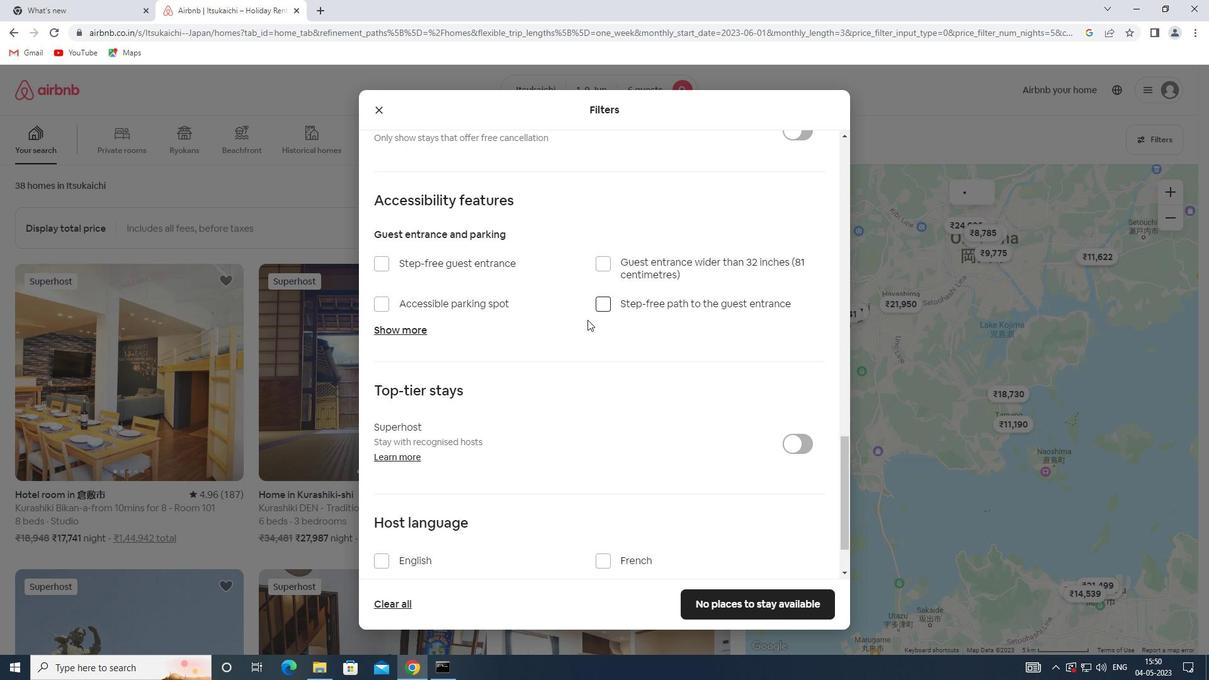 
Action: Mouse moved to (415, 492)
Screenshot: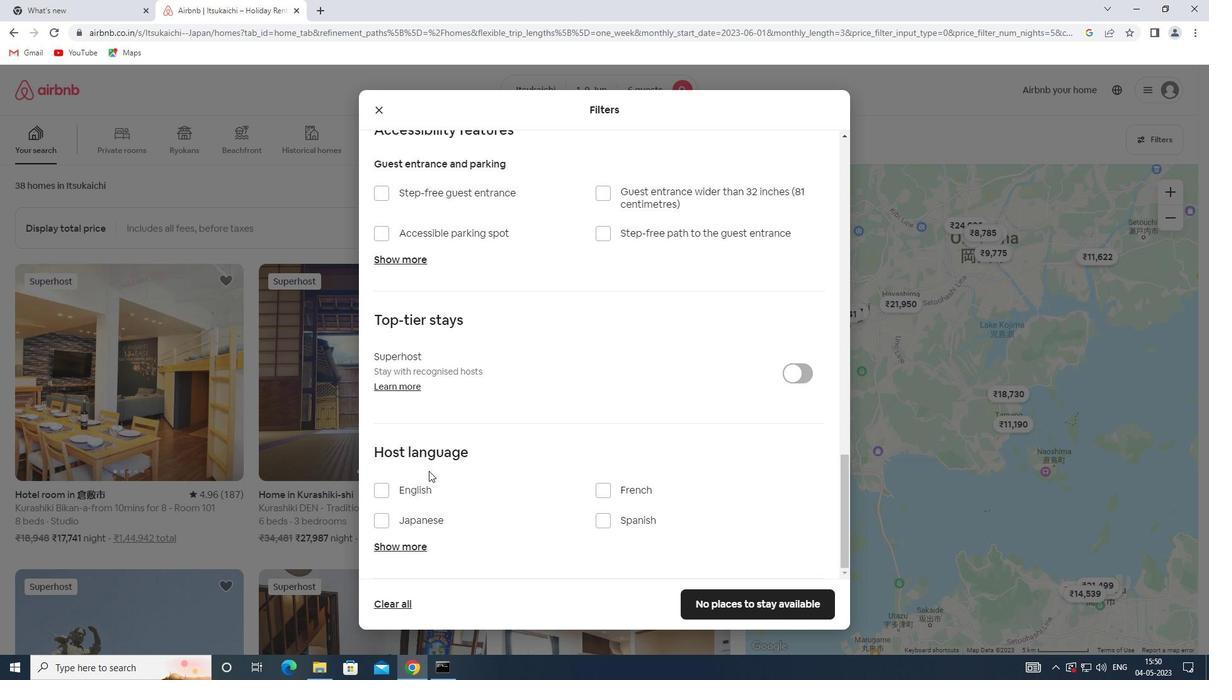 
Action: Mouse pressed left at (415, 492)
Screenshot: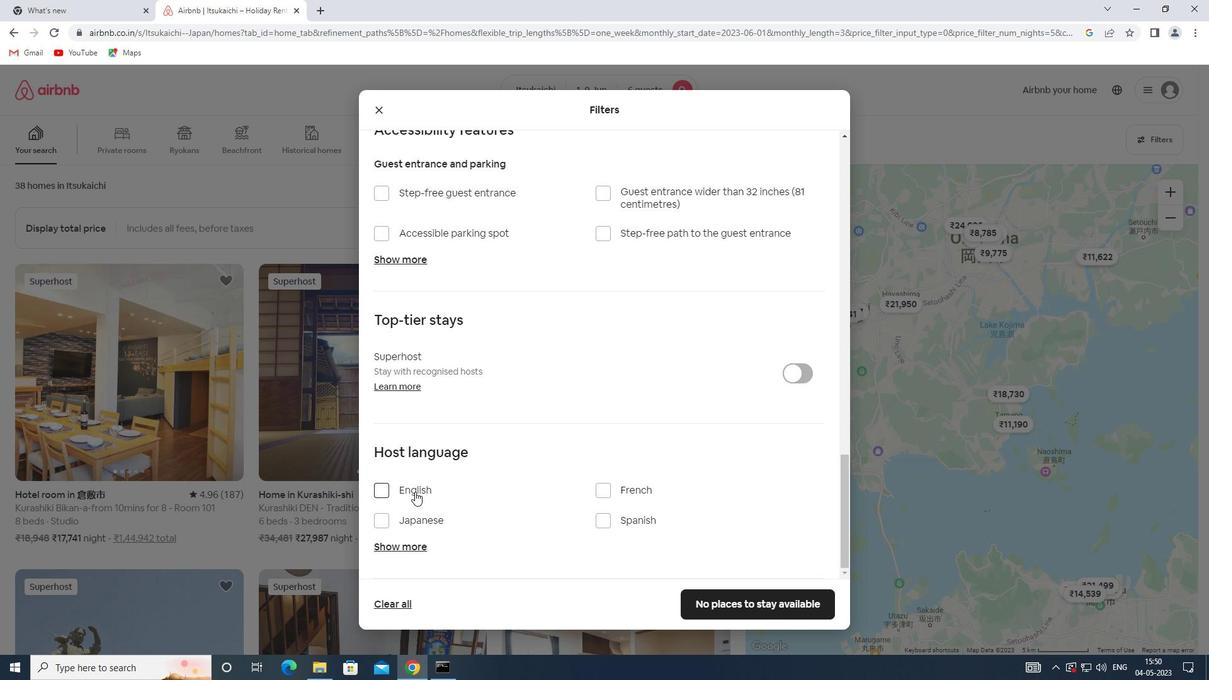 
Action: Mouse moved to (726, 603)
Screenshot: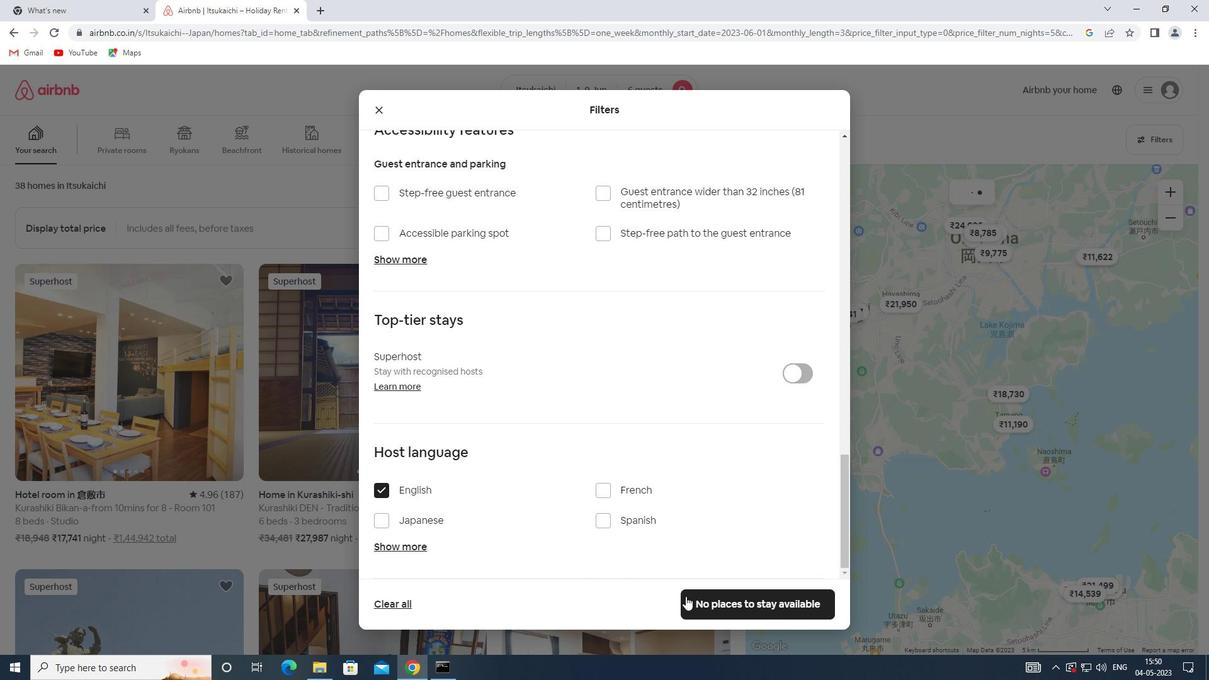 
Action: Mouse pressed left at (726, 603)
Screenshot: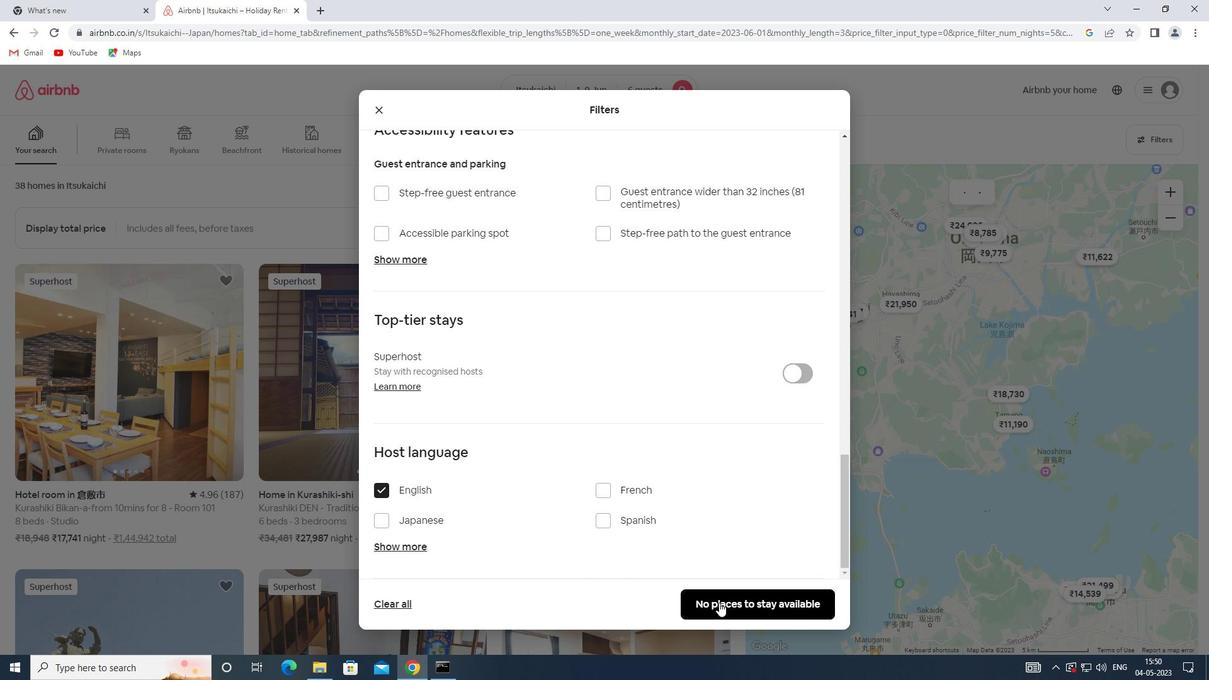 
Action: Mouse moved to (726, 603)
Screenshot: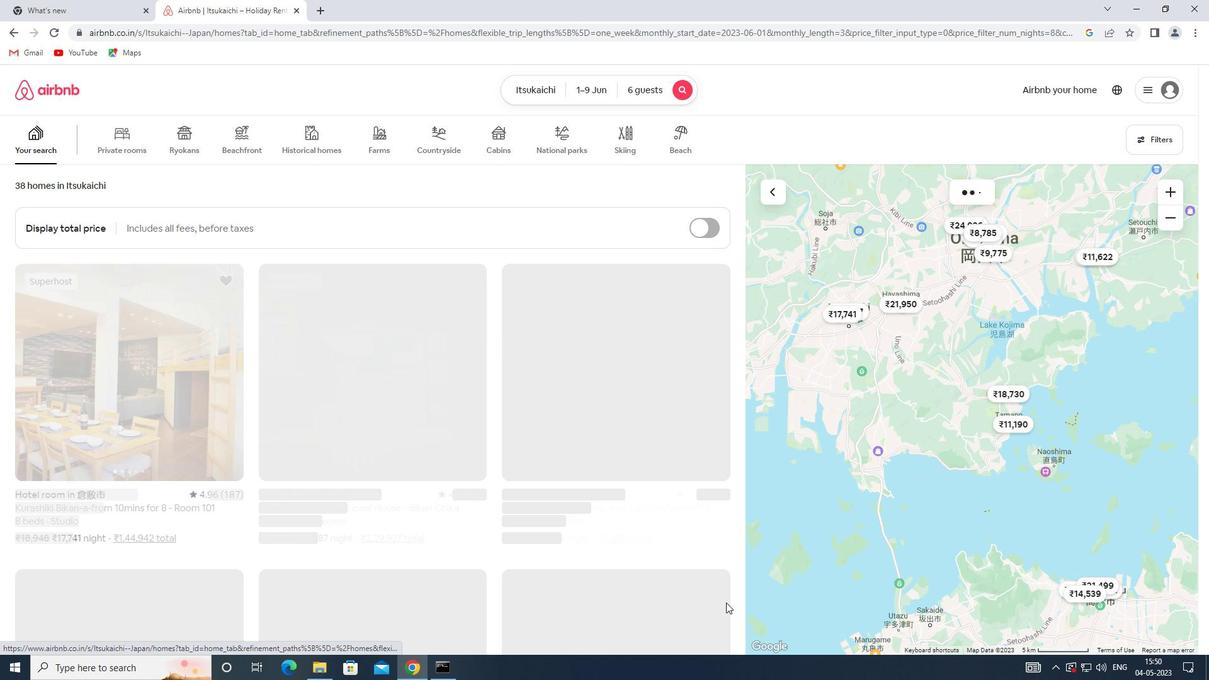 
